 Task: Look for space in Sampués, Colombia from 13th August, 2023 to 17th August, 2023 for 2 adults in price range Rs.10000 to Rs.16000. Place can be entire place with 2 bedrooms having 2 beds and 1 bathroom. Property type can be house, flat, guest house. Amenities needed are: wifi, washing machine. Booking option can be shelf check-in. Required host language is English.
Action: Mouse moved to (491, 106)
Screenshot: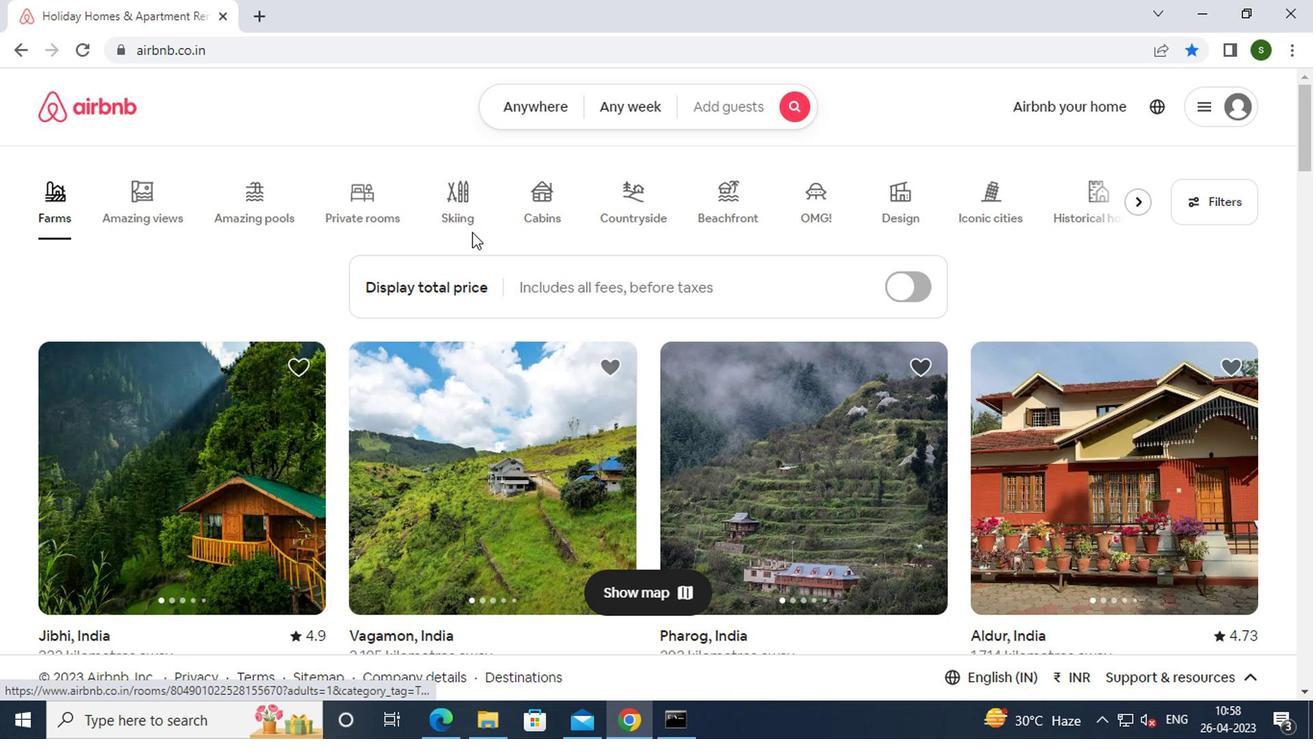 
Action: Mouse pressed left at (491, 106)
Screenshot: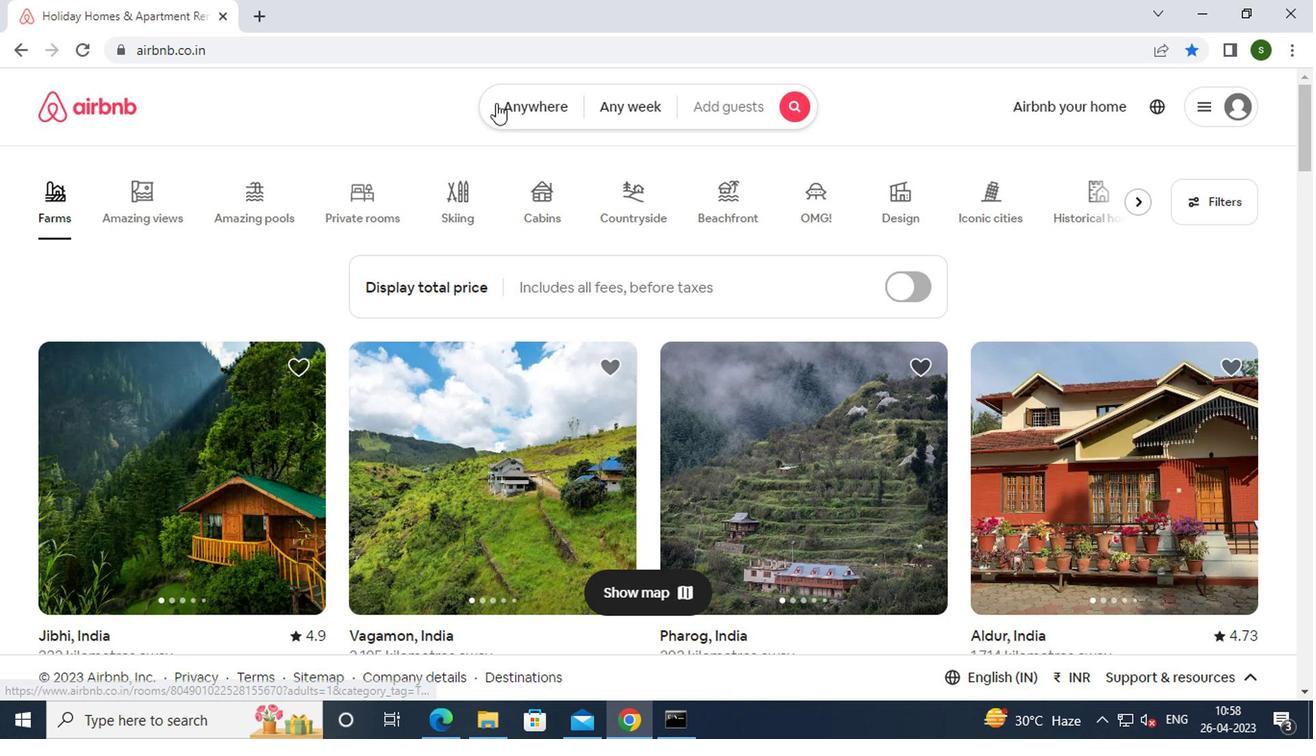 
Action: Mouse moved to (297, 190)
Screenshot: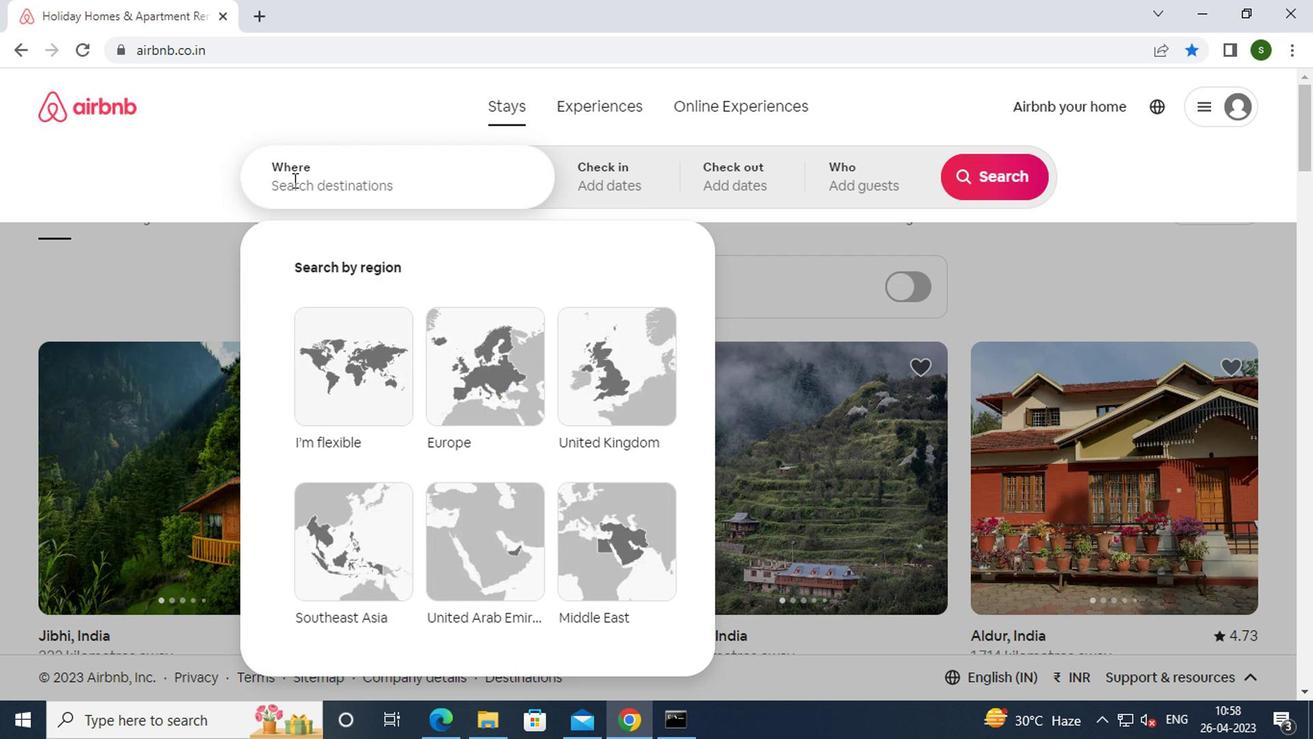 
Action: Mouse pressed left at (297, 190)
Screenshot: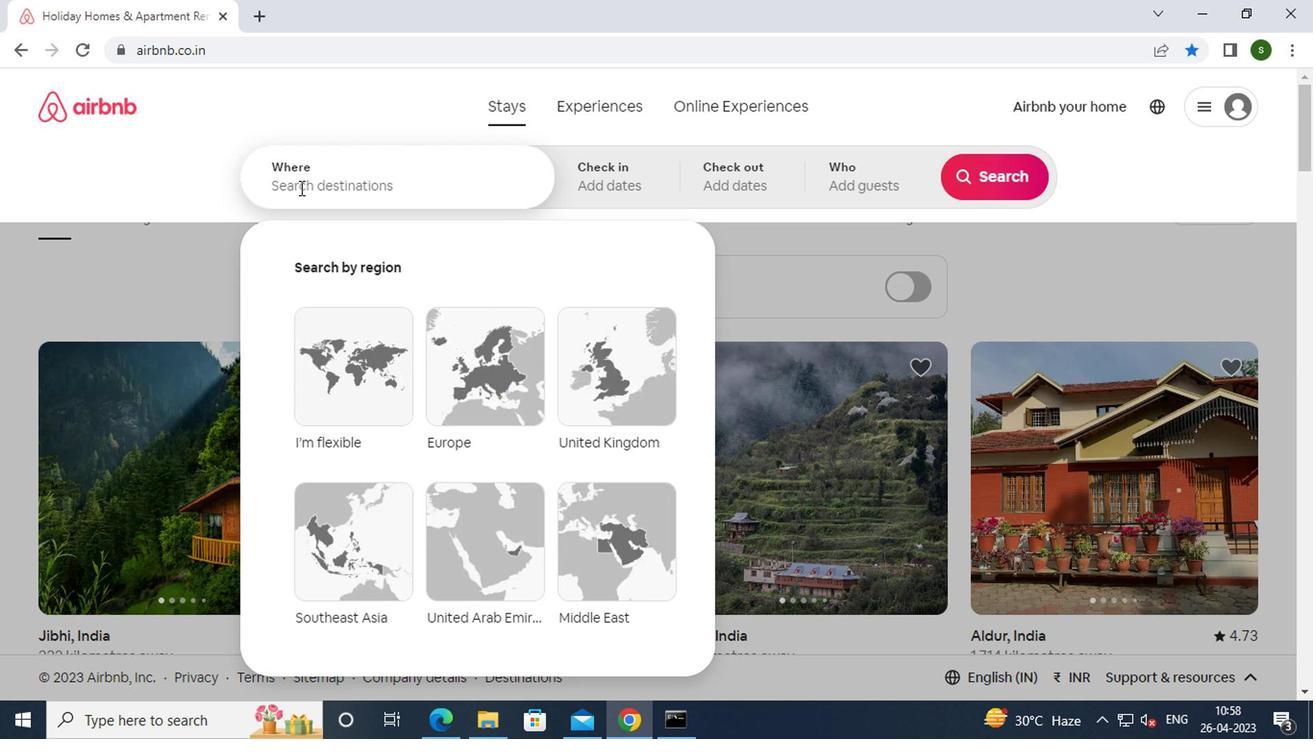 
Action: Key pressed s<Key.caps_lock>ampues,<Key.space><Key.caps_lock>c<Key.caps_lock>olombia<Key.enter>
Screenshot: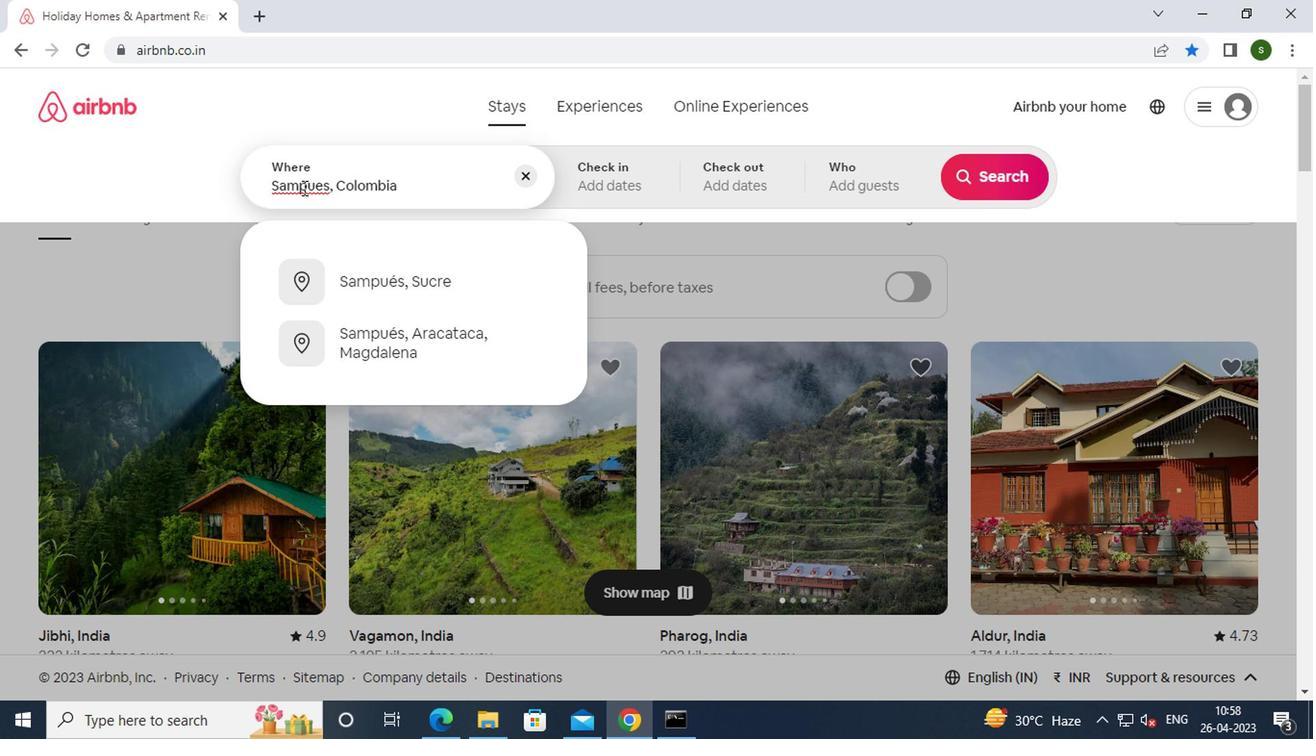 
Action: Mouse moved to (980, 326)
Screenshot: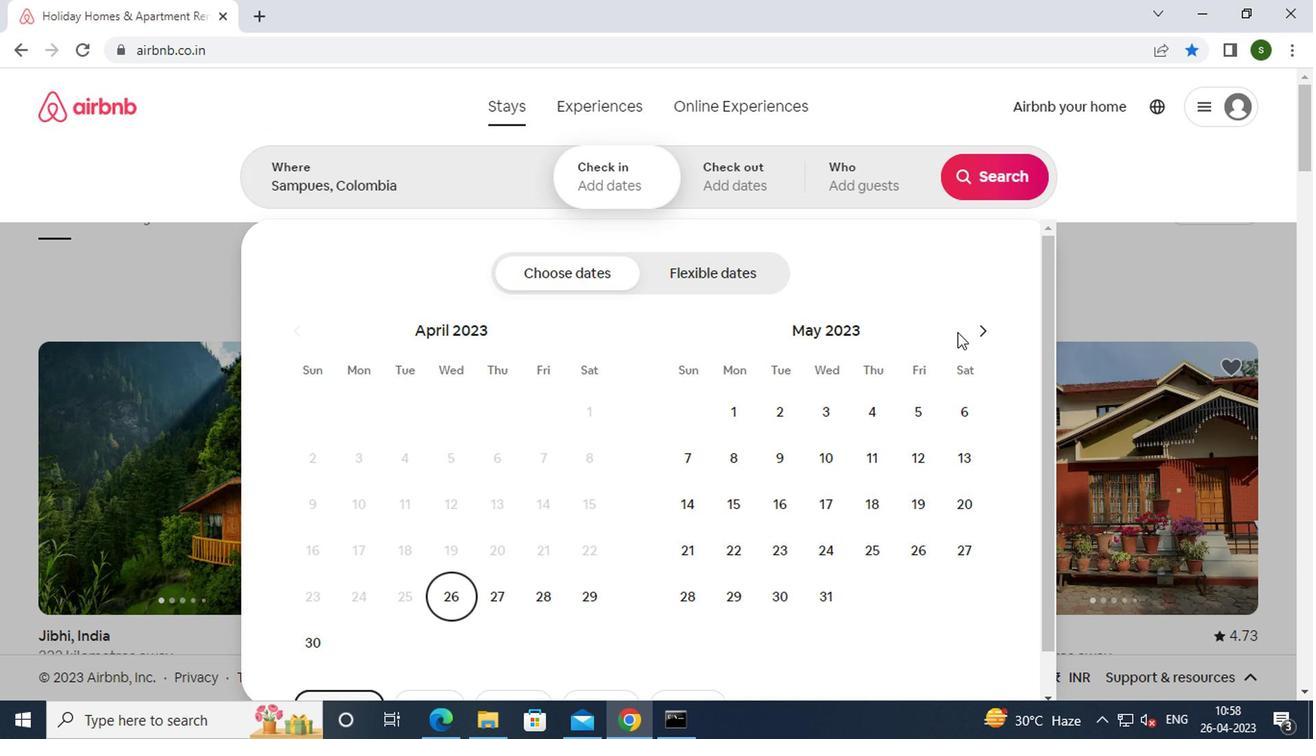 
Action: Mouse pressed left at (980, 326)
Screenshot: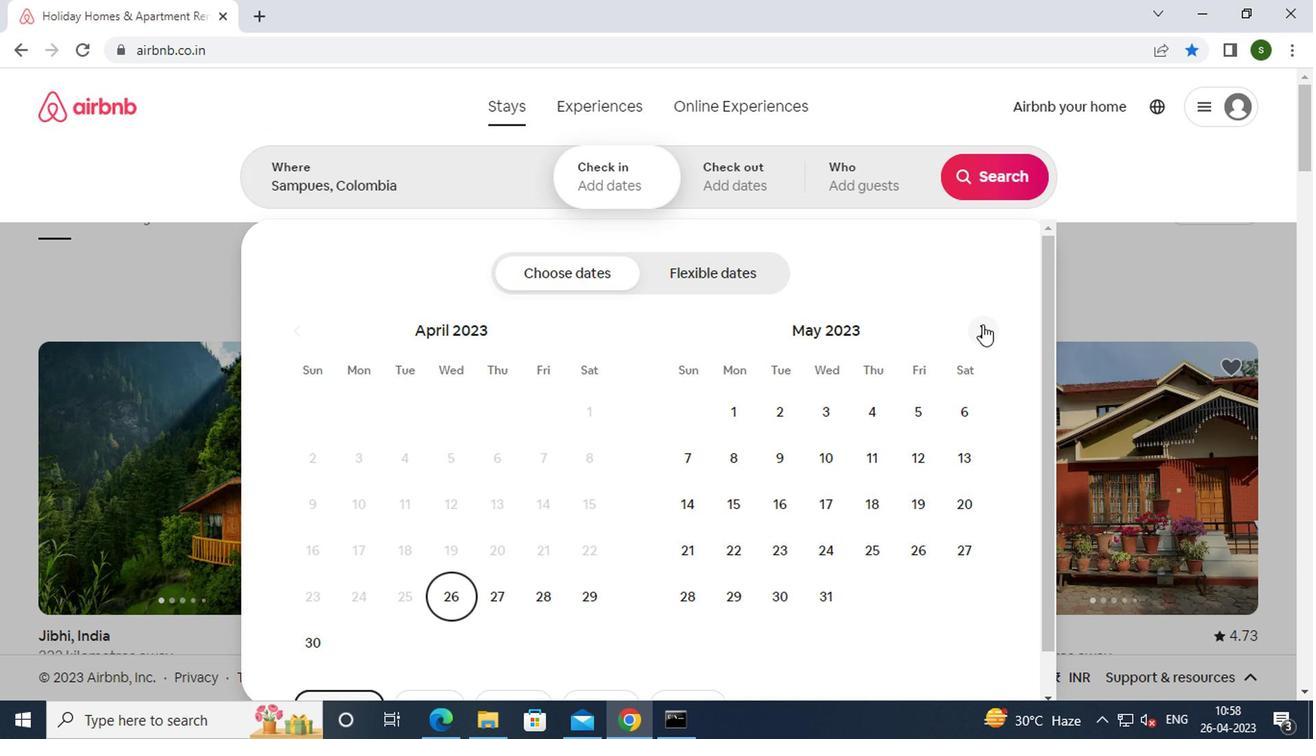 
Action: Mouse pressed left at (980, 326)
Screenshot: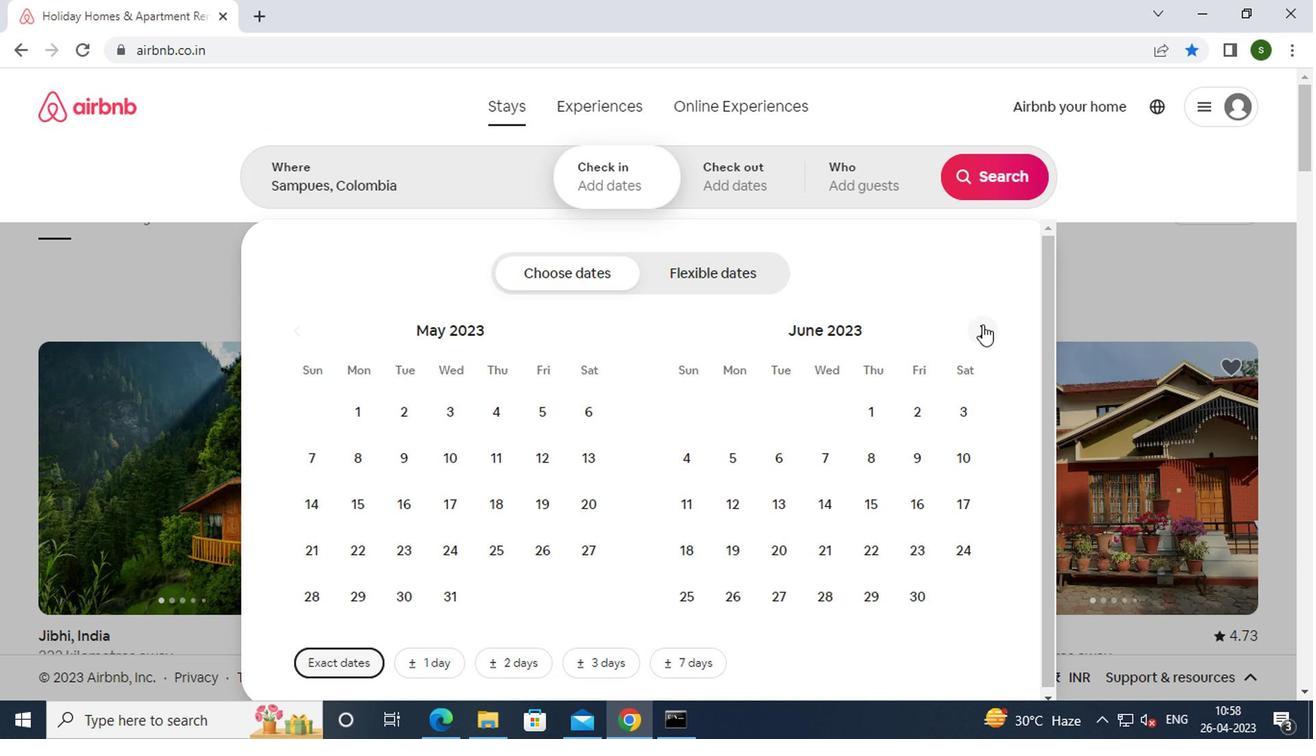
Action: Mouse pressed left at (980, 326)
Screenshot: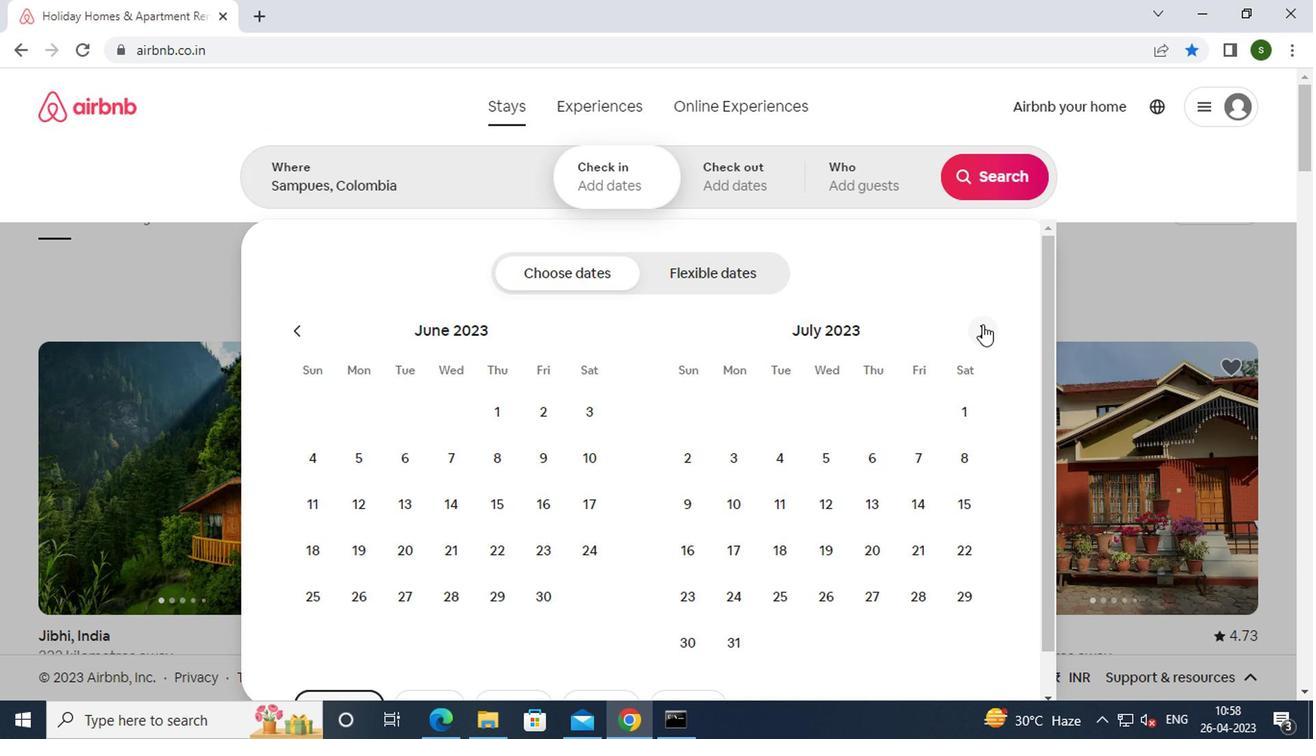 
Action: Mouse moved to (690, 509)
Screenshot: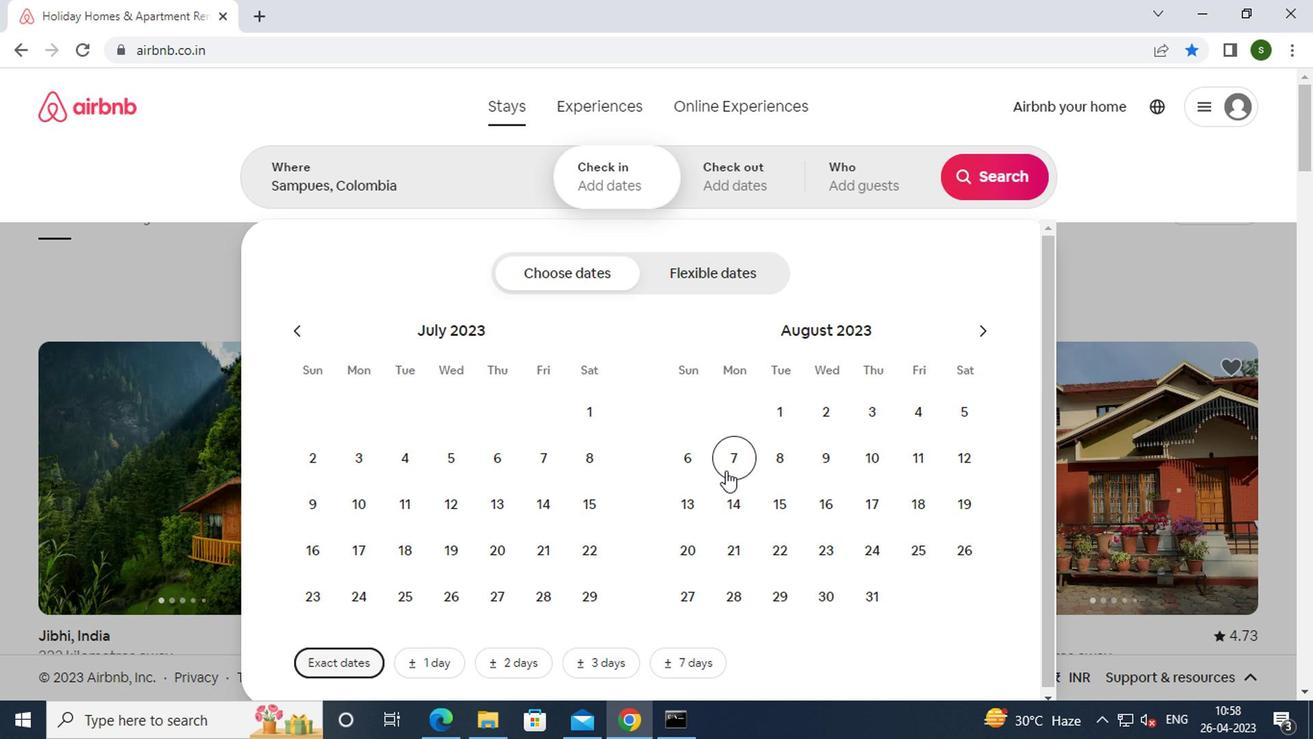 
Action: Mouse pressed left at (690, 509)
Screenshot: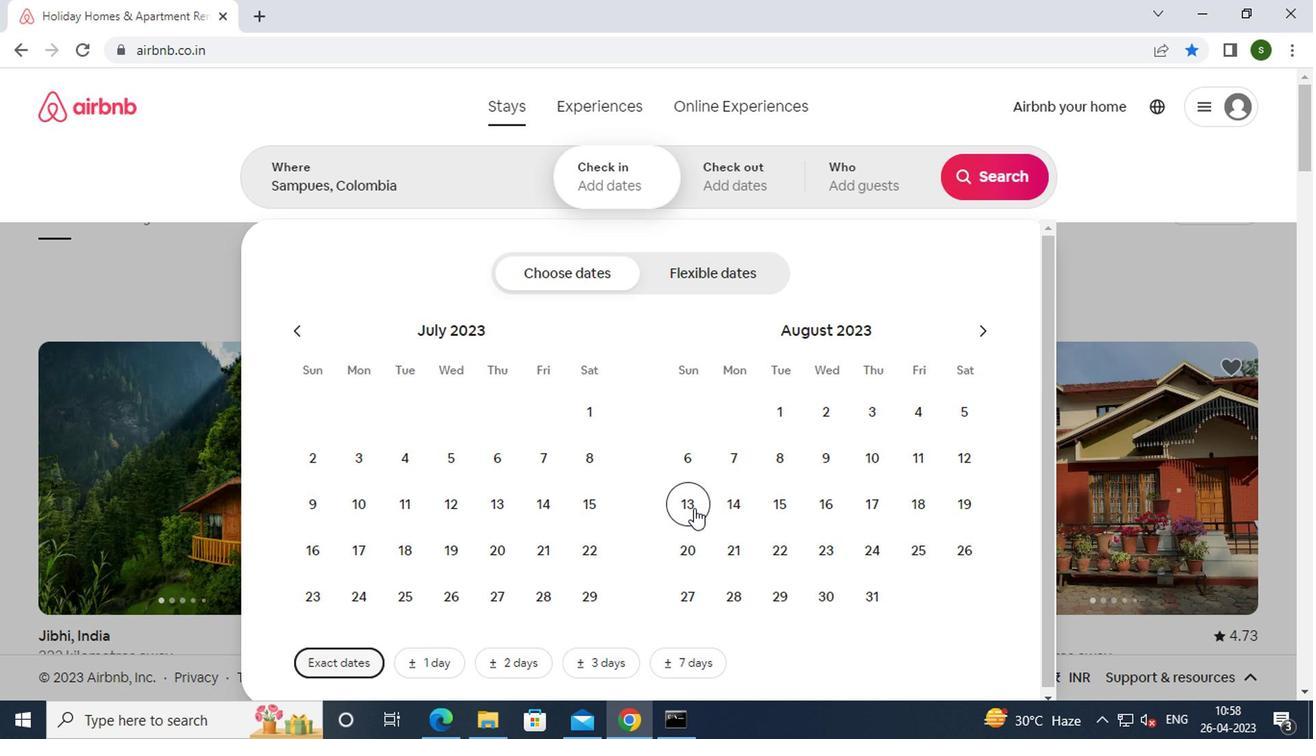 
Action: Mouse moved to (869, 502)
Screenshot: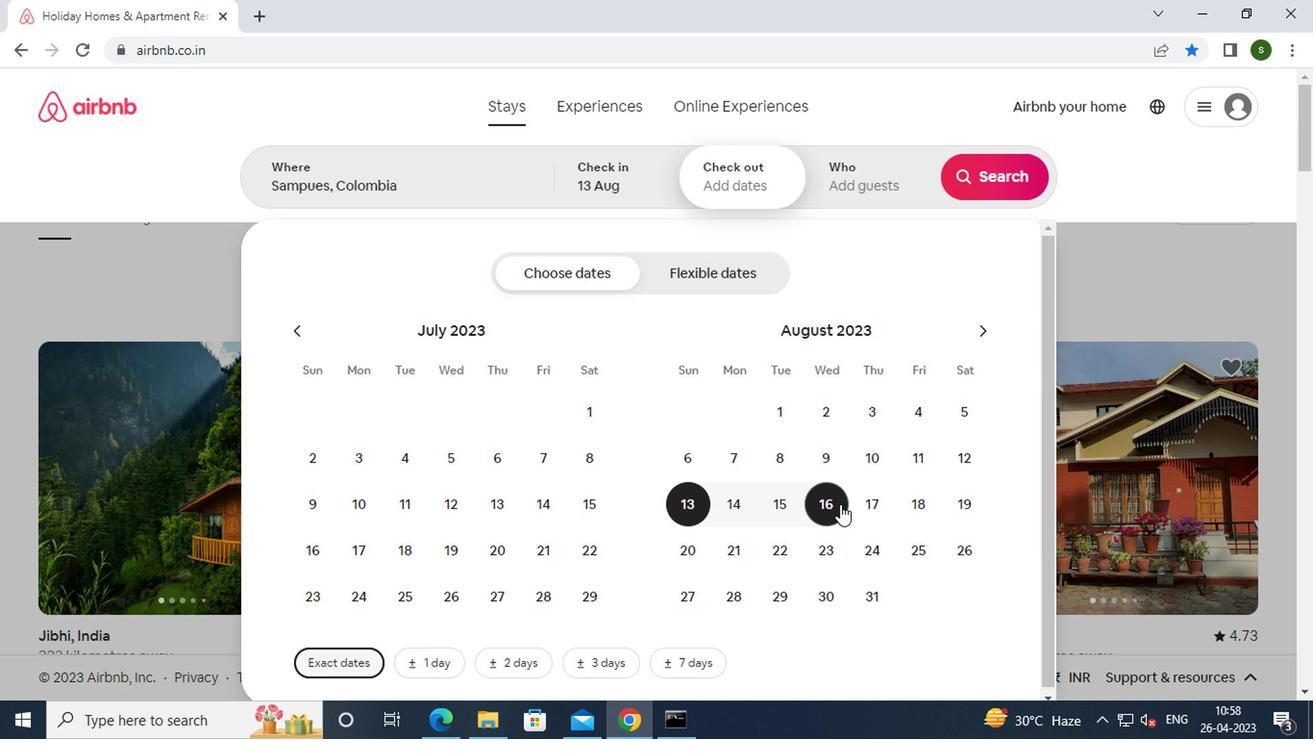 
Action: Mouse pressed left at (869, 502)
Screenshot: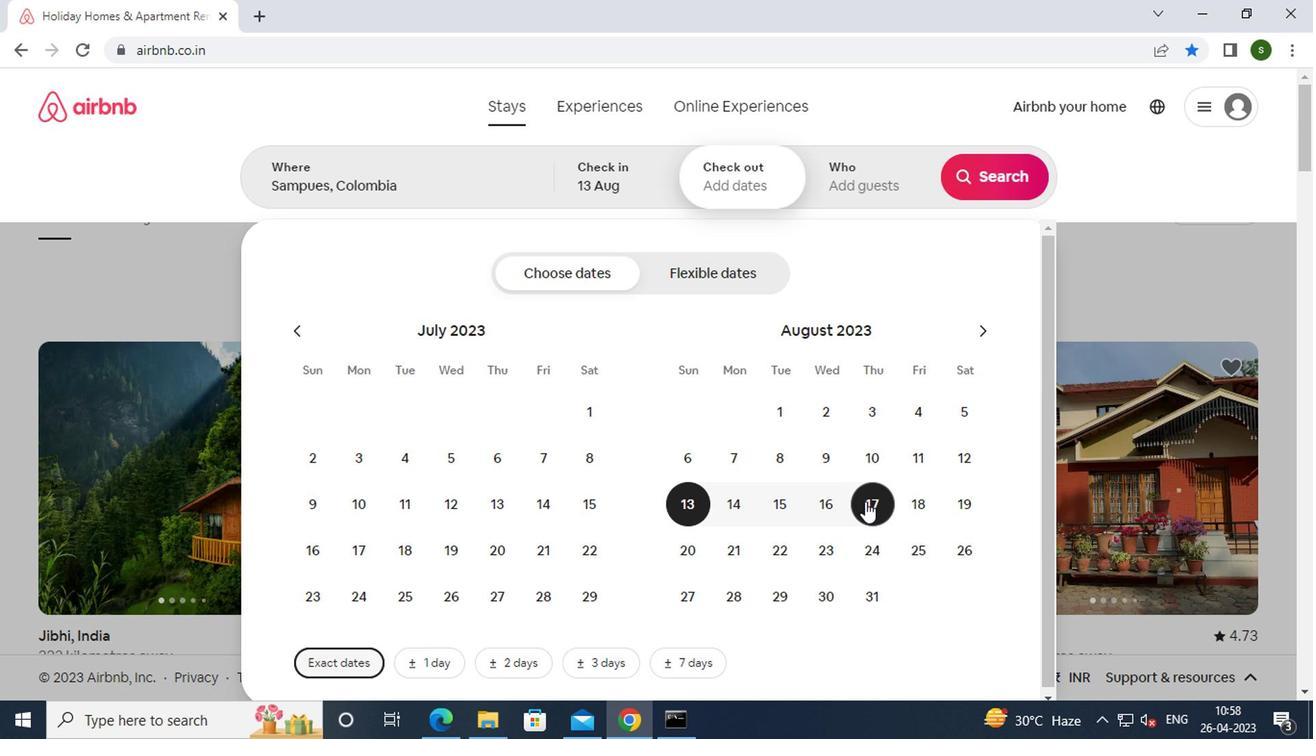 
Action: Mouse moved to (859, 168)
Screenshot: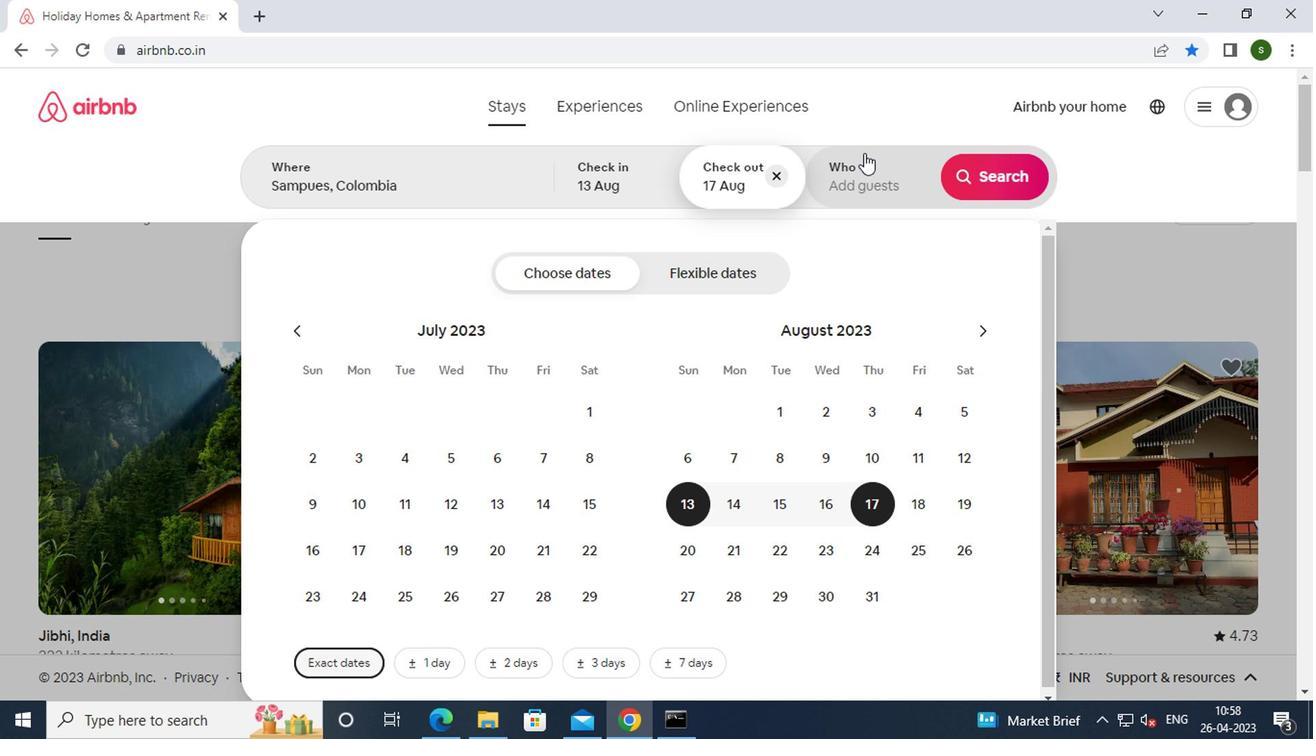 
Action: Mouse pressed left at (859, 168)
Screenshot: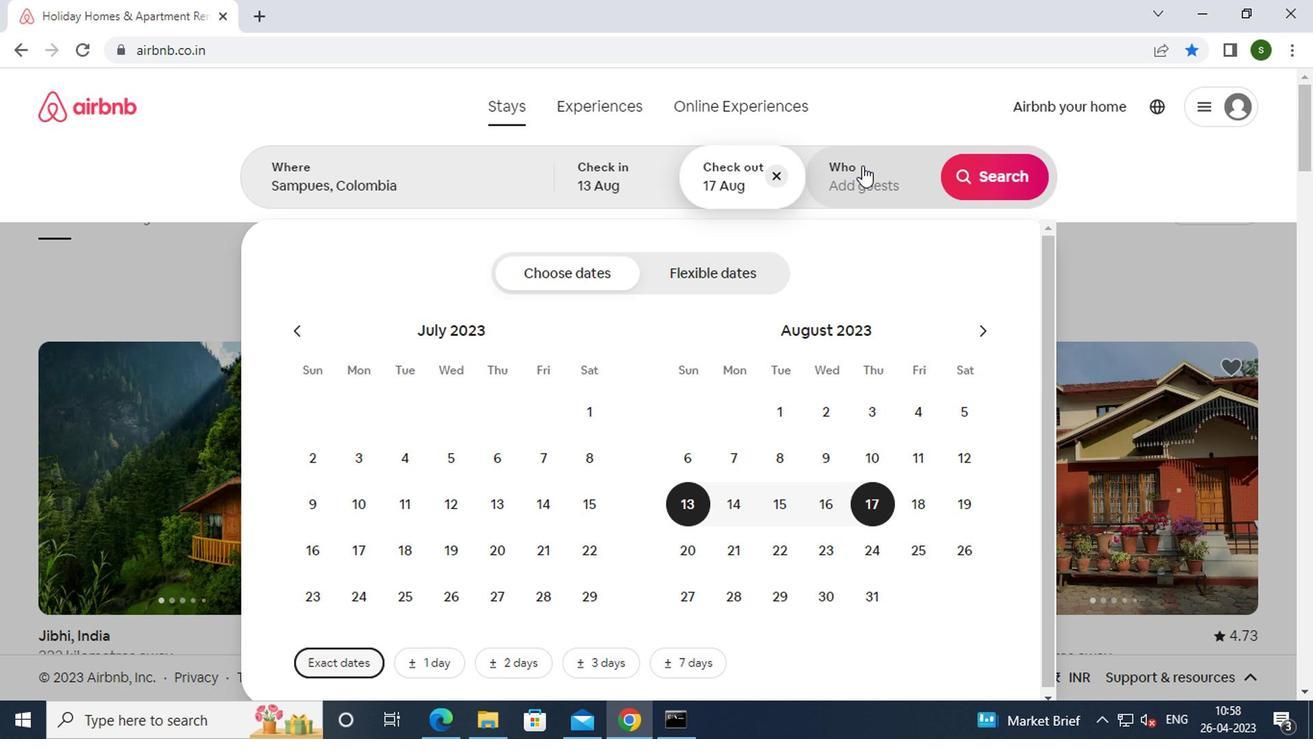 
Action: Mouse moved to (998, 275)
Screenshot: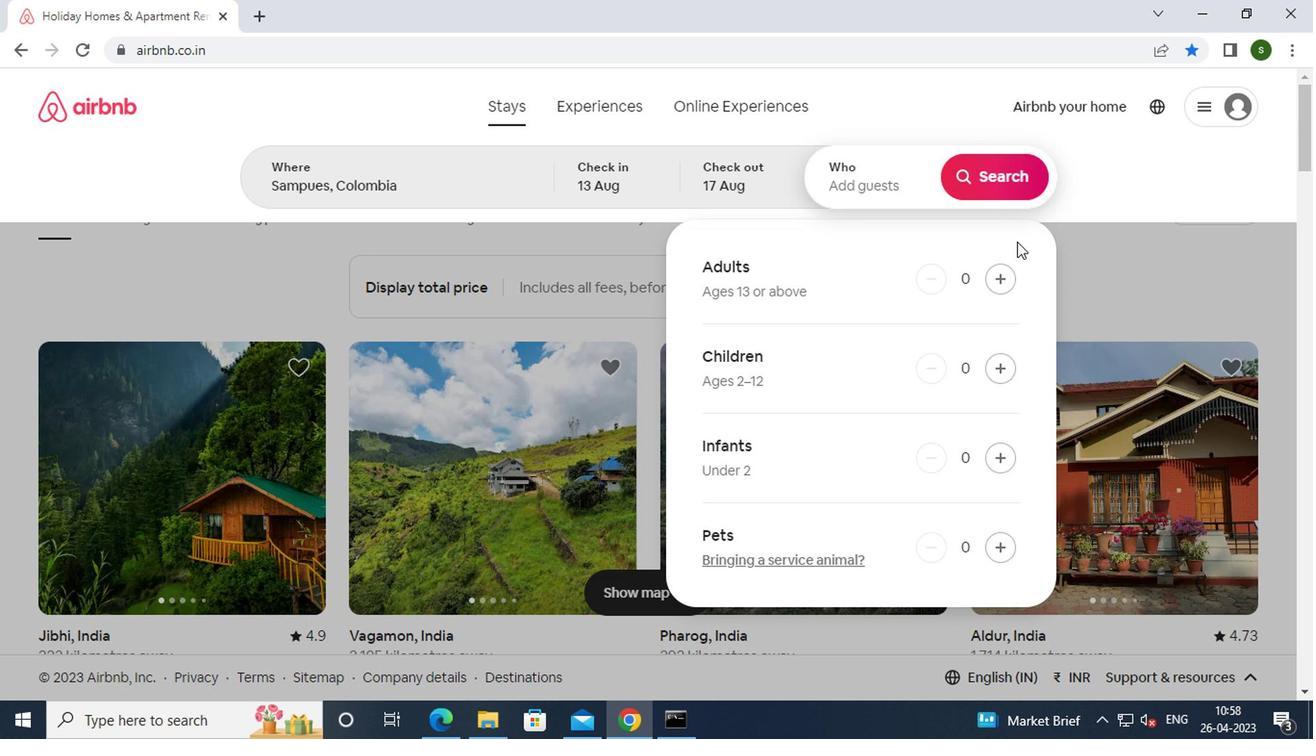 
Action: Mouse pressed left at (998, 275)
Screenshot: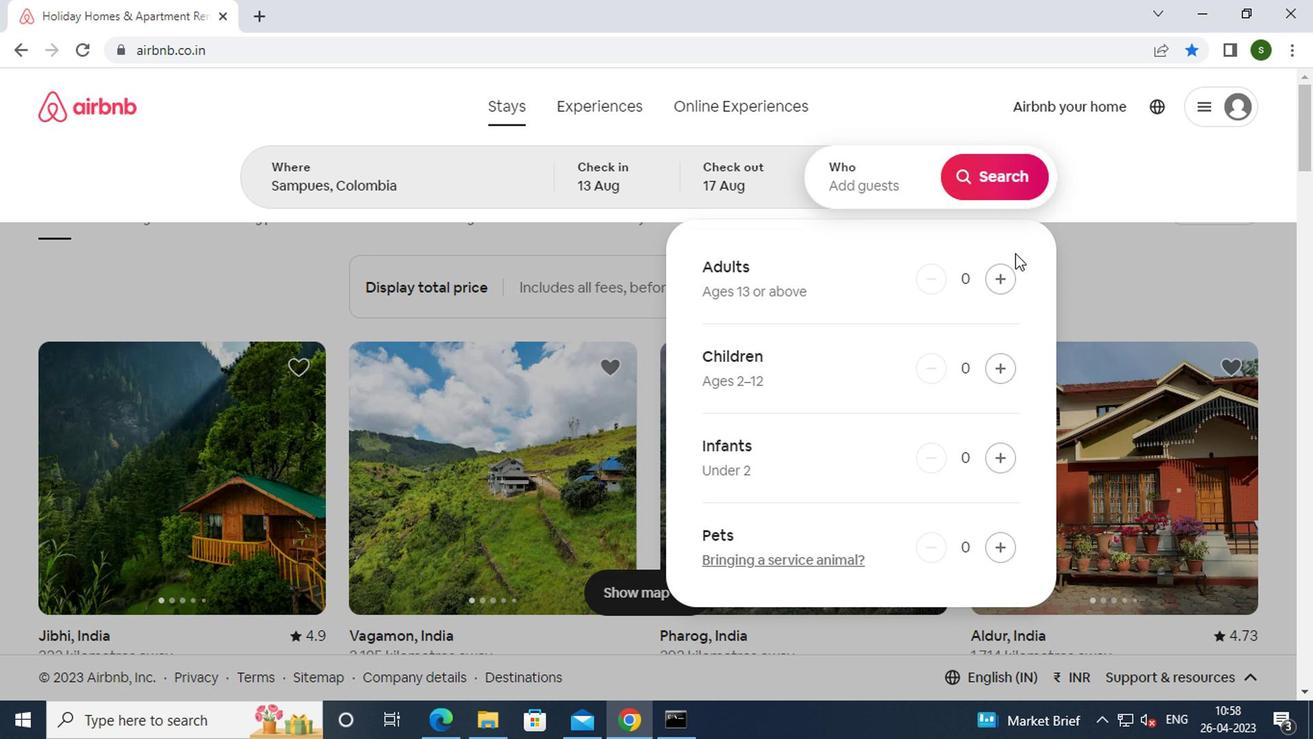 
Action: Mouse pressed left at (998, 275)
Screenshot: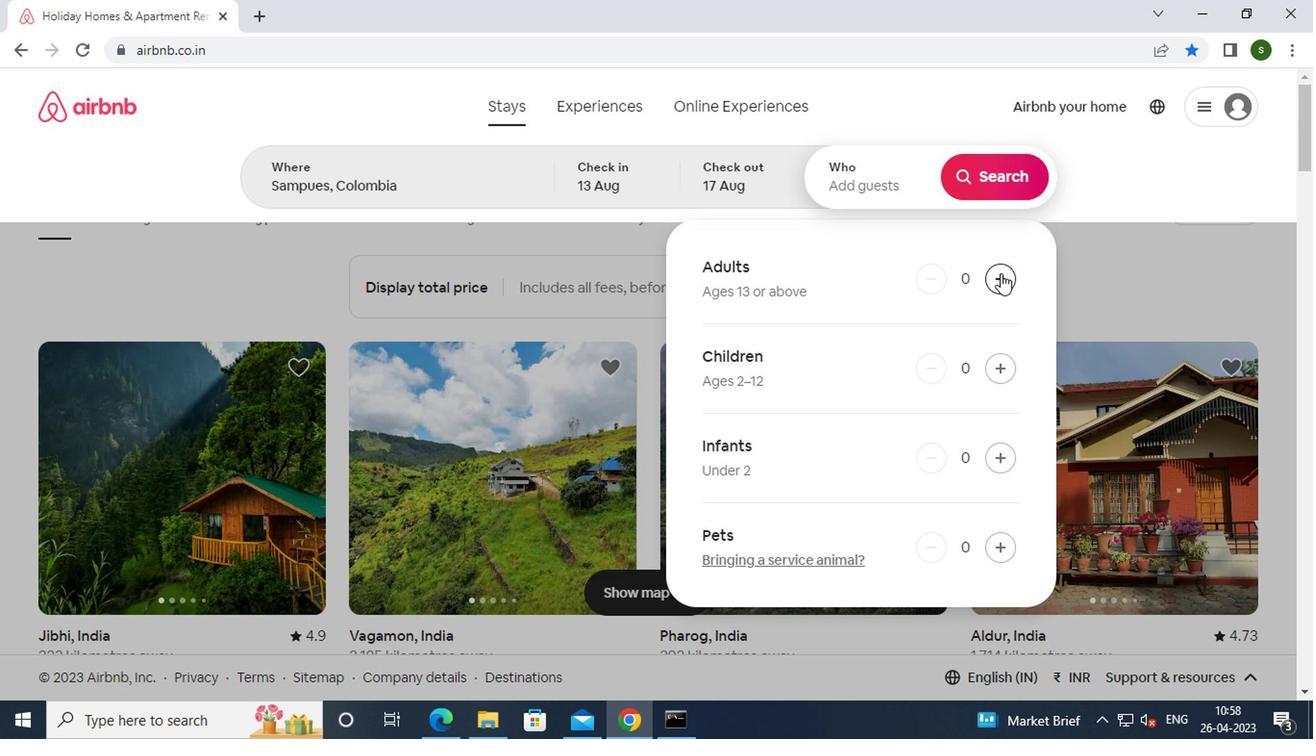 
Action: Mouse moved to (997, 175)
Screenshot: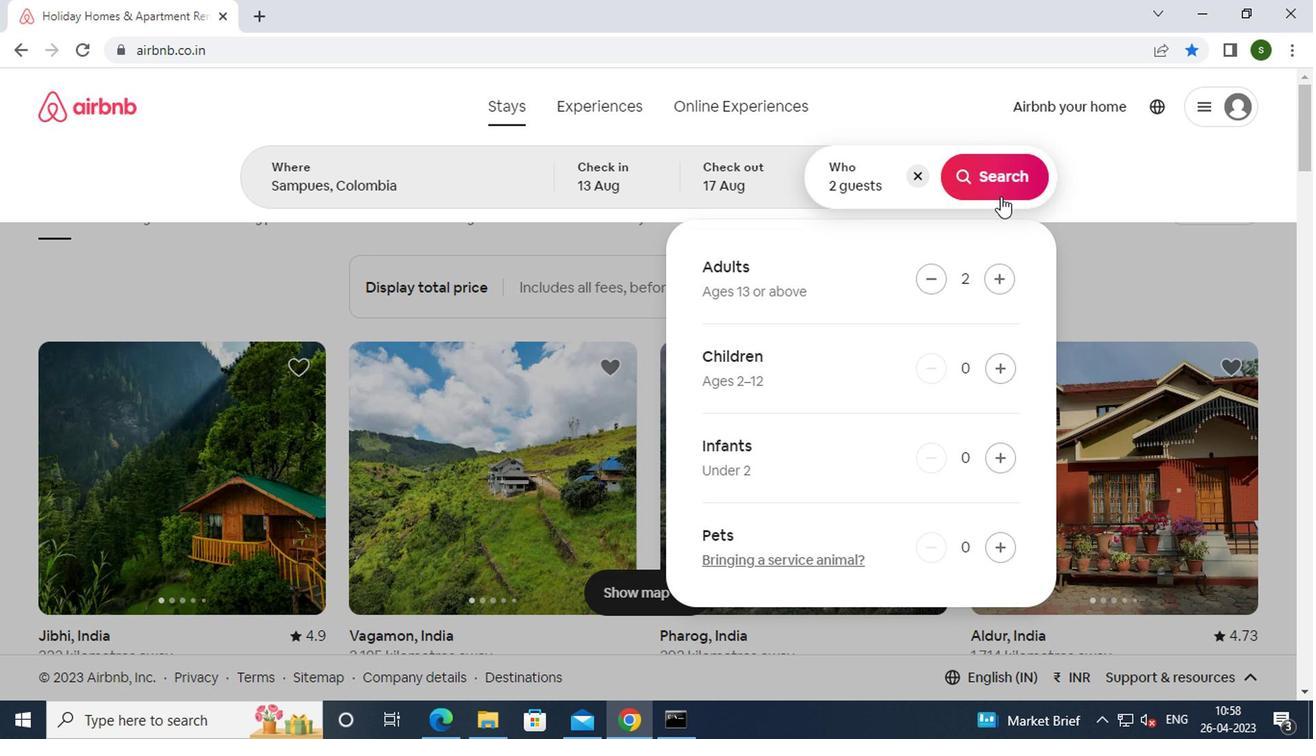 
Action: Mouse pressed left at (997, 175)
Screenshot: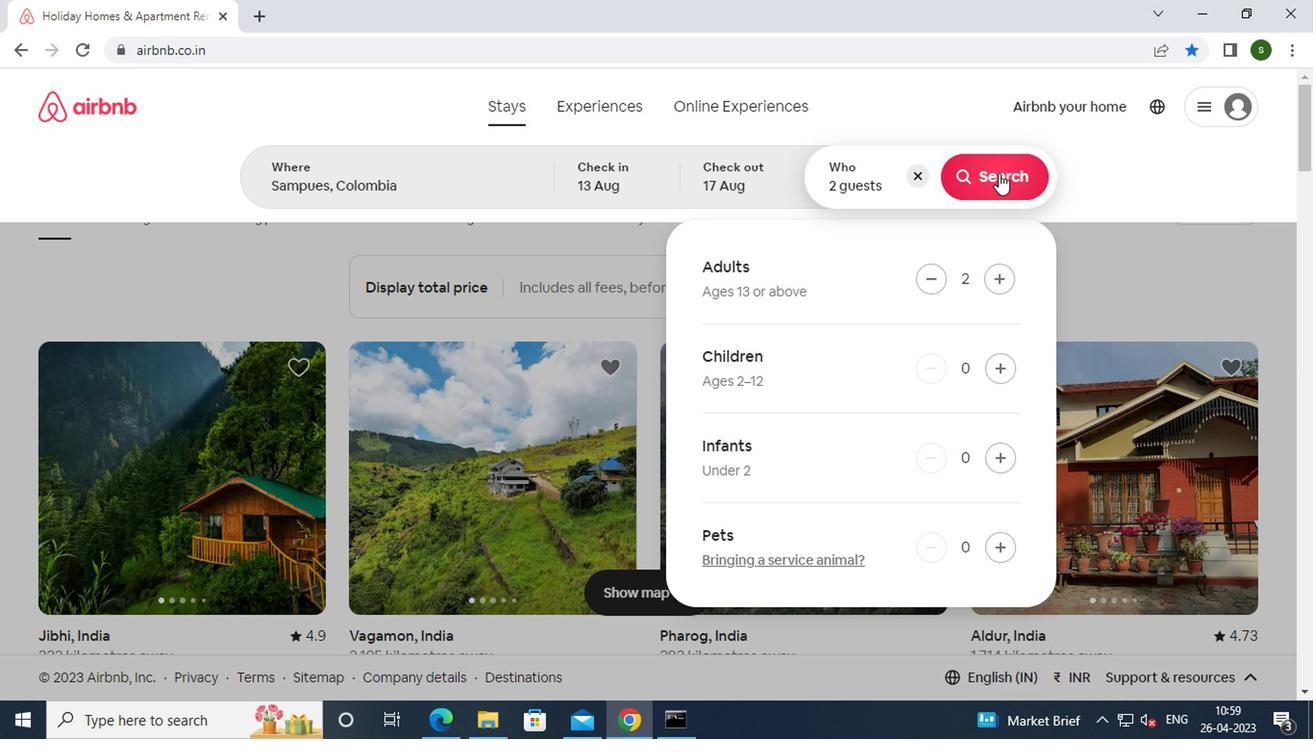 
Action: Mouse moved to (1213, 182)
Screenshot: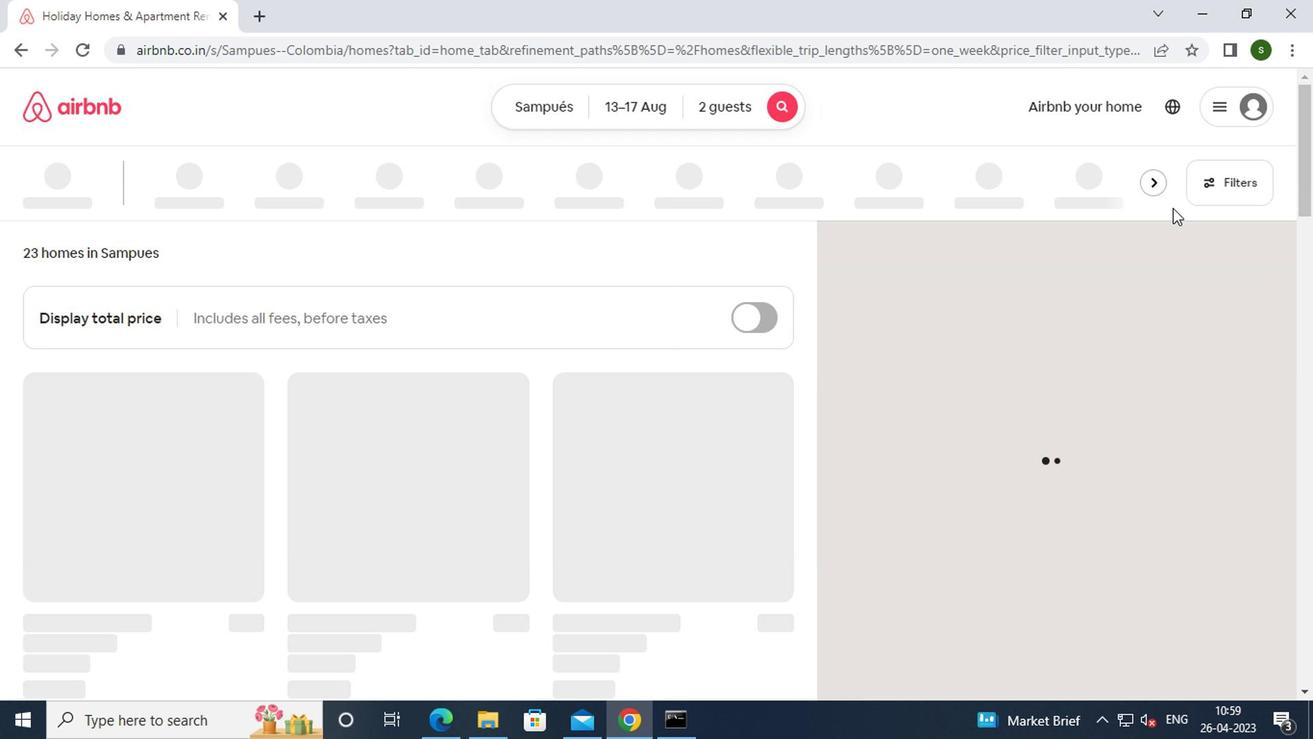 
Action: Mouse pressed left at (1213, 182)
Screenshot: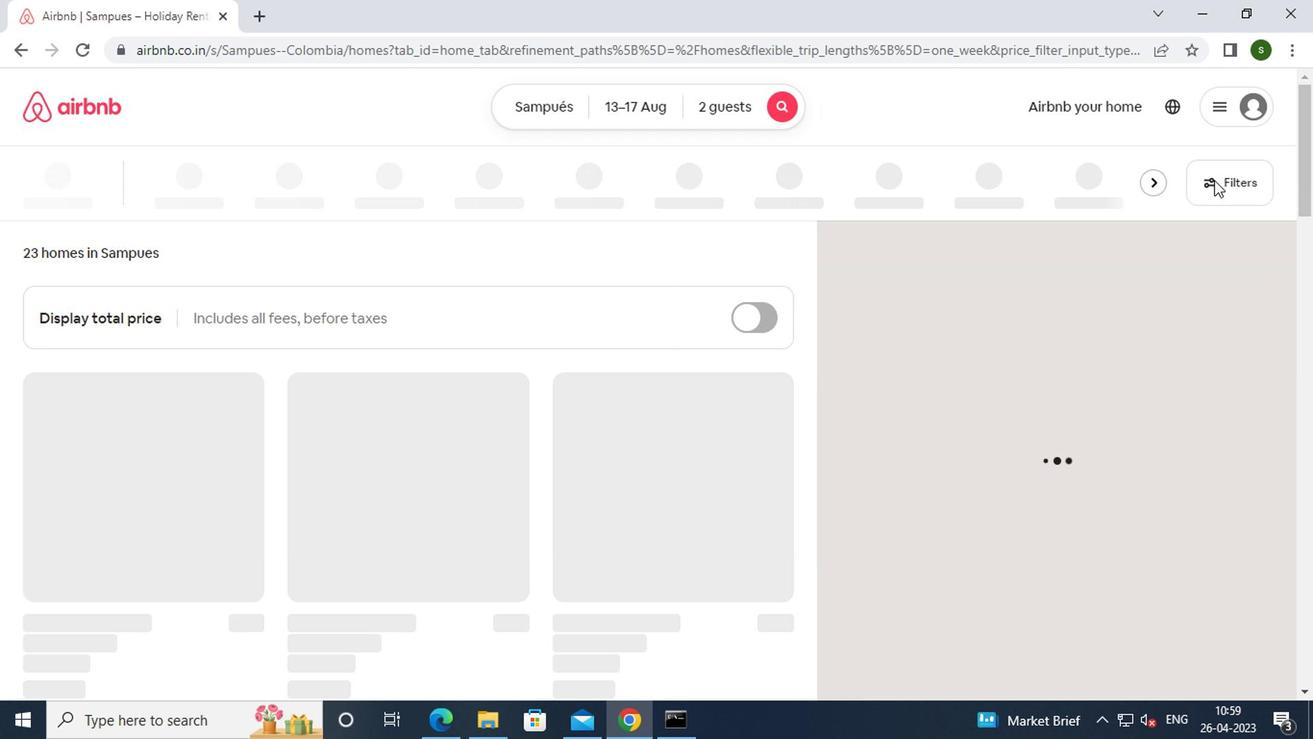 
Action: Mouse moved to (548, 427)
Screenshot: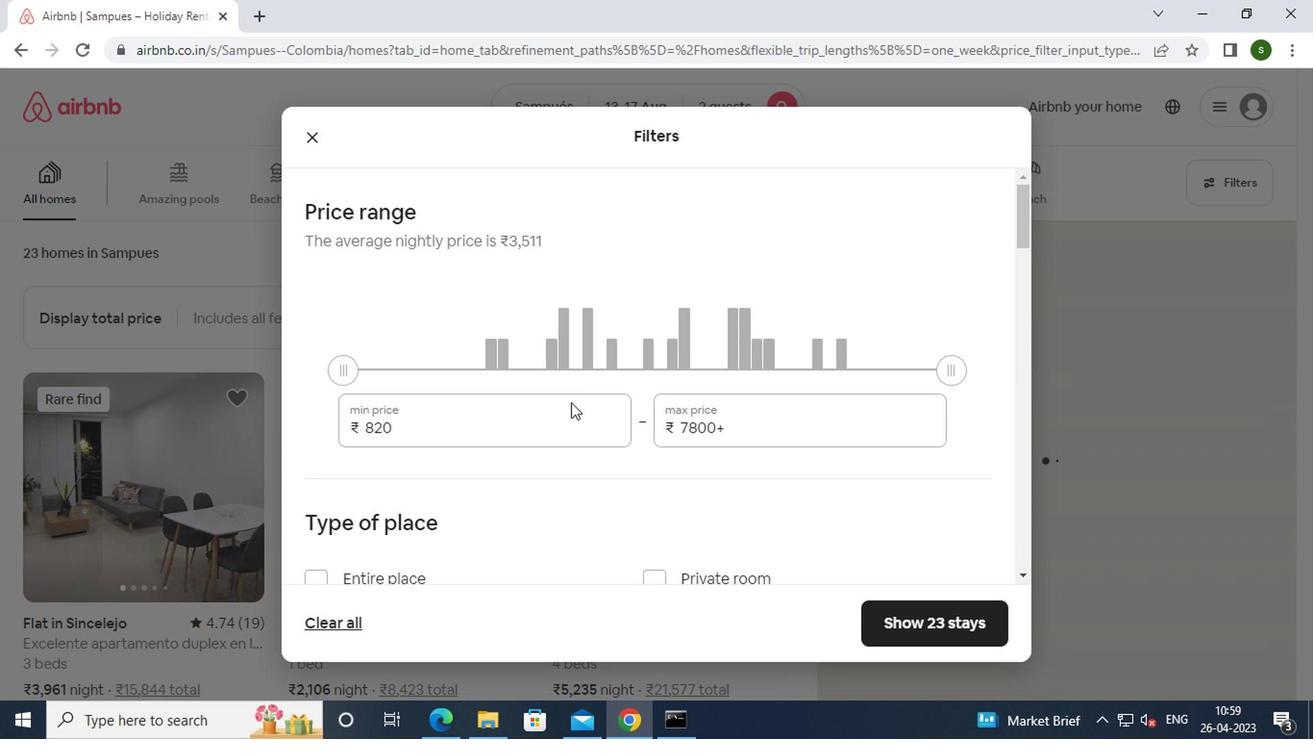 
Action: Mouse pressed left at (548, 427)
Screenshot: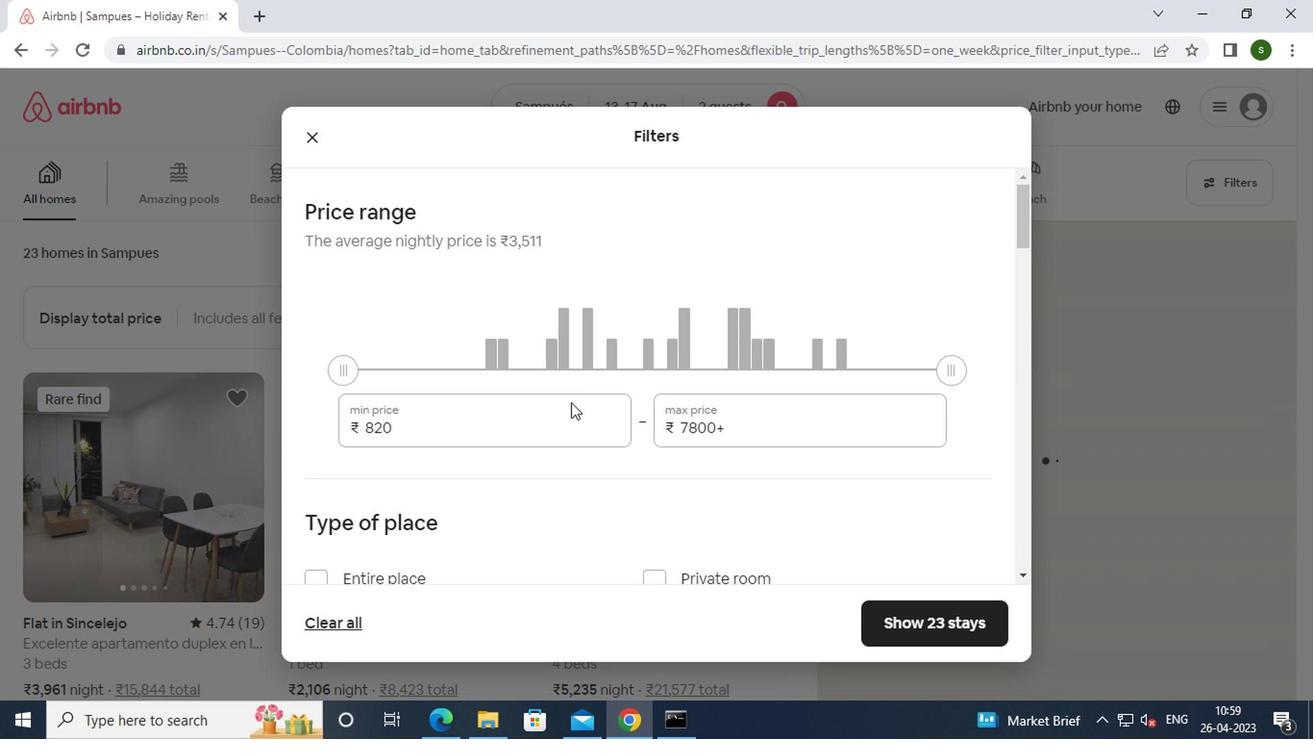 
Action: Mouse moved to (546, 422)
Screenshot: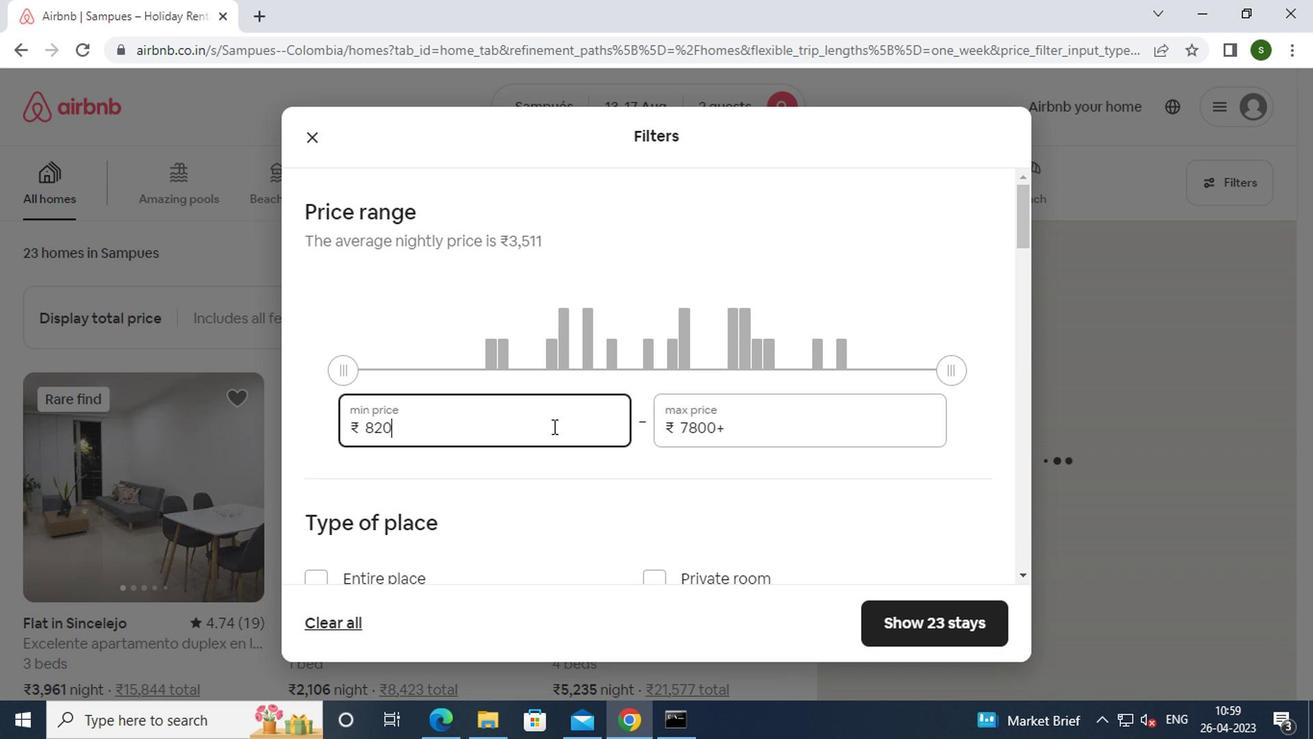 
Action: Key pressed <Key.backspace><Key.backspace><Key.backspace><Key.backspace><Key.backspace><Key.backspace><Key.backspace>10000
Screenshot: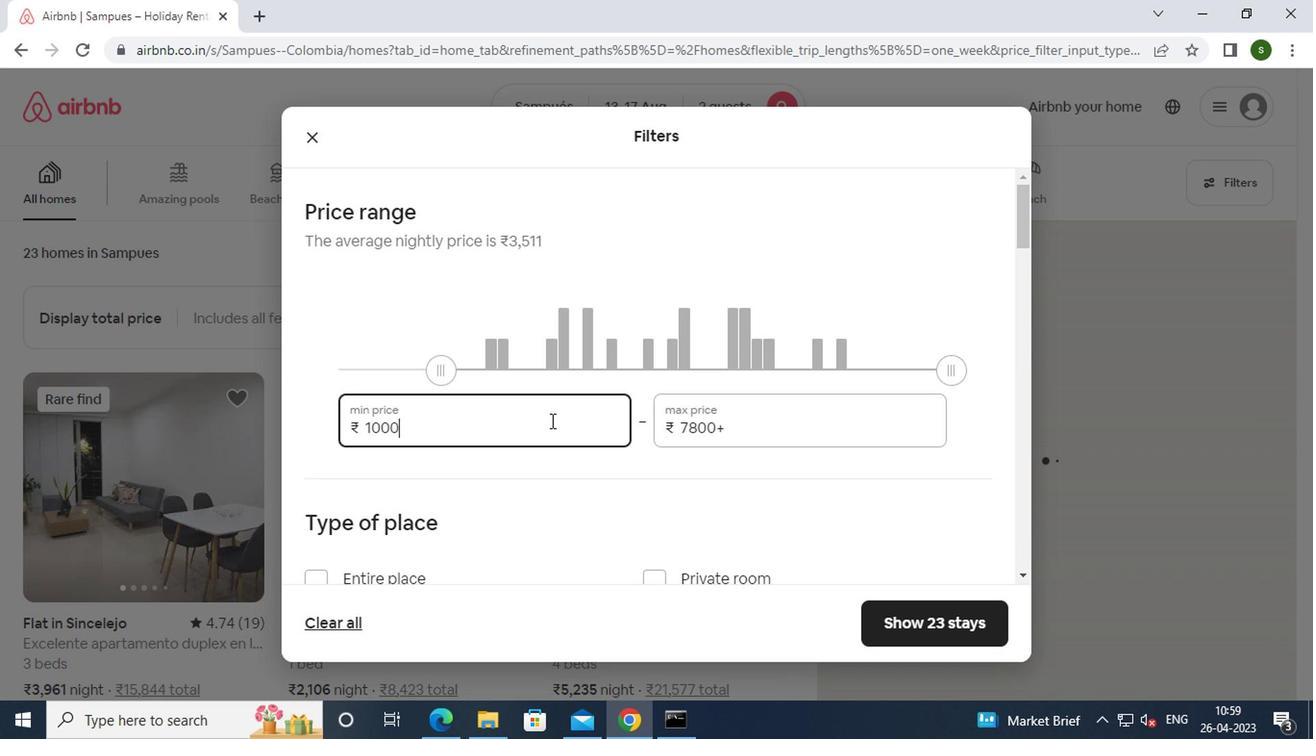 
Action: Mouse moved to (741, 423)
Screenshot: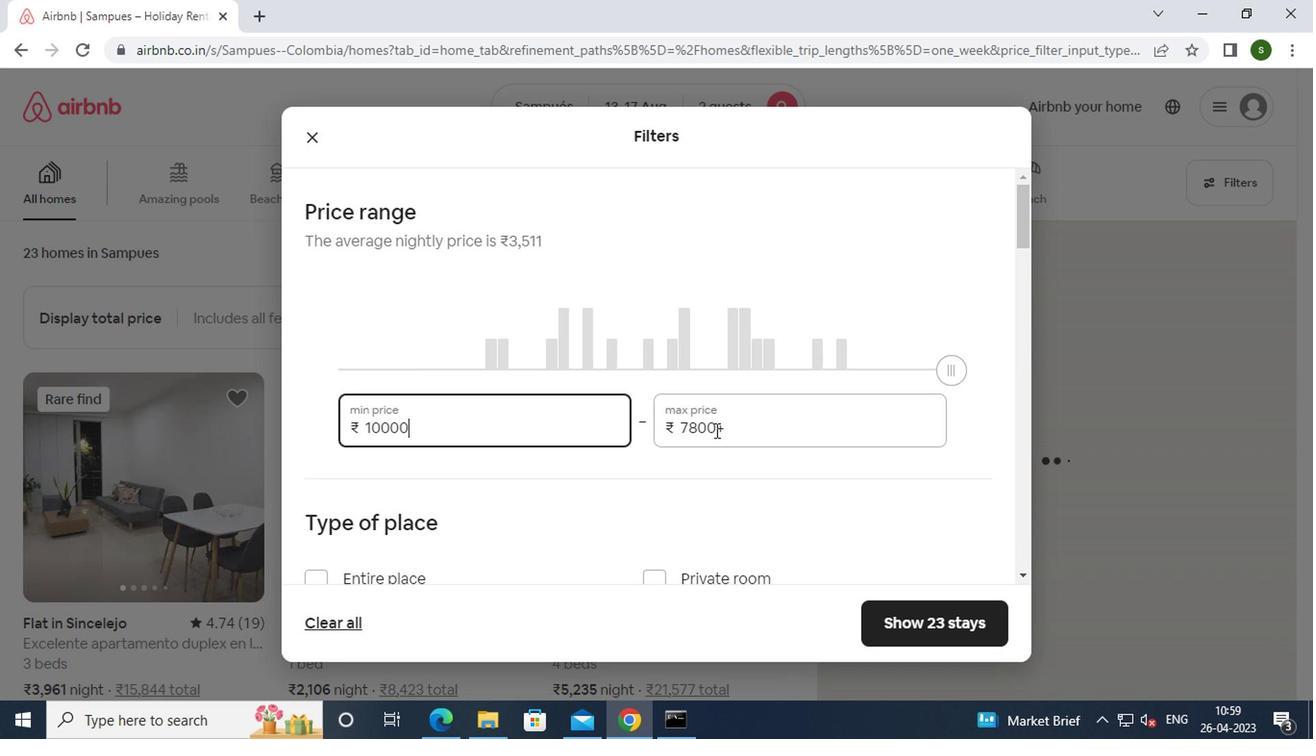
Action: Mouse pressed left at (741, 423)
Screenshot: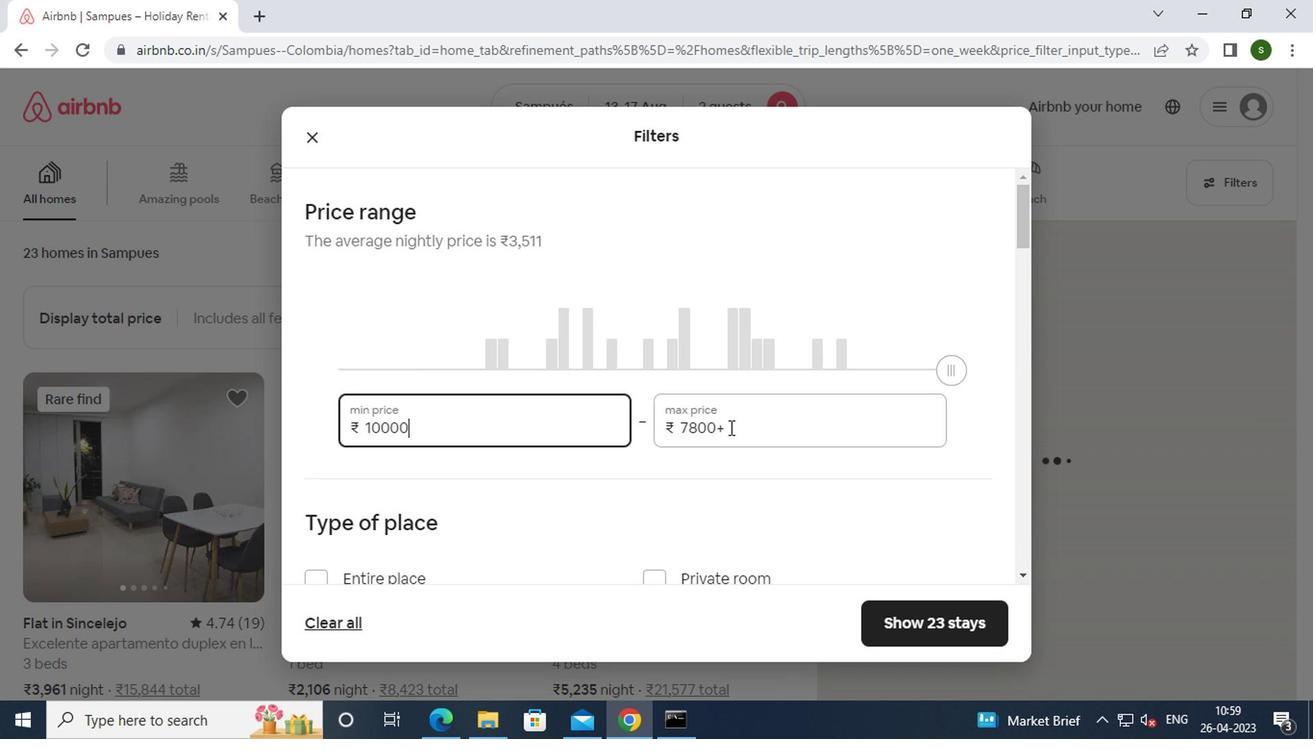 
Action: Key pressed <Key.backspace><Key.backspace><Key.backspace><Key.backspace><Key.backspace><Key.backspace><Key.backspace><Key.backspace>16000
Screenshot: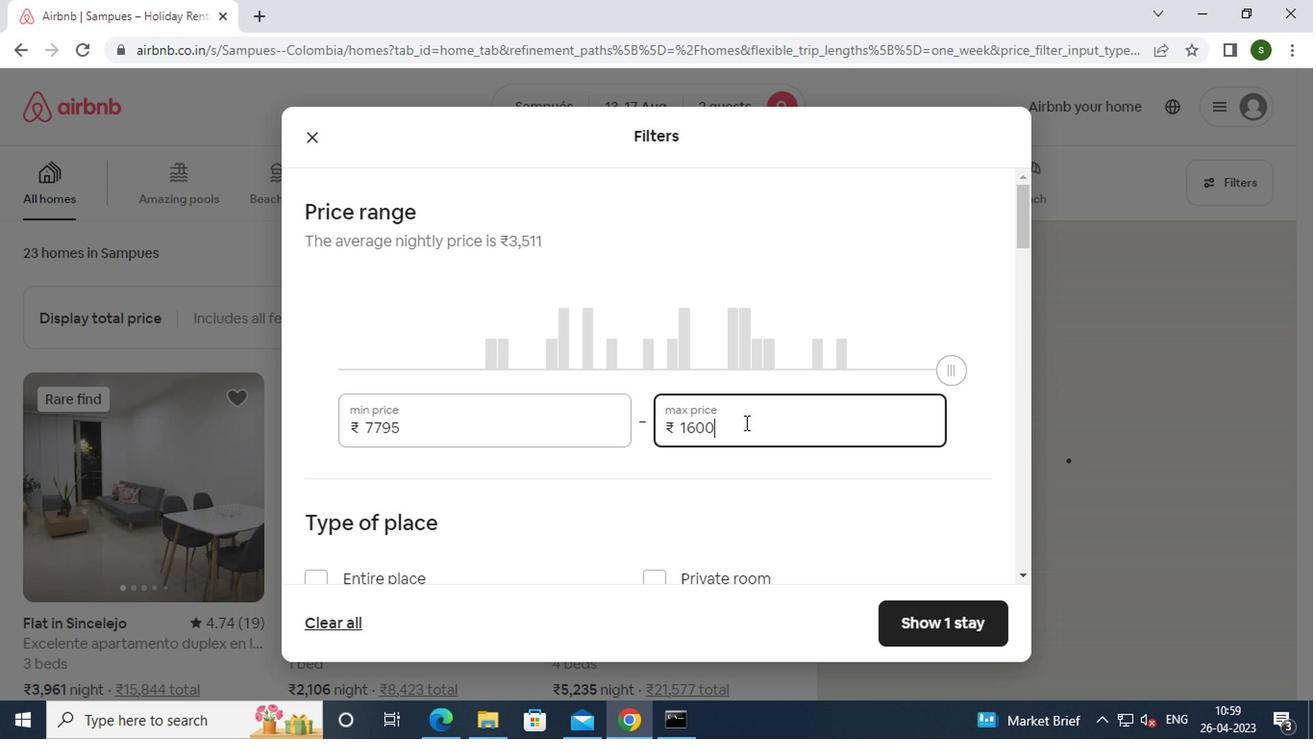 
Action: Mouse moved to (584, 461)
Screenshot: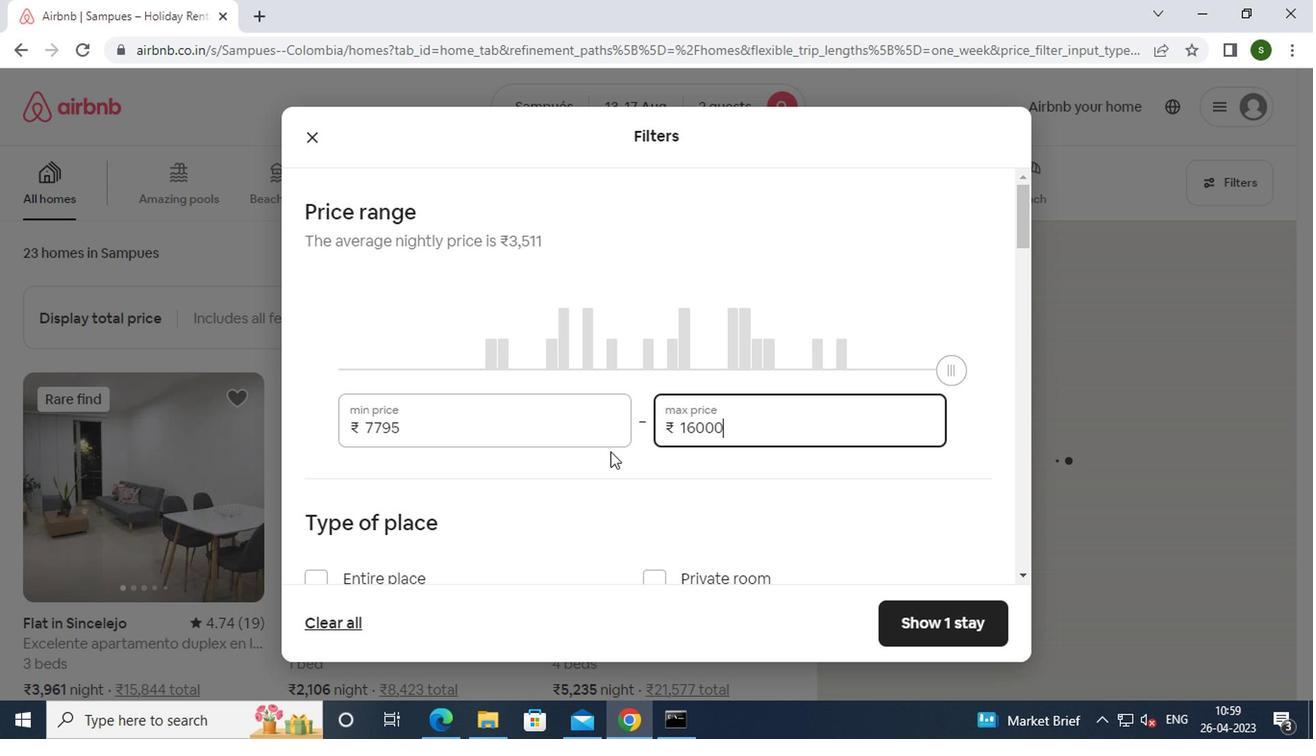 
Action: Mouse scrolled (584, 461) with delta (0, 0)
Screenshot: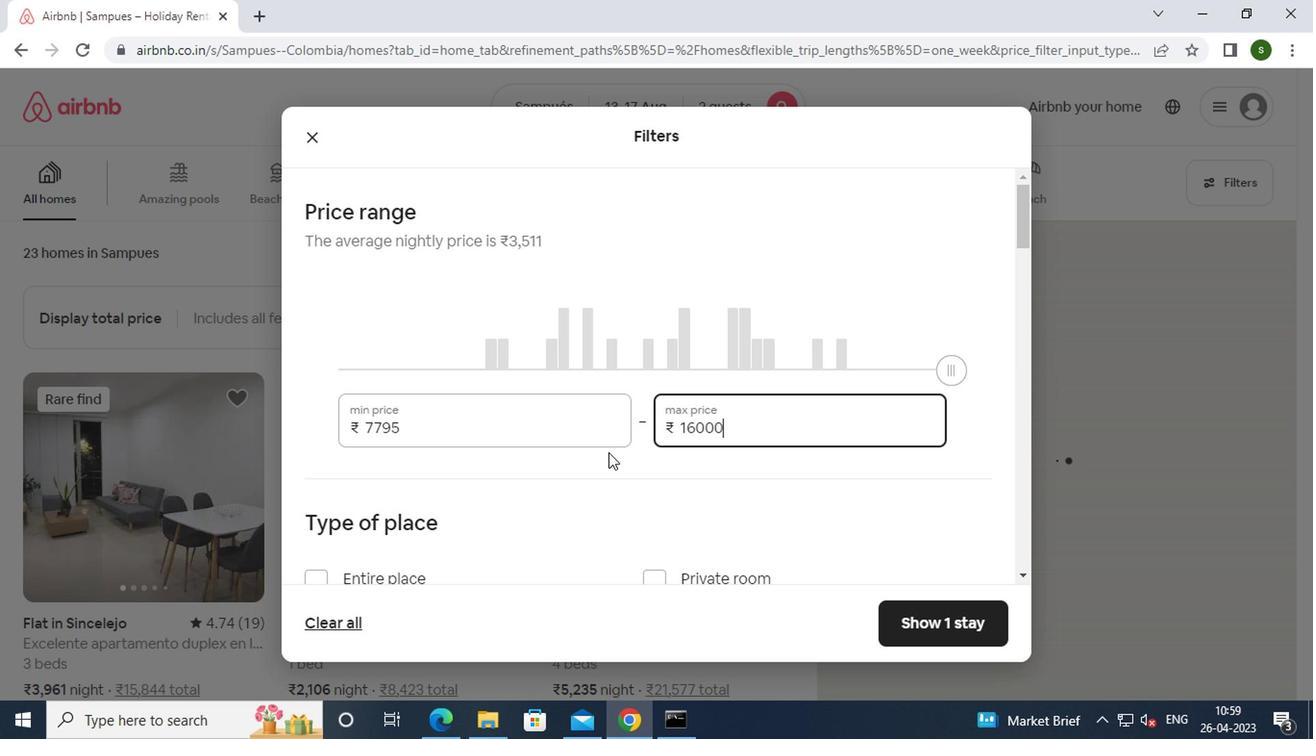 
Action: Mouse scrolled (584, 461) with delta (0, 0)
Screenshot: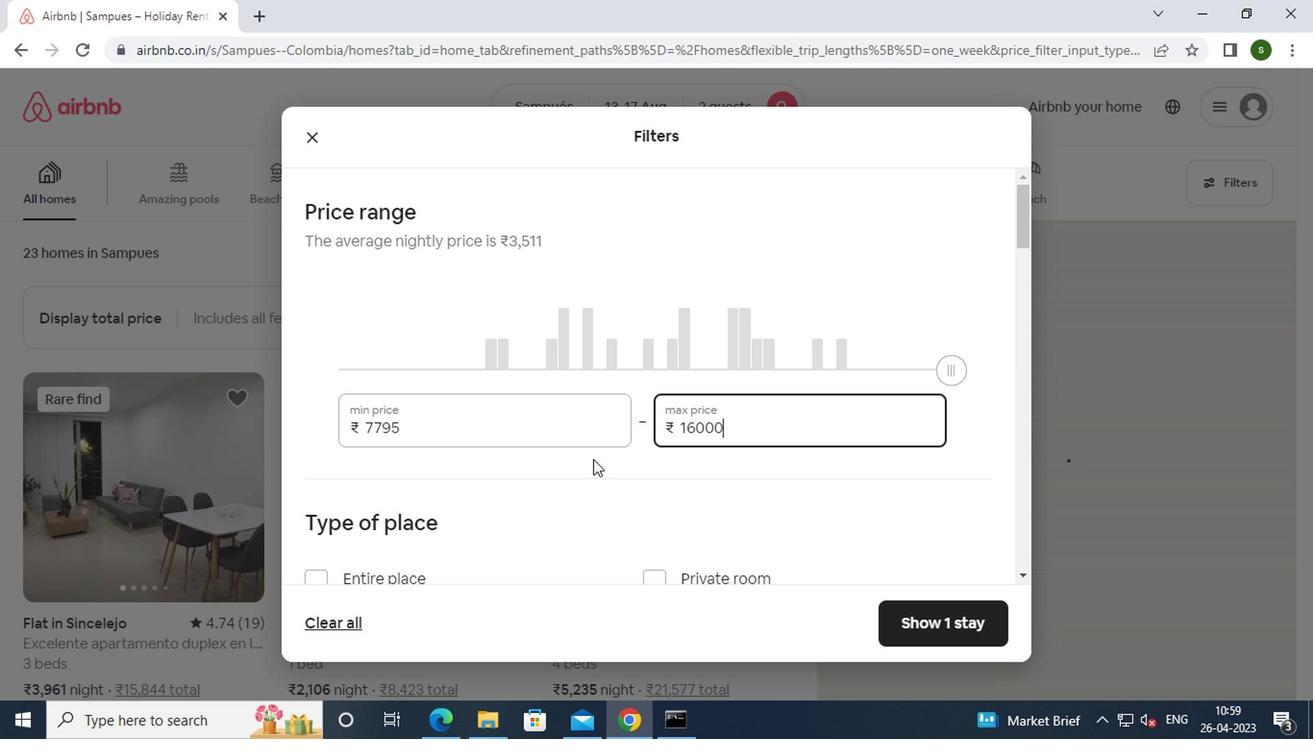 
Action: Mouse moved to (344, 398)
Screenshot: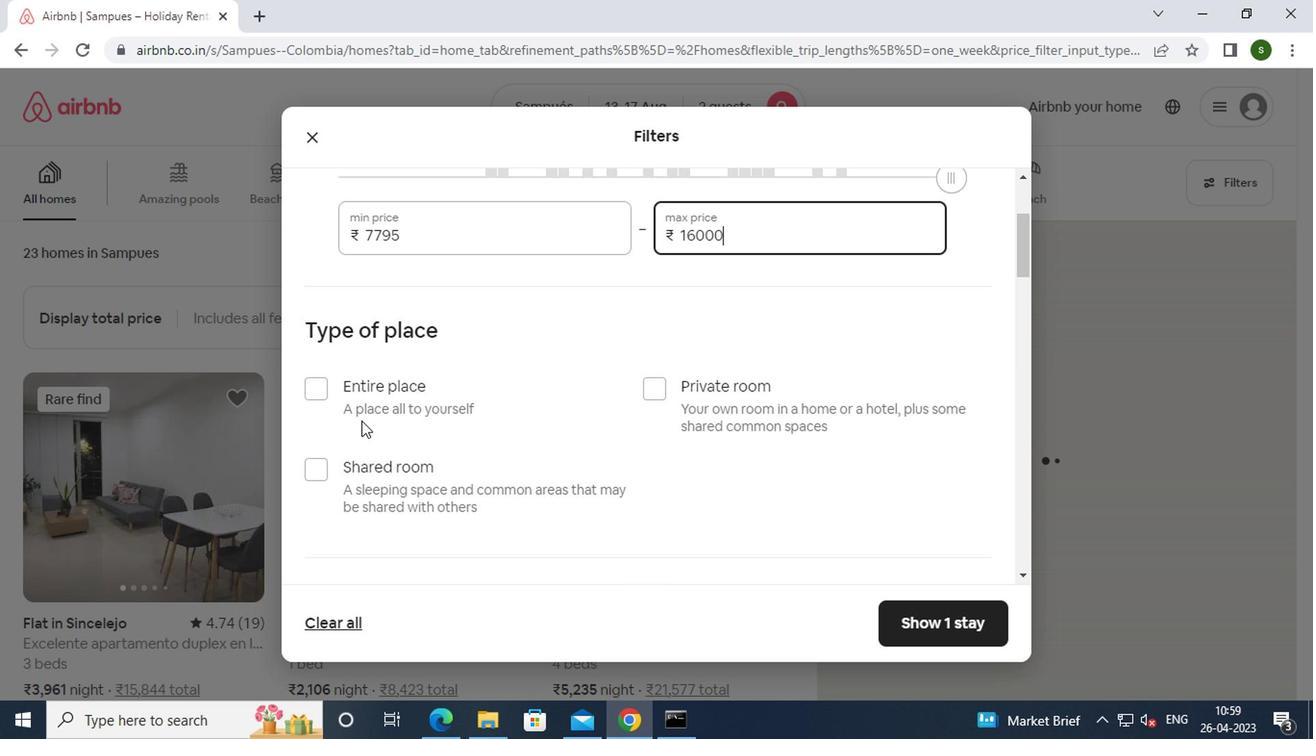 
Action: Mouse pressed left at (344, 398)
Screenshot: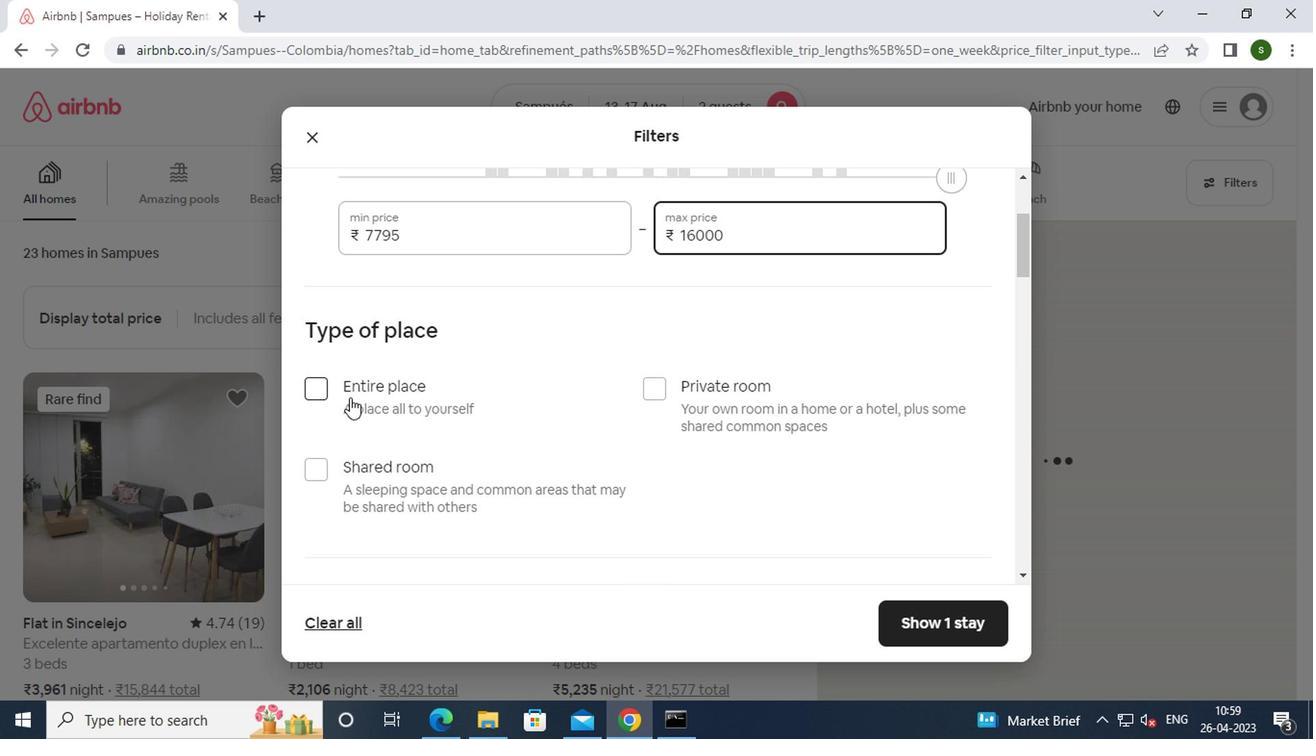 
Action: Mouse moved to (505, 398)
Screenshot: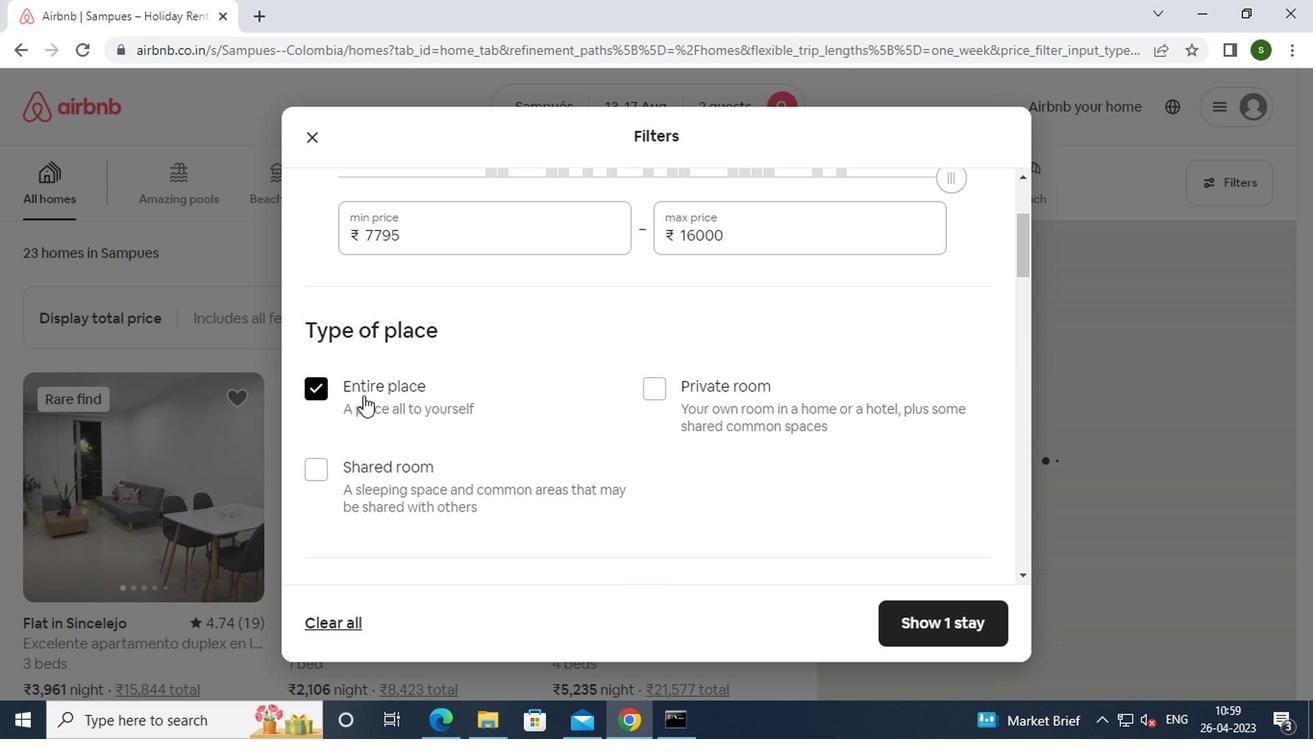 
Action: Mouse scrolled (505, 398) with delta (0, 0)
Screenshot: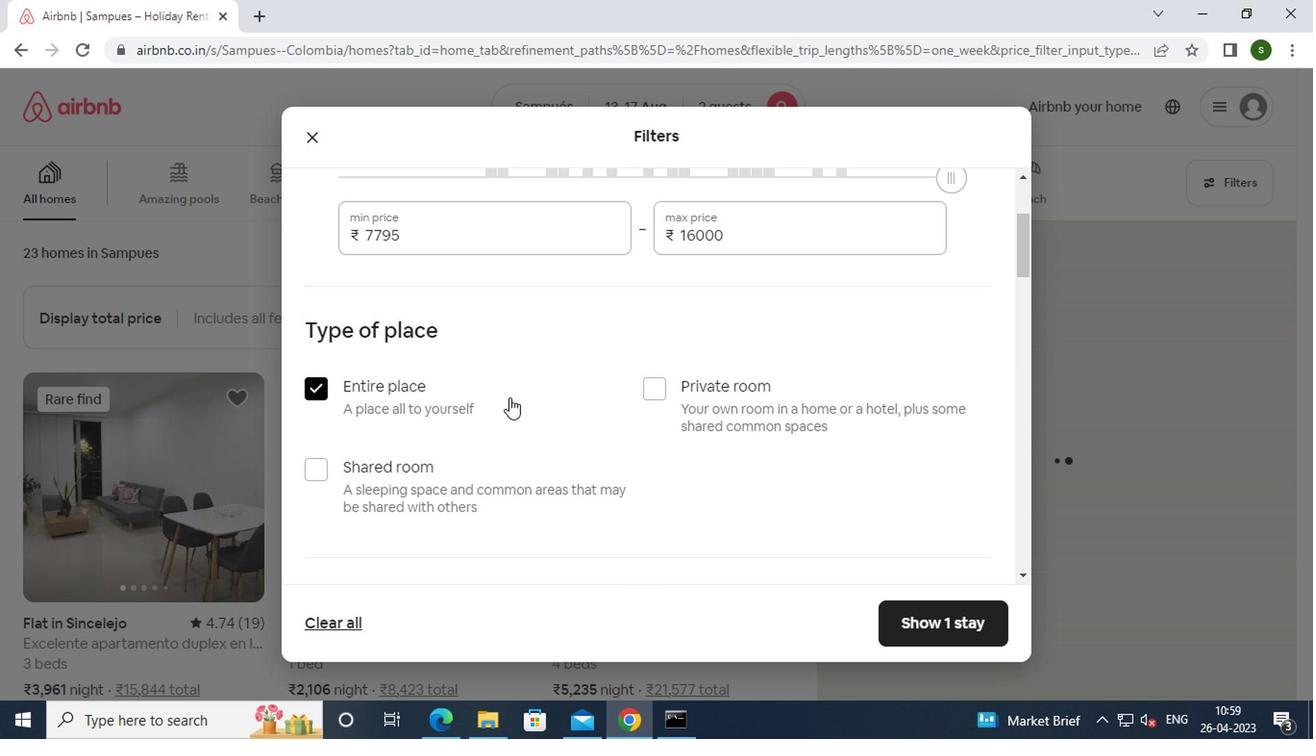 
Action: Mouse scrolled (505, 398) with delta (0, 0)
Screenshot: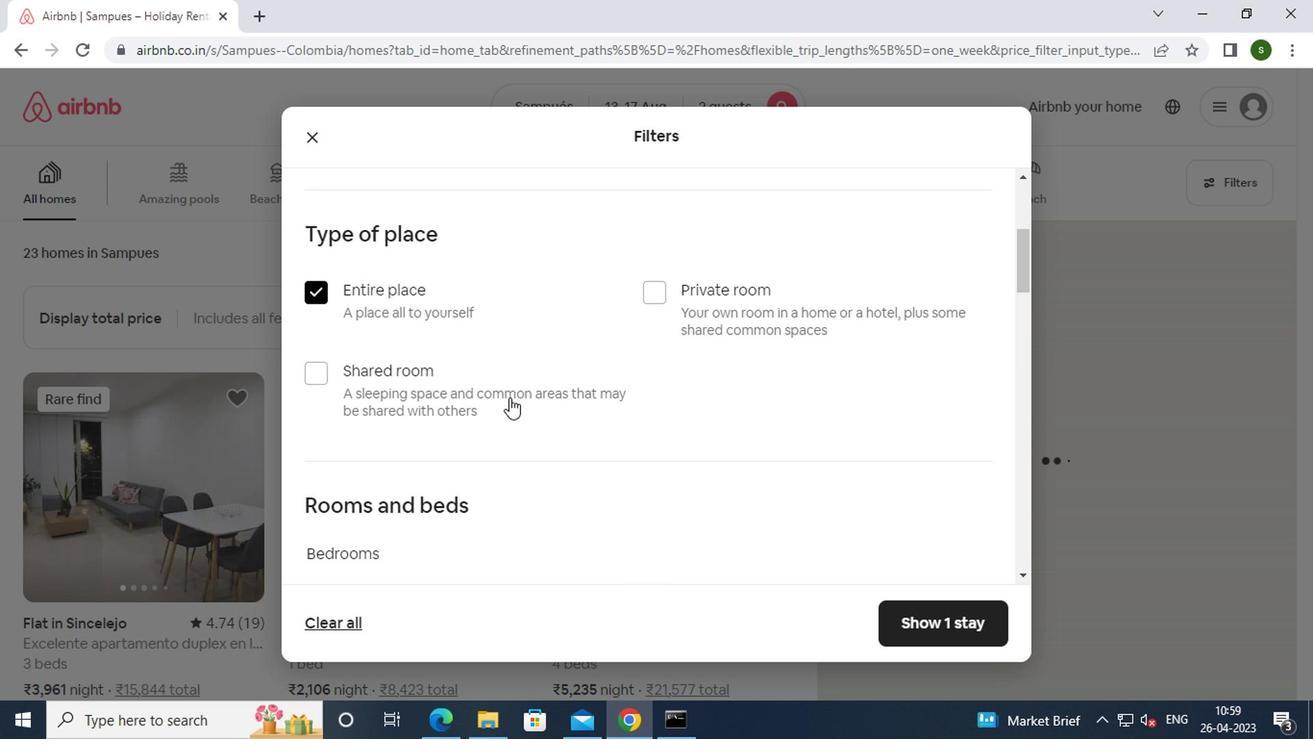 
Action: Mouse scrolled (505, 398) with delta (0, 0)
Screenshot: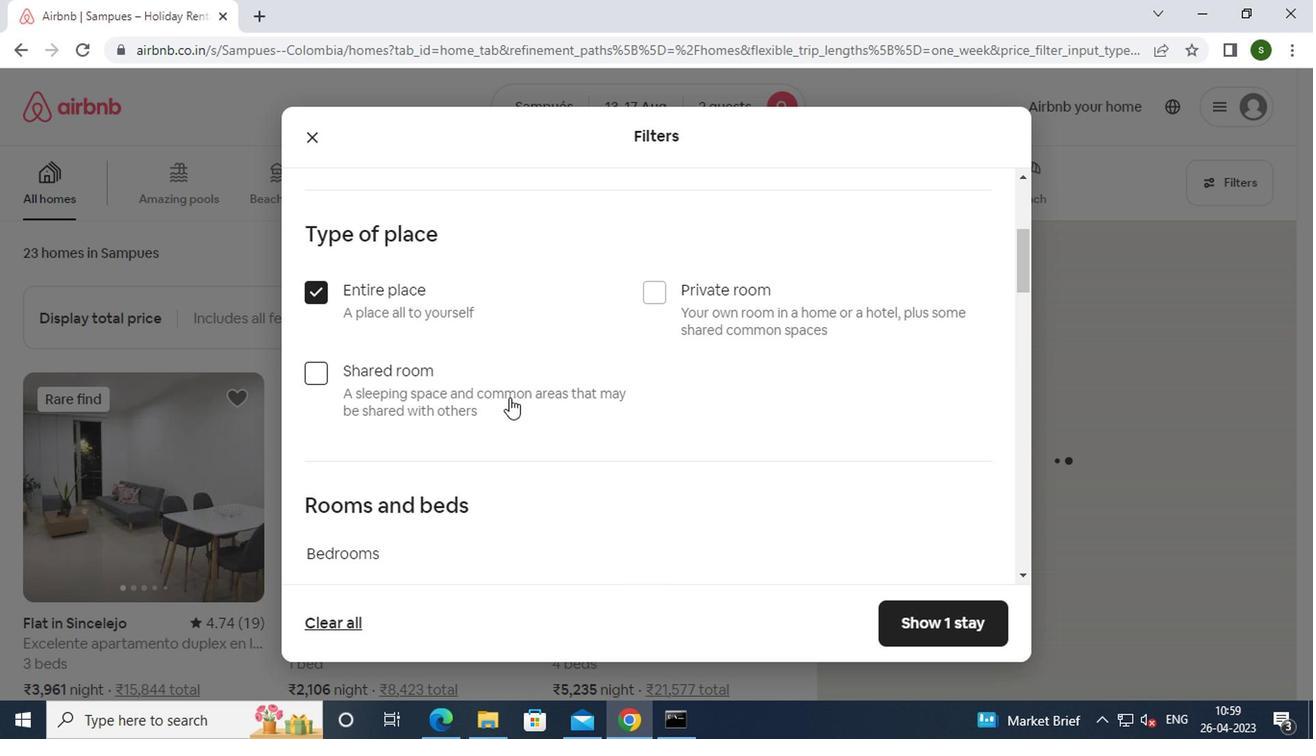 
Action: Mouse scrolled (505, 398) with delta (0, 0)
Screenshot: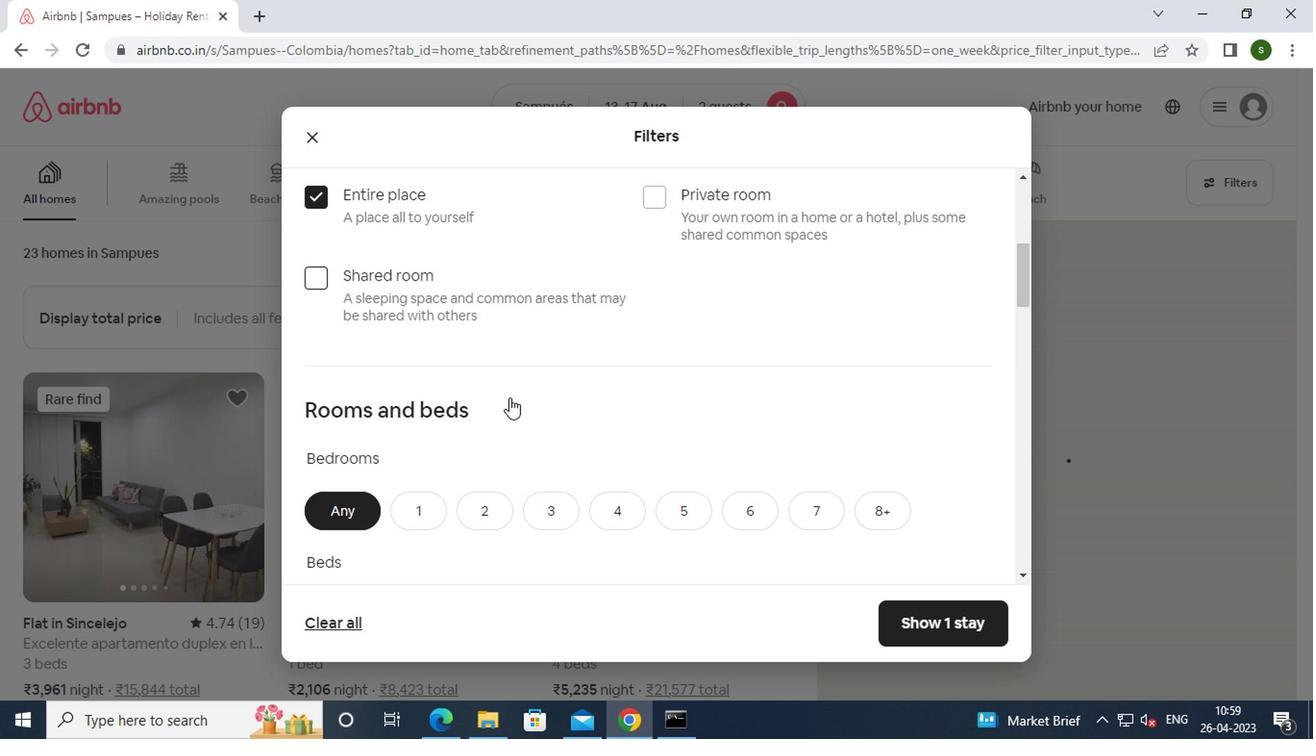 
Action: Mouse moved to (494, 327)
Screenshot: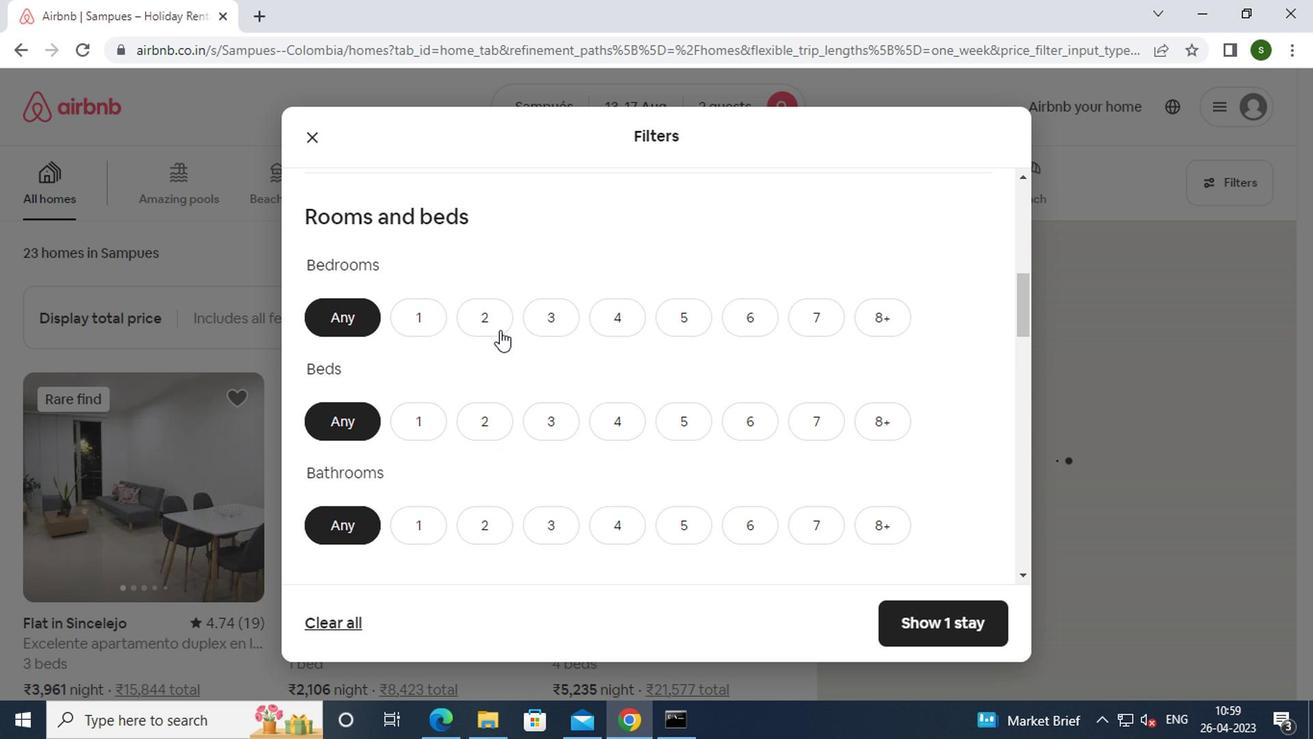 
Action: Mouse pressed left at (494, 327)
Screenshot: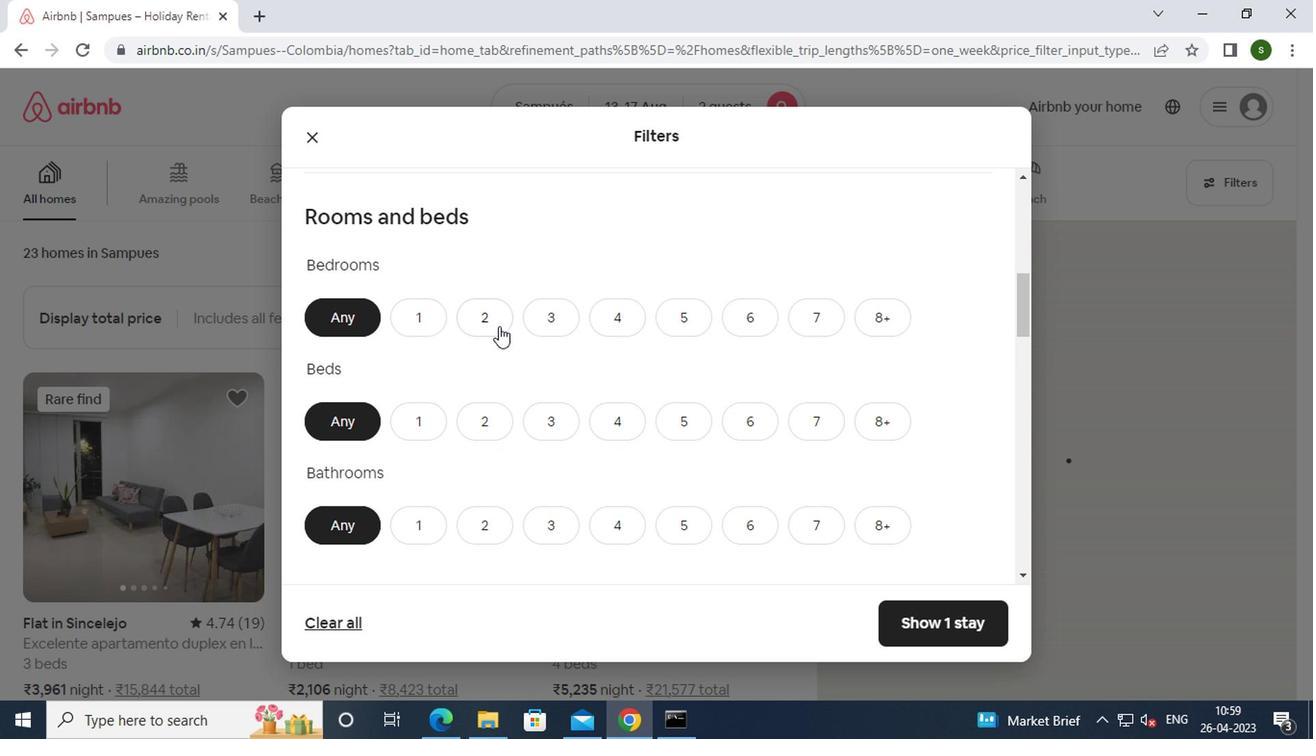 
Action: Mouse moved to (479, 424)
Screenshot: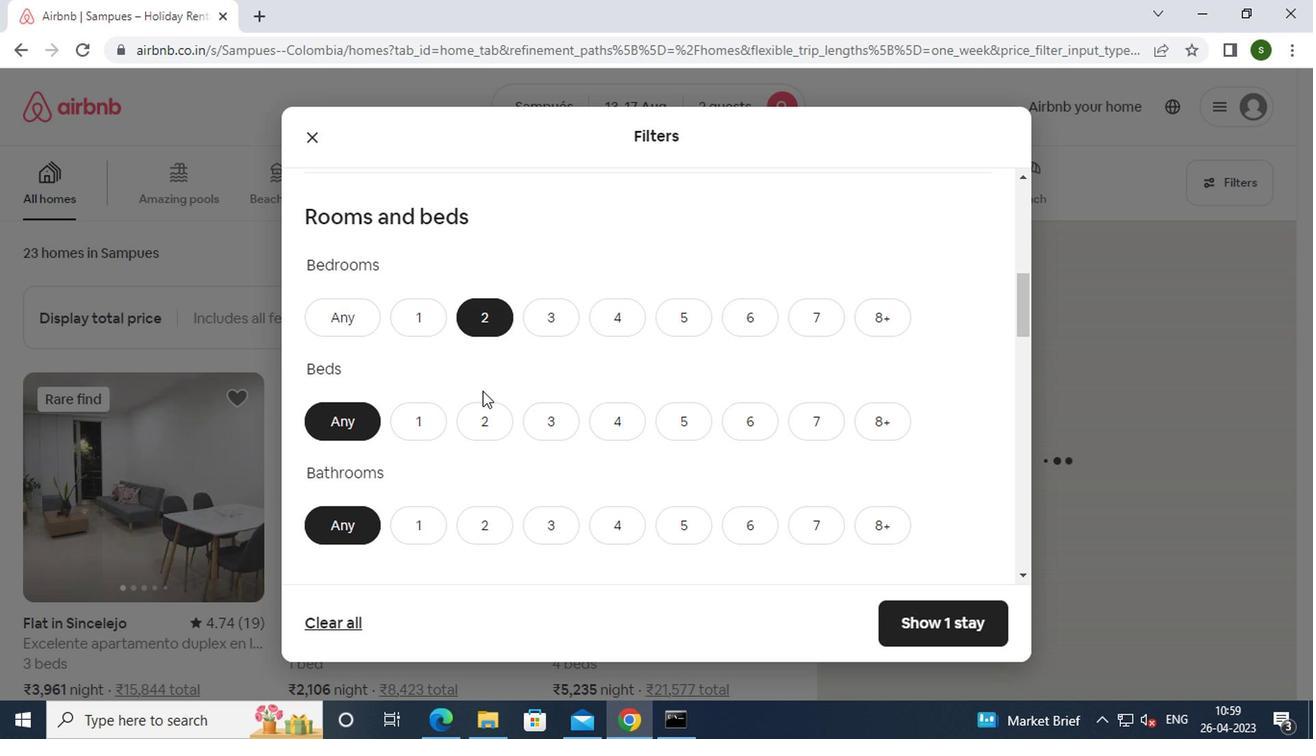 
Action: Mouse pressed left at (479, 424)
Screenshot: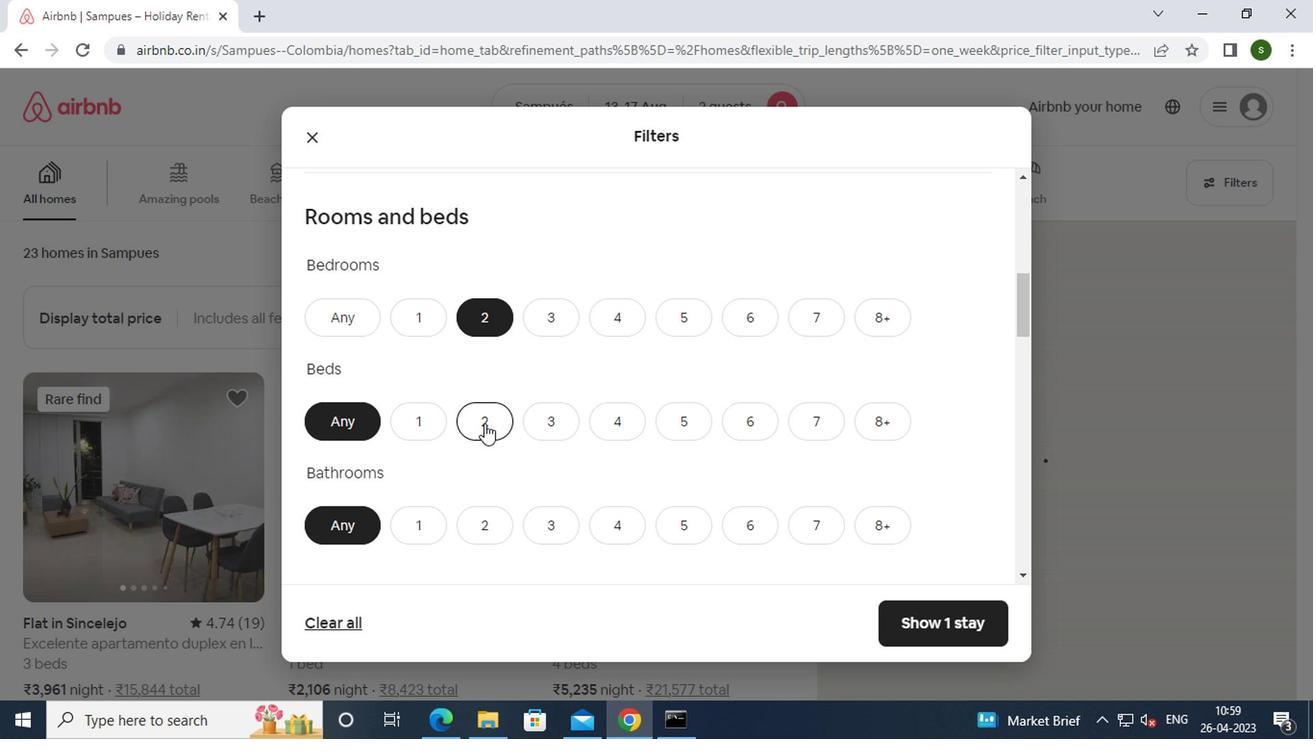 
Action: Mouse moved to (420, 522)
Screenshot: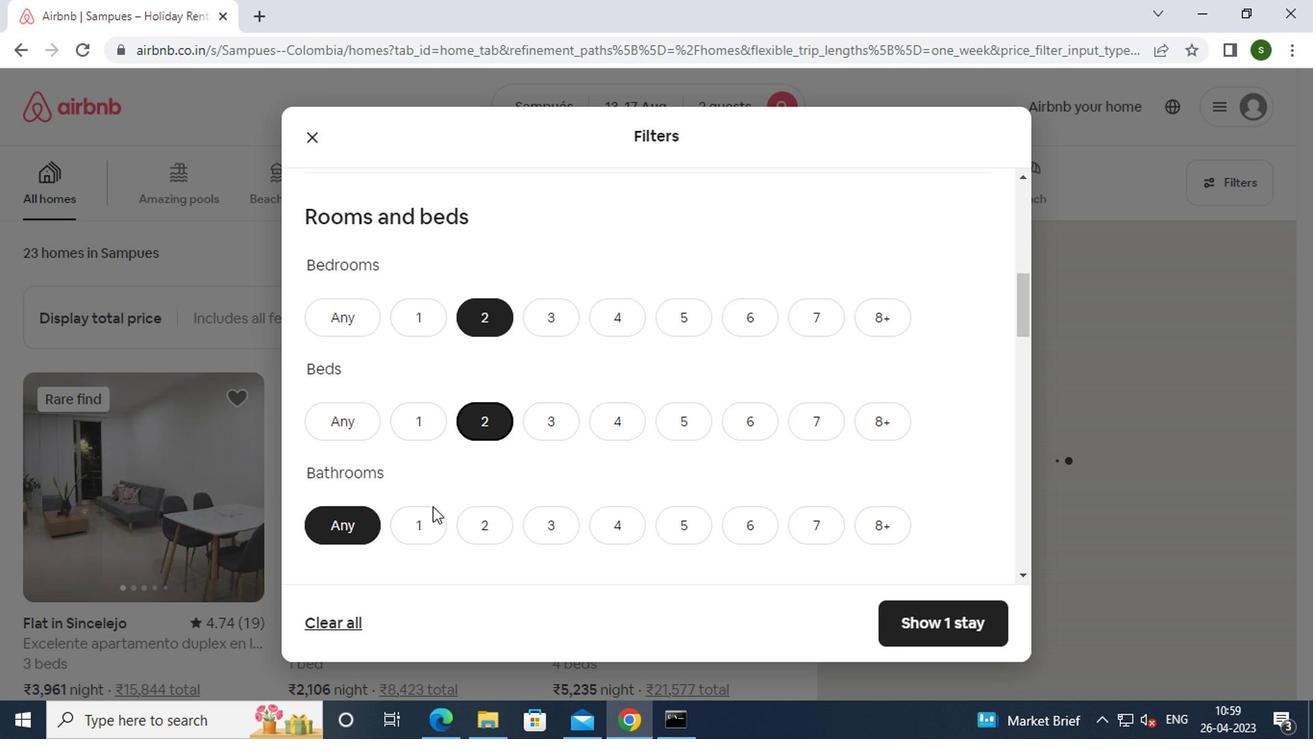 
Action: Mouse pressed left at (420, 522)
Screenshot: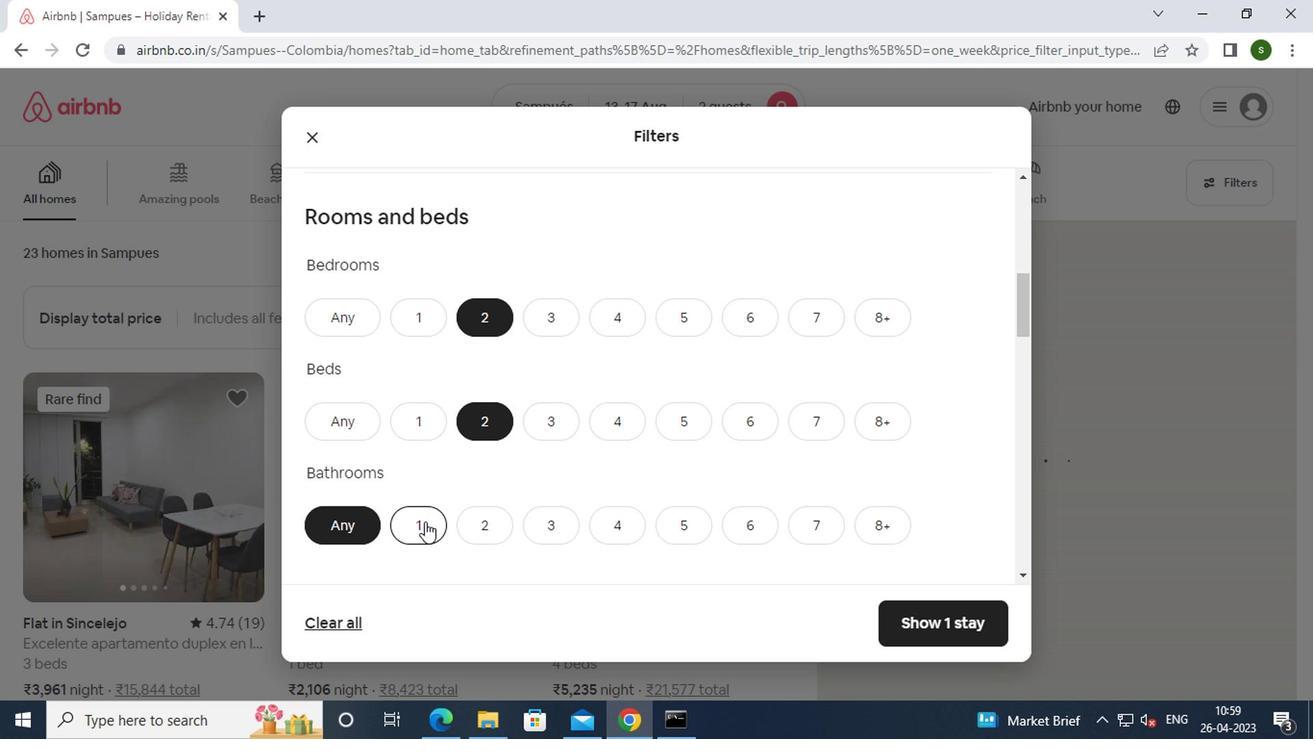 
Action: Mouse moved to (568, 487)
Screenshot: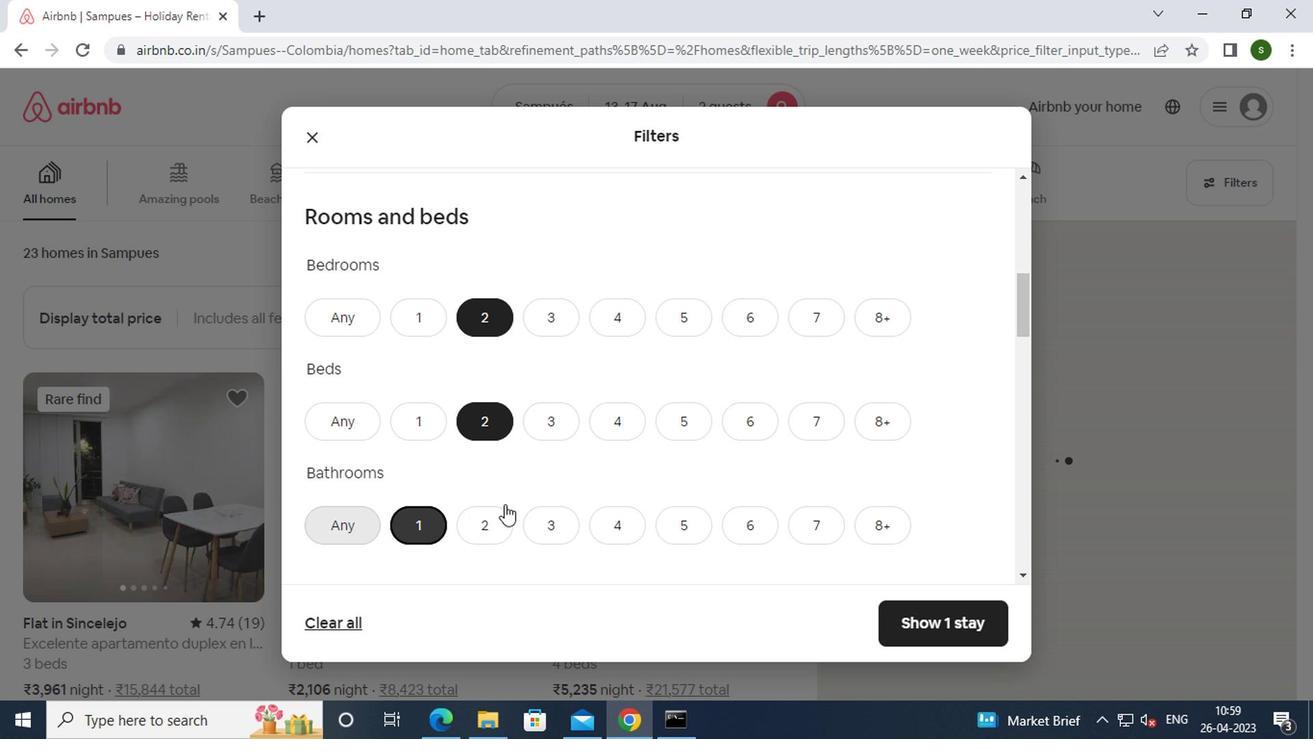 
Action: Mouse scrolled (568, 485) with delta (0, -1)
Screenshot: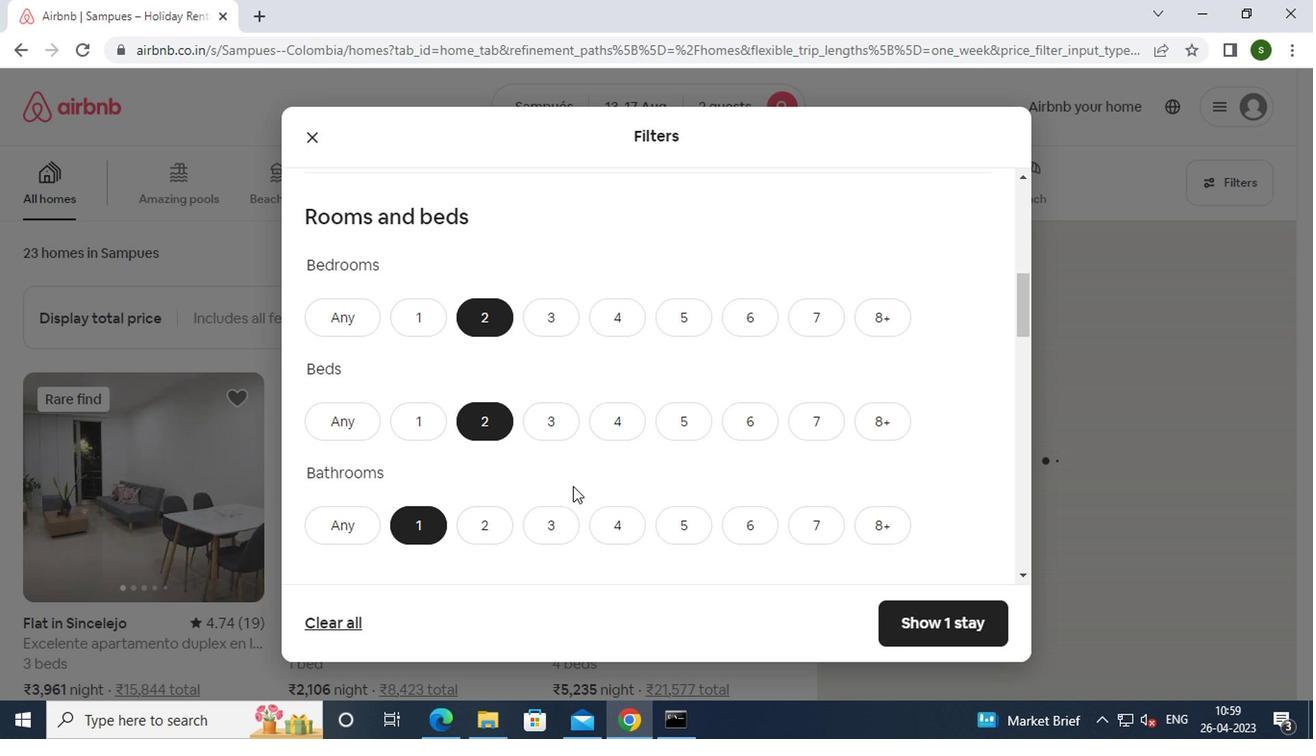 
Action: Mouse scrolled (568, 485) with delta (0, -1)
Screenshot: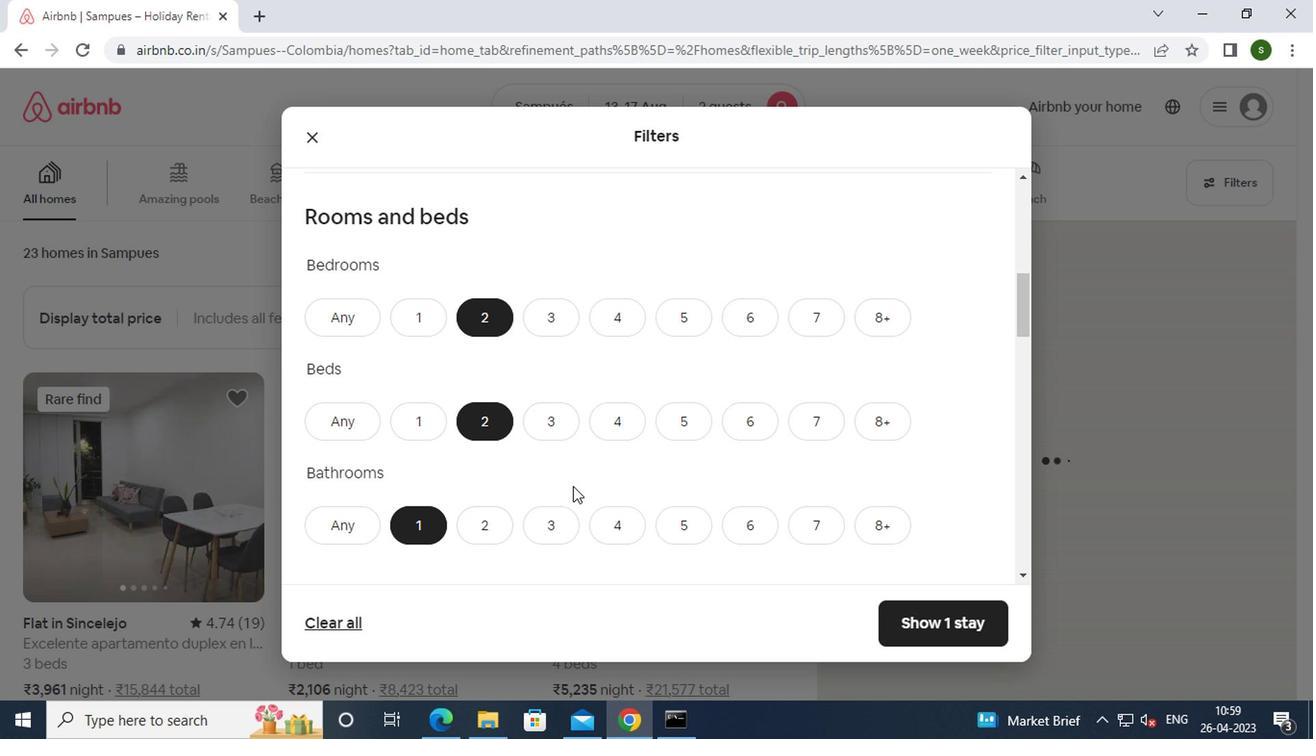 
Action: Mouse scrolled (568, 485) with delta (0, -1)
Screenshot: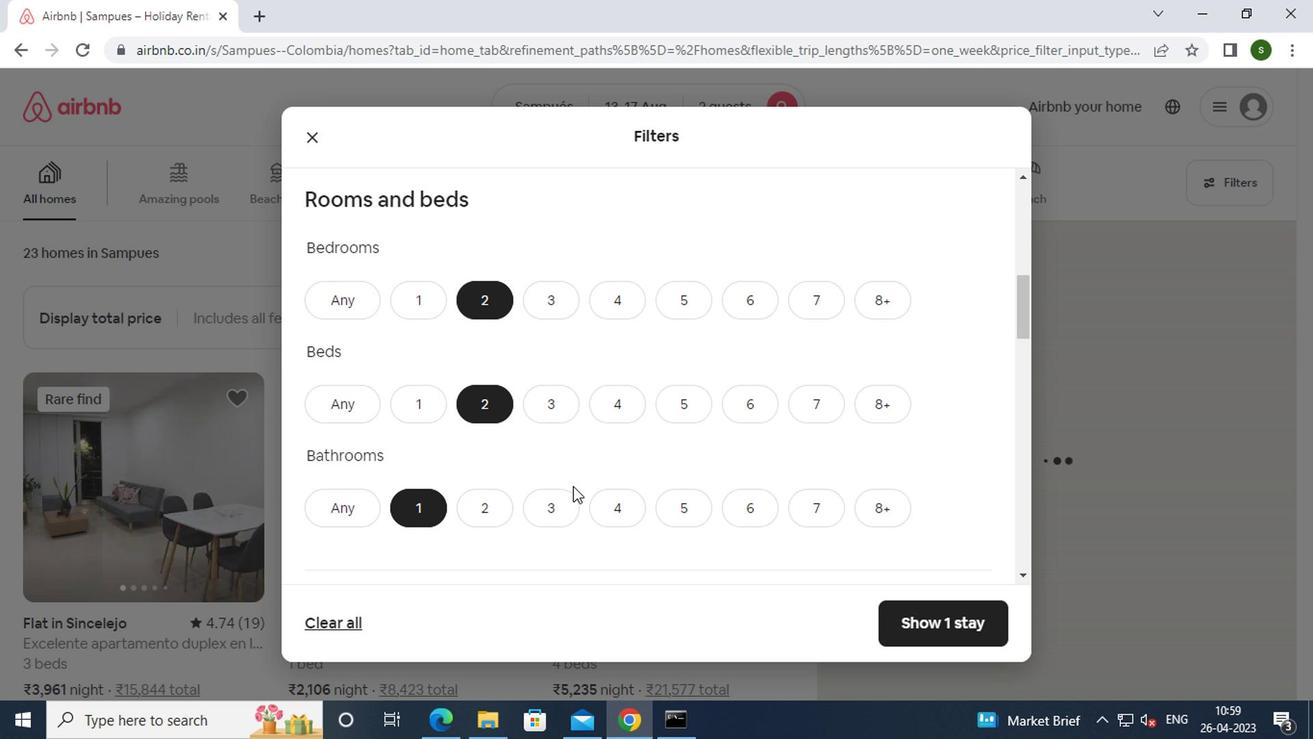 
Action: Mouse moved to (399, 448)
Screenshot: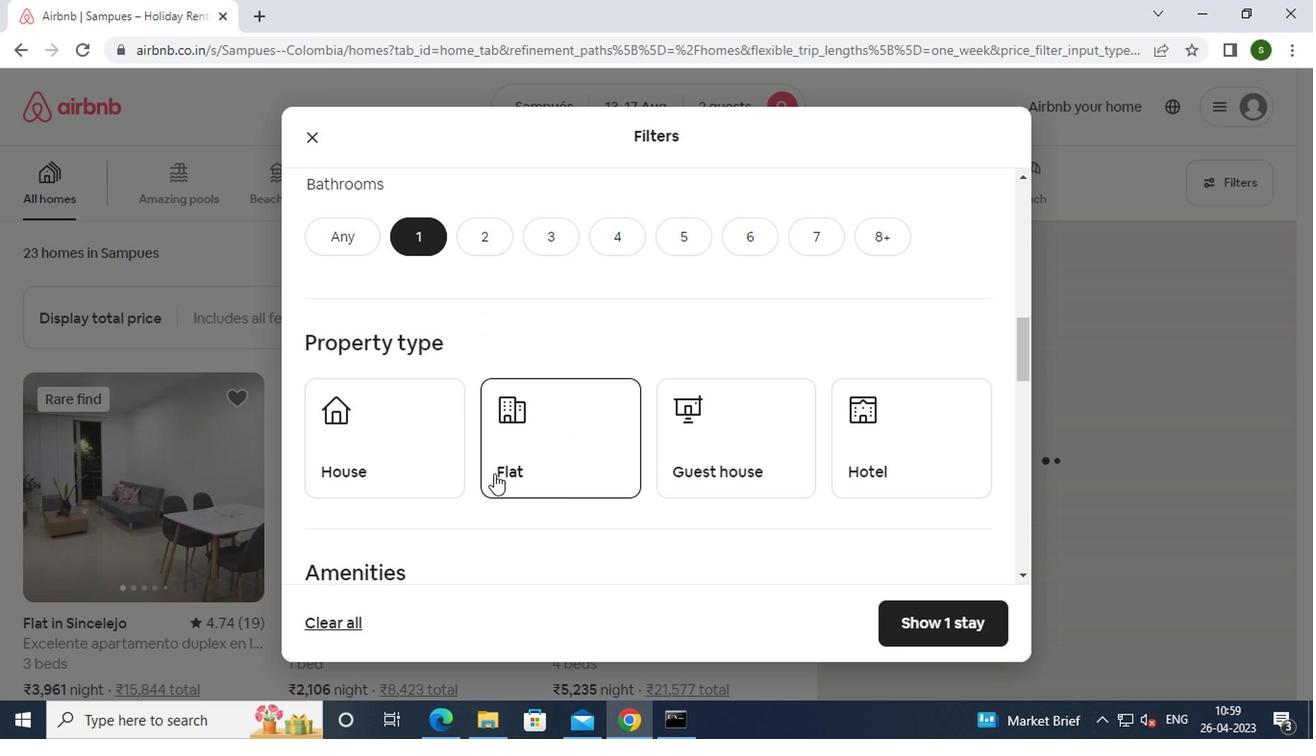
Action: Mouse pressed left at (399, 448)
Screenshot: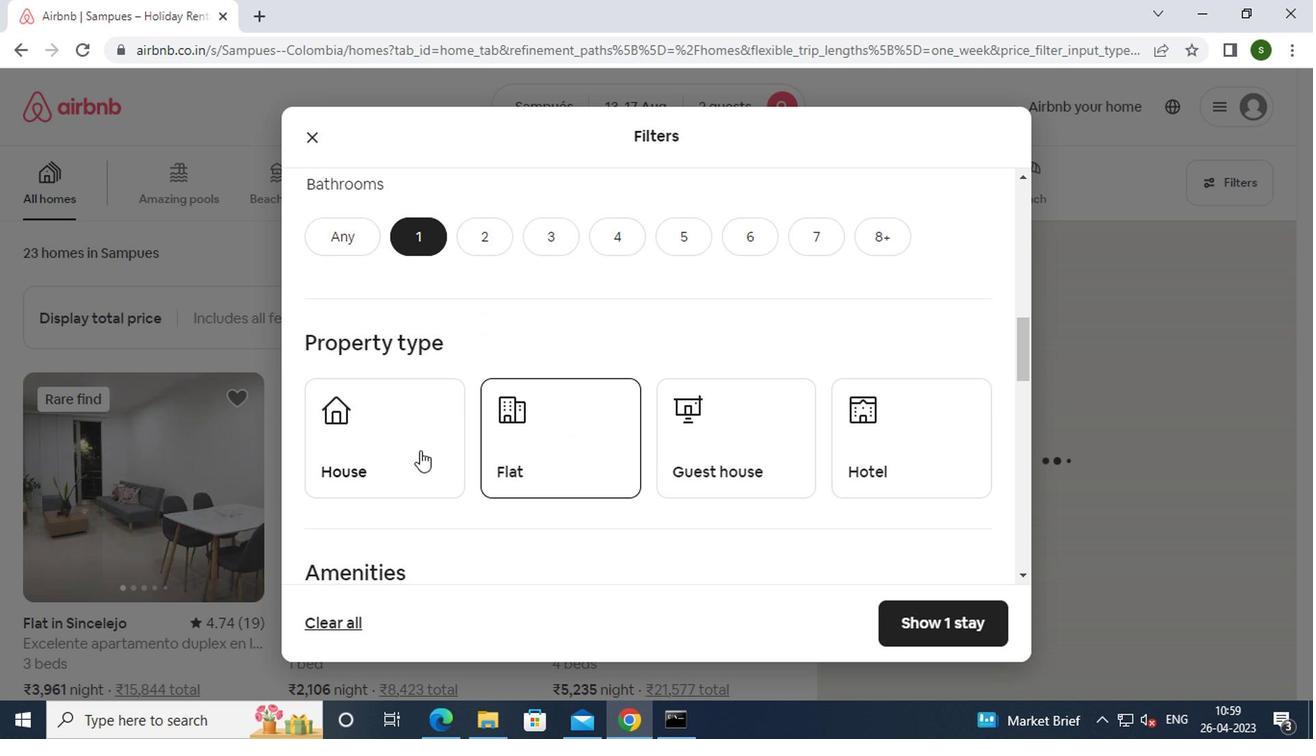 
Action: Mouse moved to (593, 464)
Screenshot: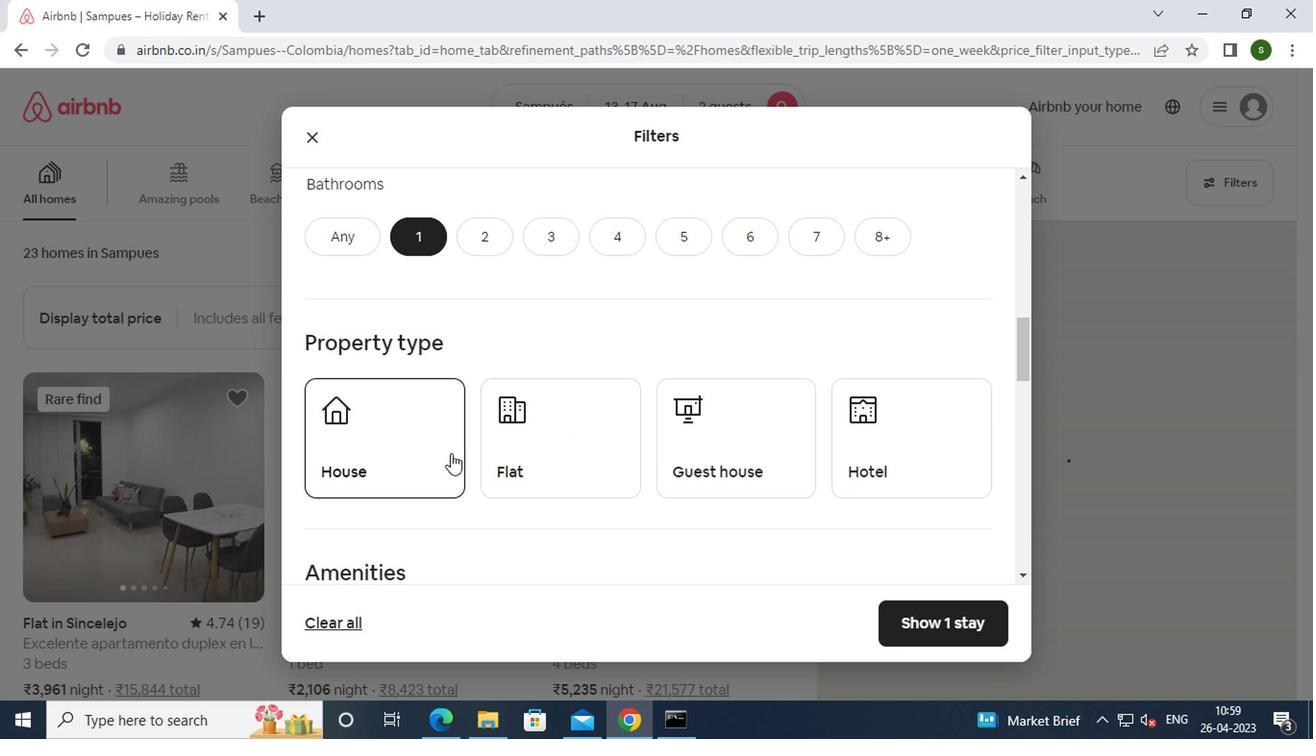 
Action: Mouse pressed left at (593, 464)
Screenshot: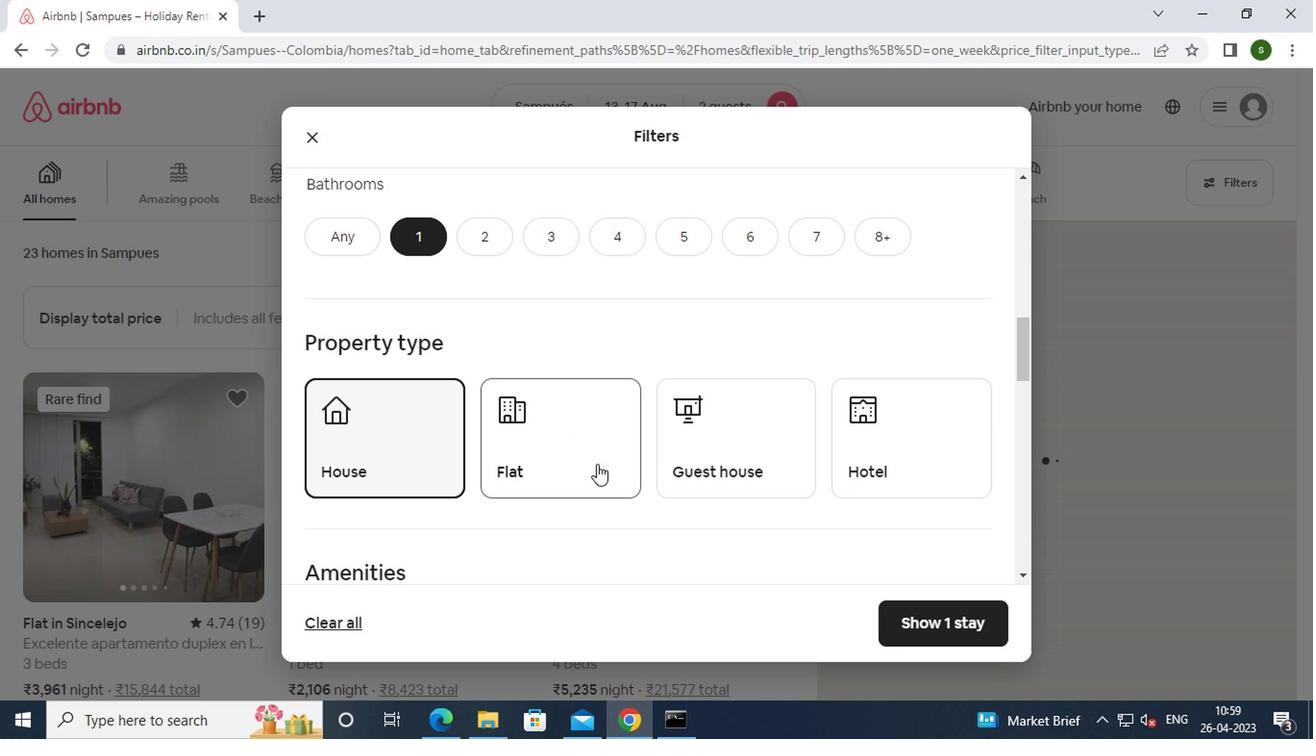 
Action: Mouse moved to (709, 459)
Screenshot: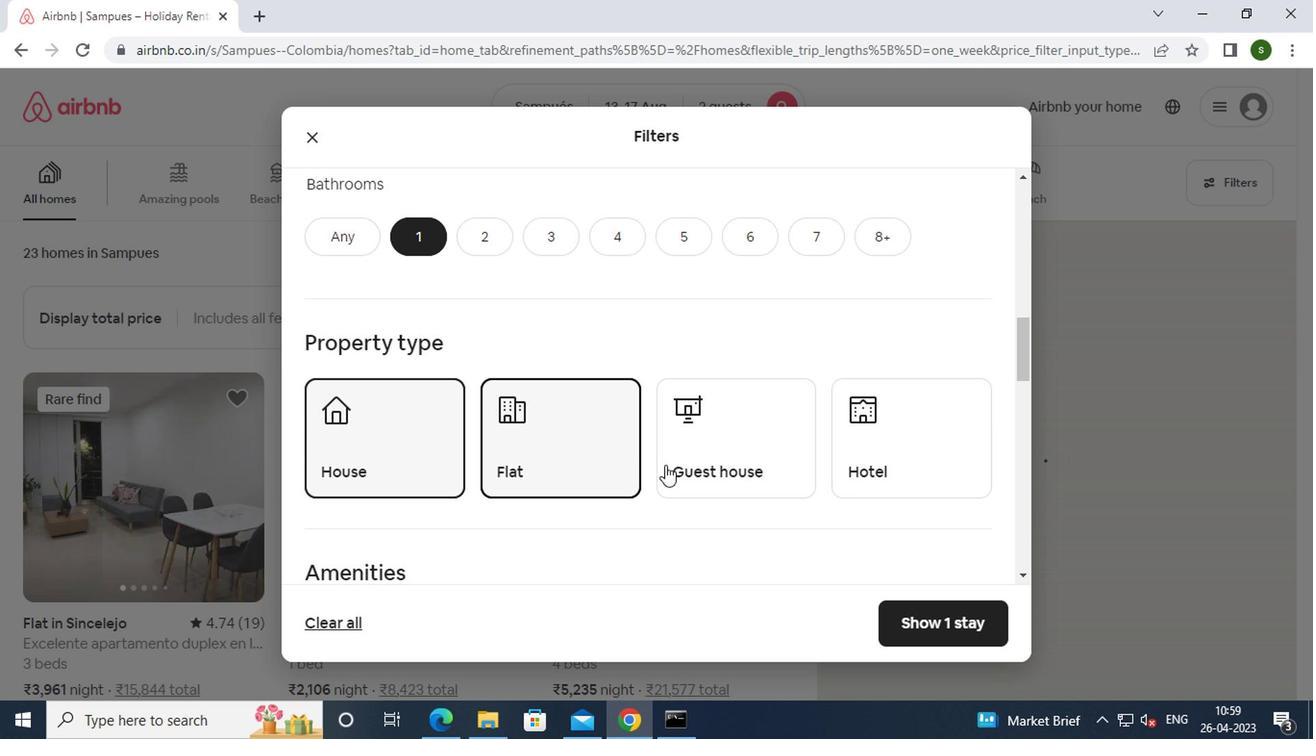 
Action: Mouse pressed left at (709, 459)
Screenshot: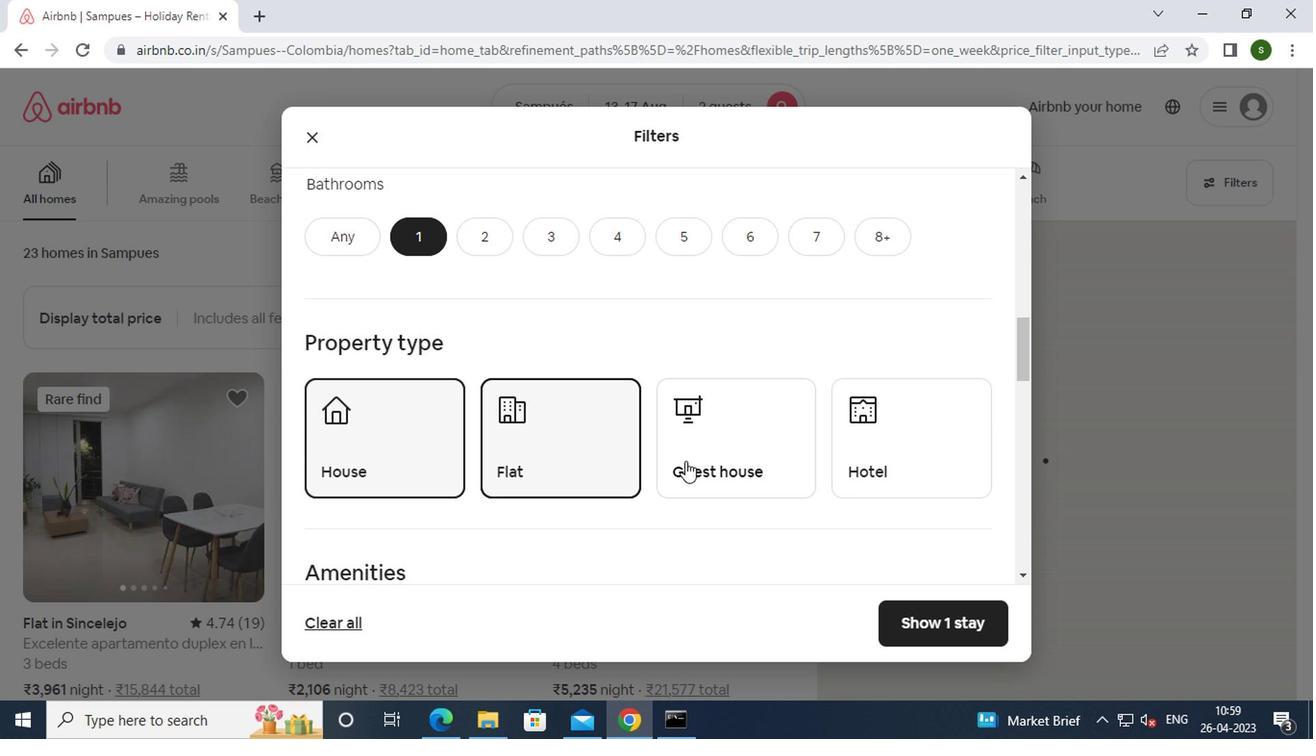 
Action: Mouse moved to (576, 427)
Screenshot: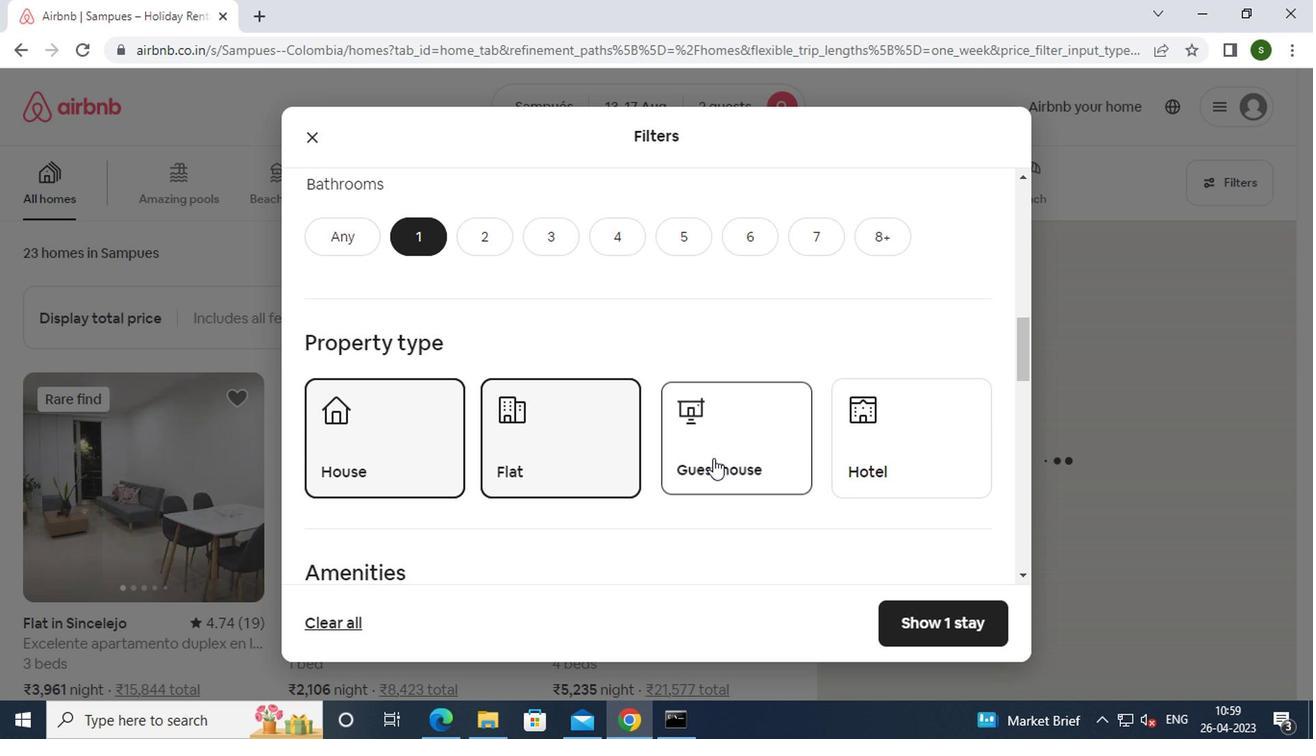 
Action: Mouse scrolled (576, 425) with delta (0, -1)
Screenshot: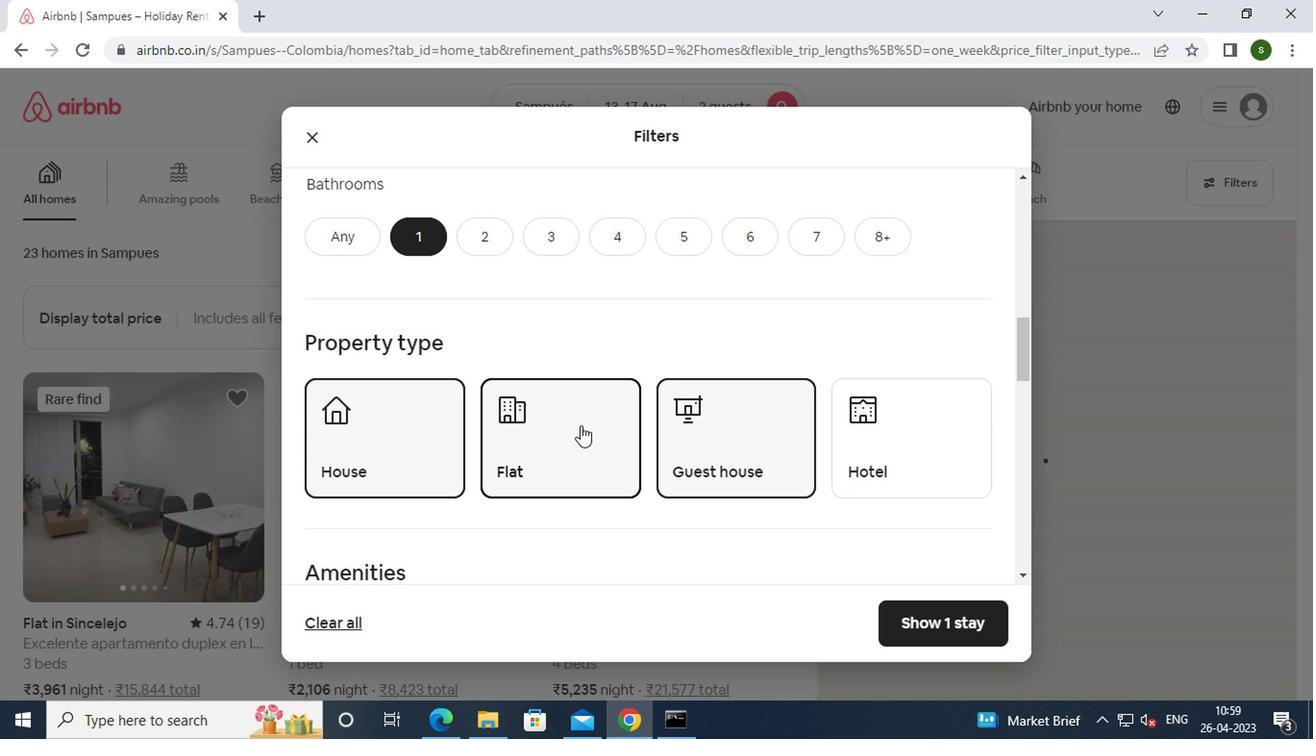 
Action: Mouse scrolled (576, 425) with delta (0, -1)
Screenshot: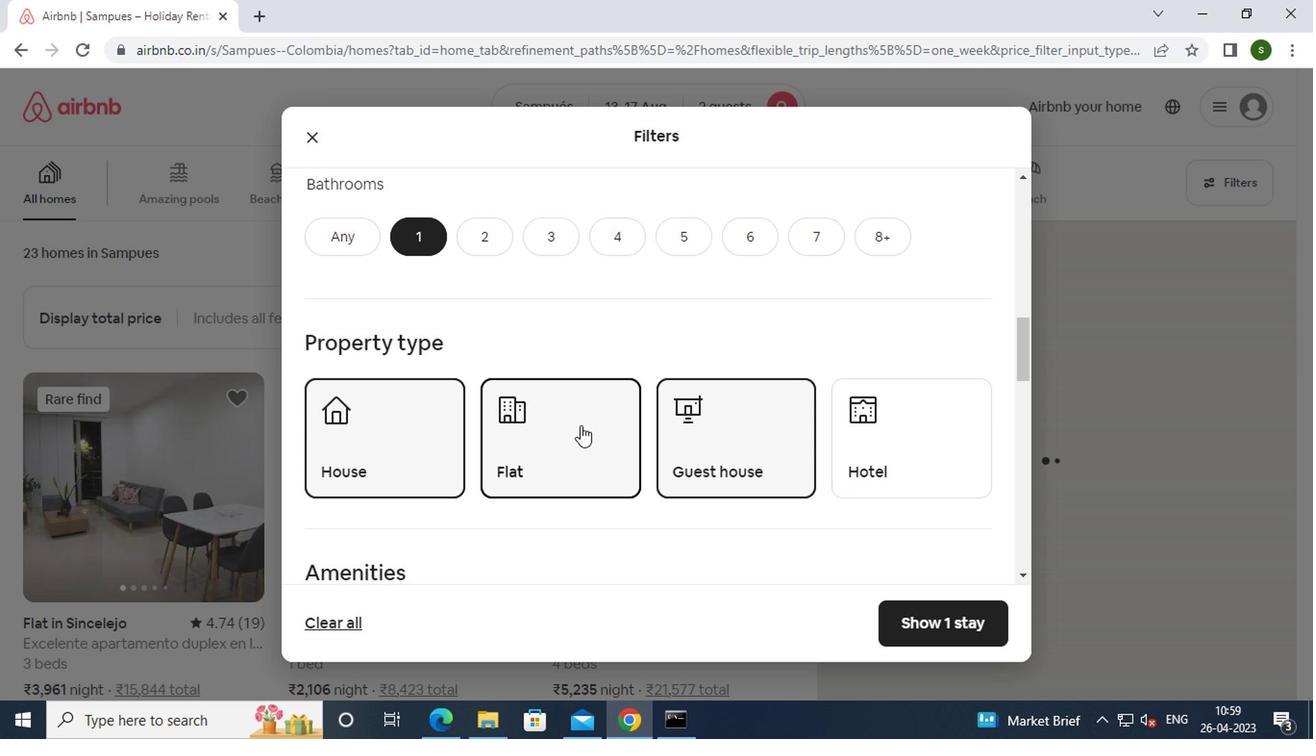 
Action: Mouse scrolled (576, 425) with delta (0, -1)
Screenshot: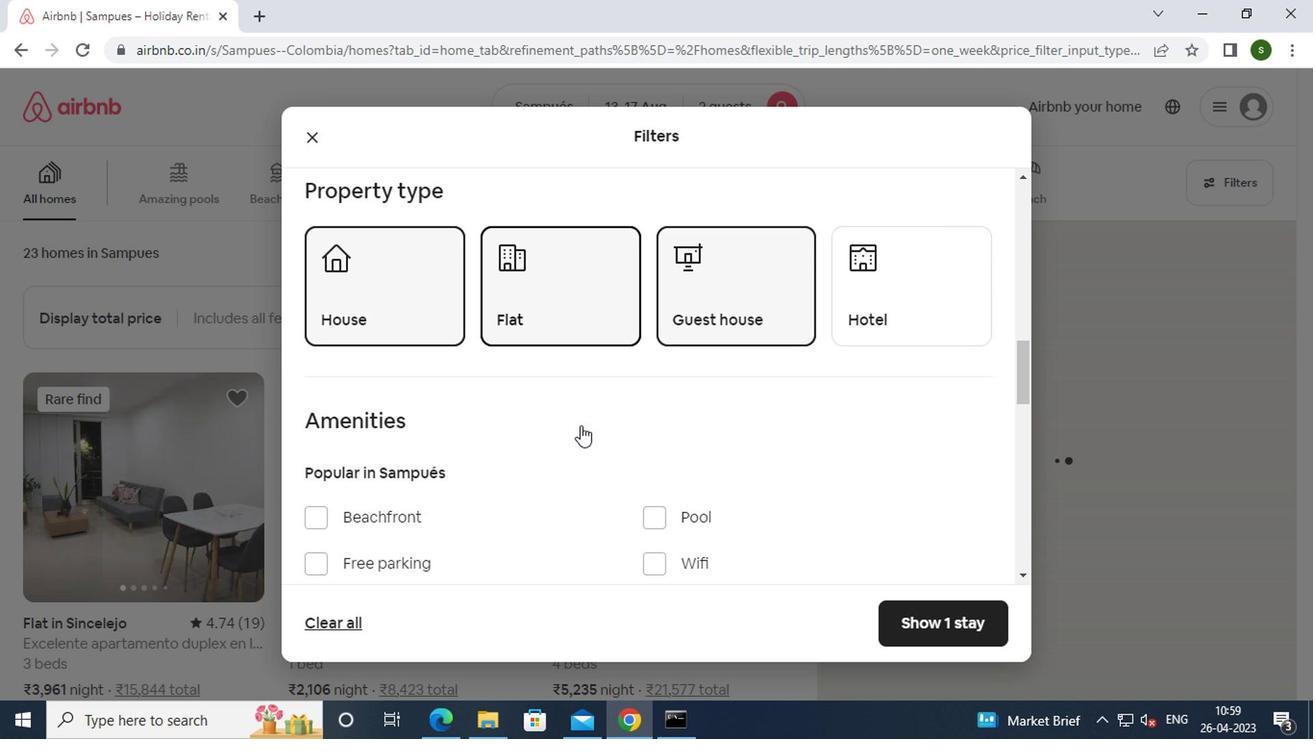 
Action: Mouse moved to (665, 428)
Screenshot: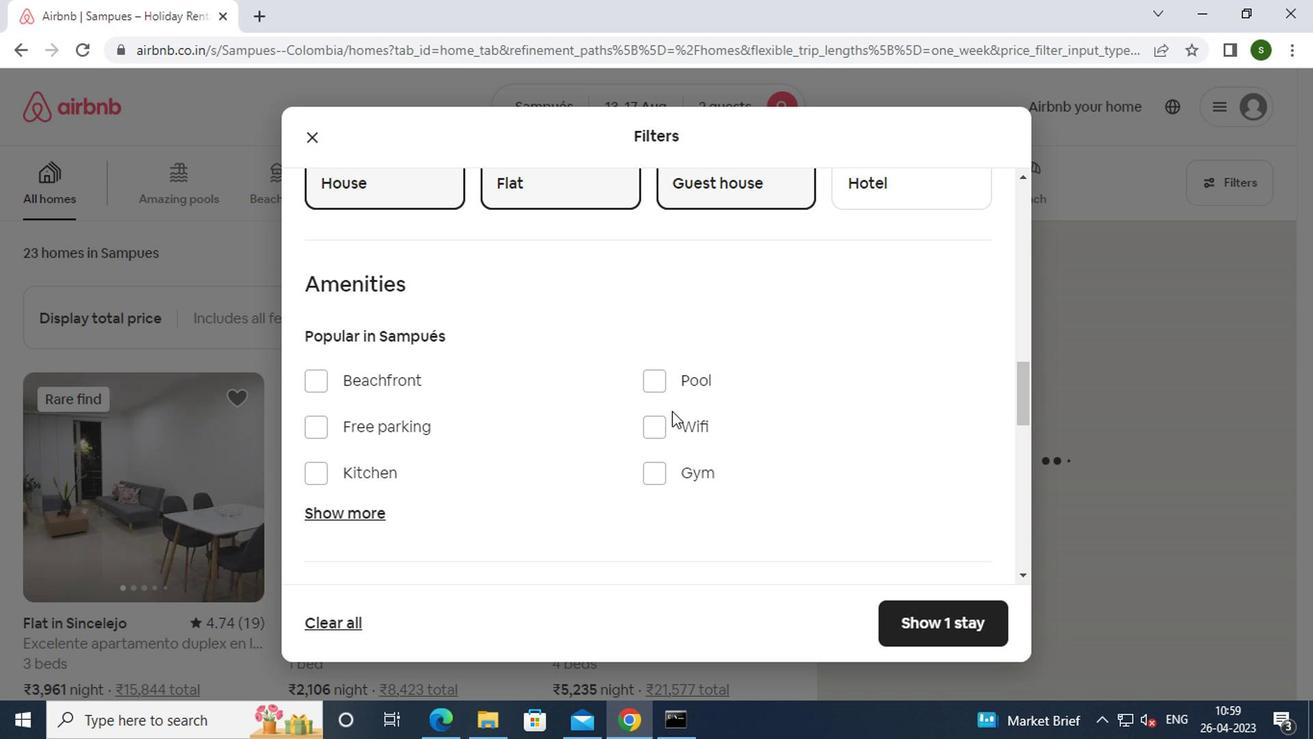 
Action: Mouse pressed left at (665, 428)
Screenshot: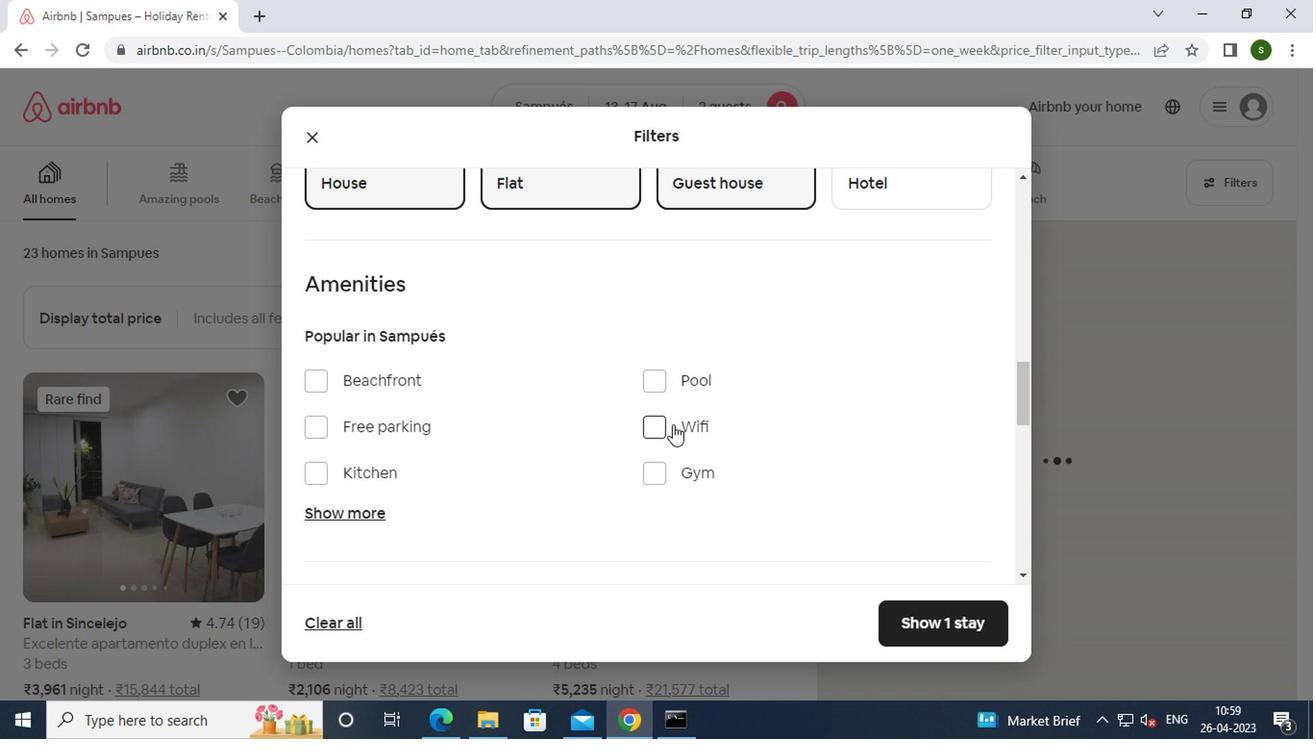
Action: Mouse moved to (364, 518)
Screenshot: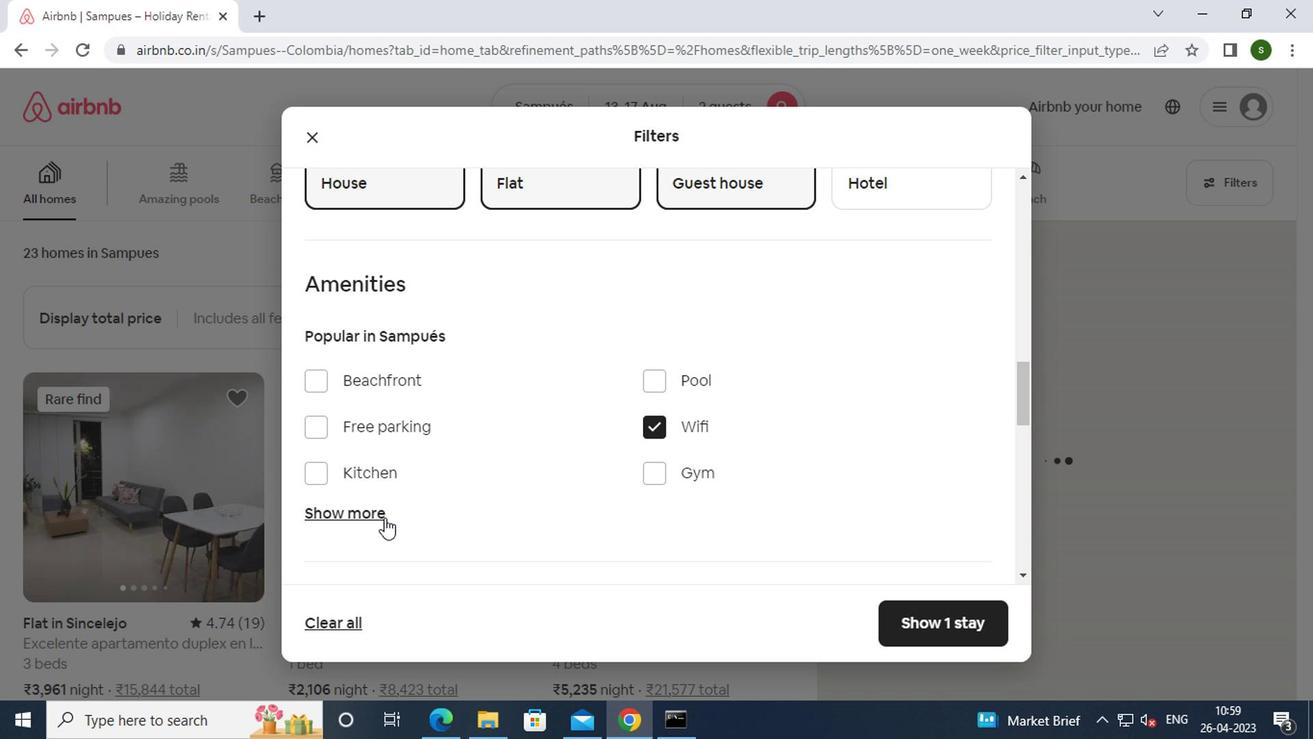 
Action: Mouse pressed left at (364, 518)
Screenshot: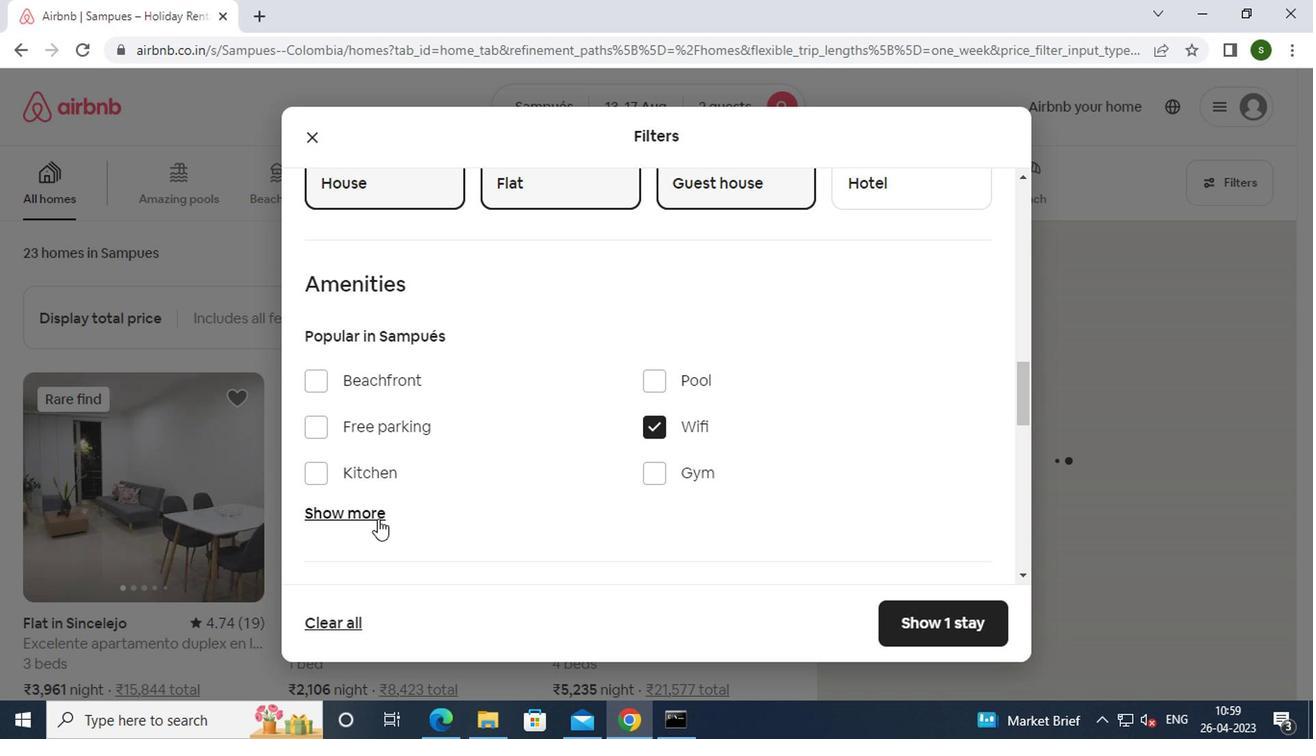 
Action: Mouse moved to (409, 500)
Screenshot: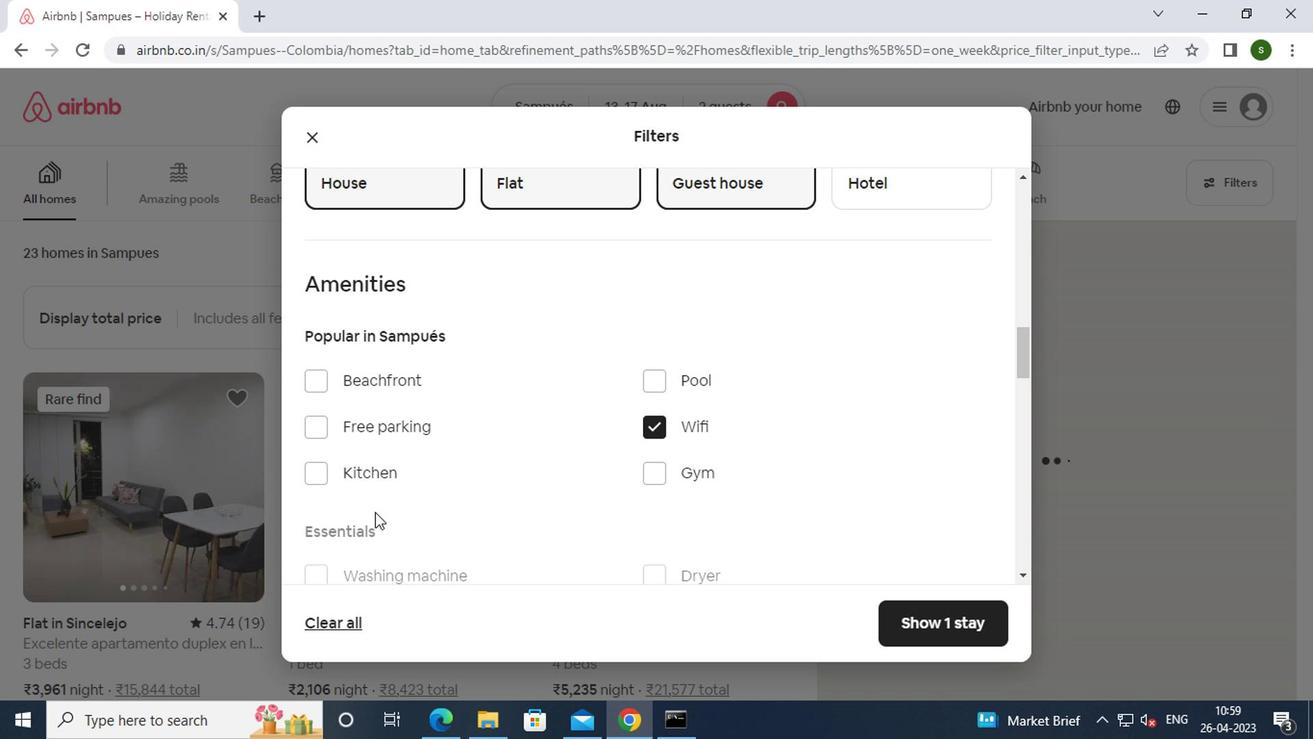 
Action: Mouse scrolled (409, 499) with delta (0, 0)
Screenshot: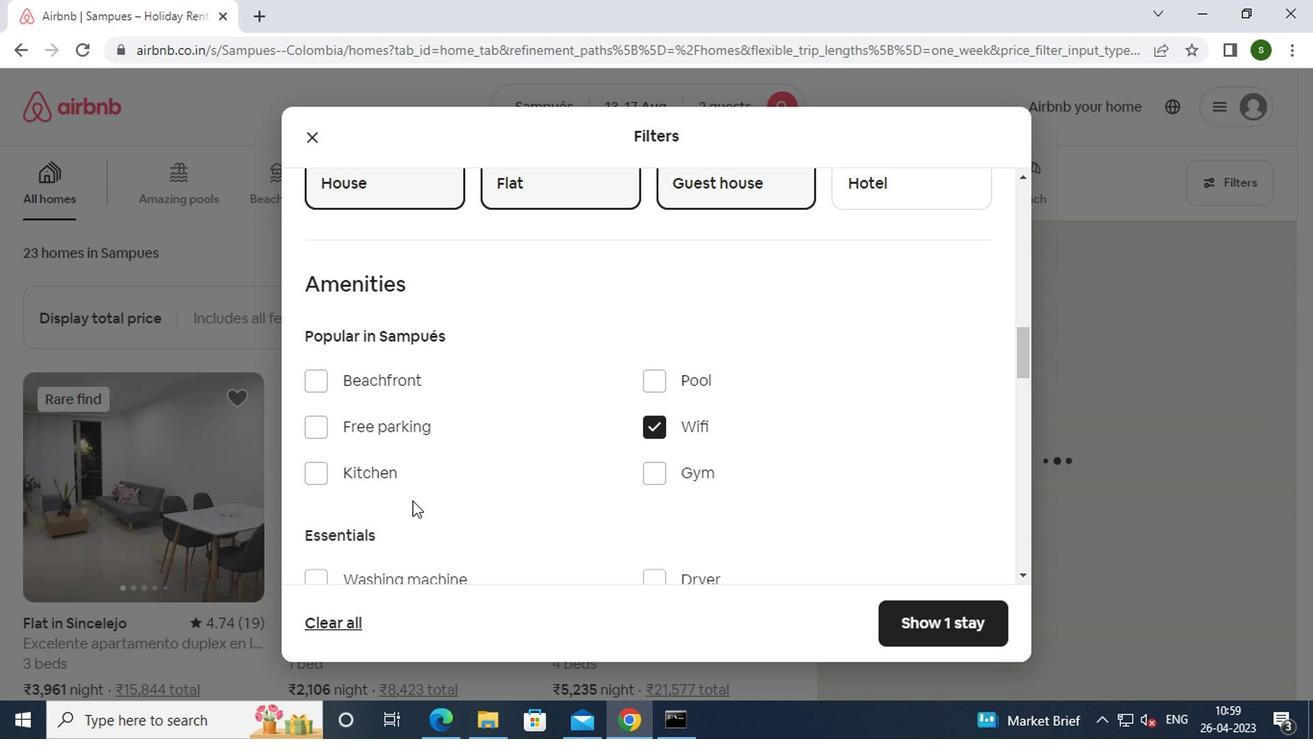 
Action: Mouse moved to (419, 492)
Screenshot: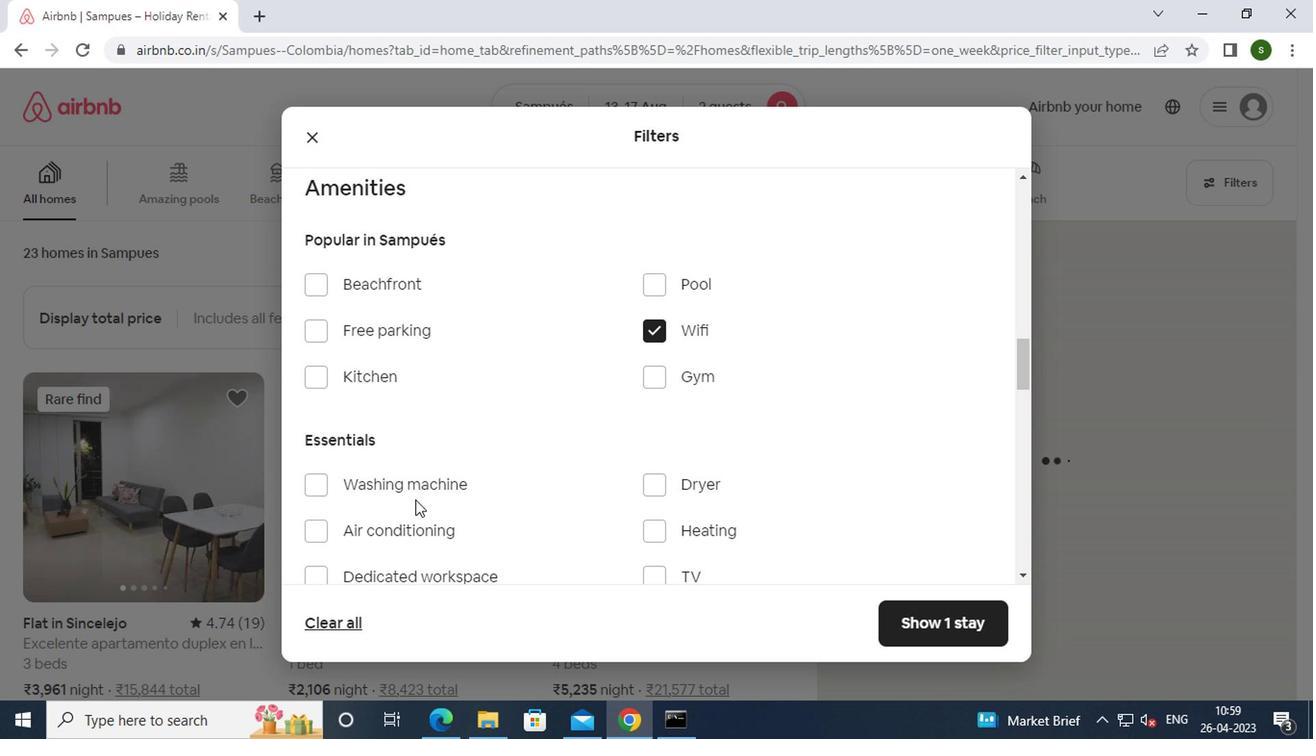 
Action: Mouse pressed left at (419, 492)
Screenshot: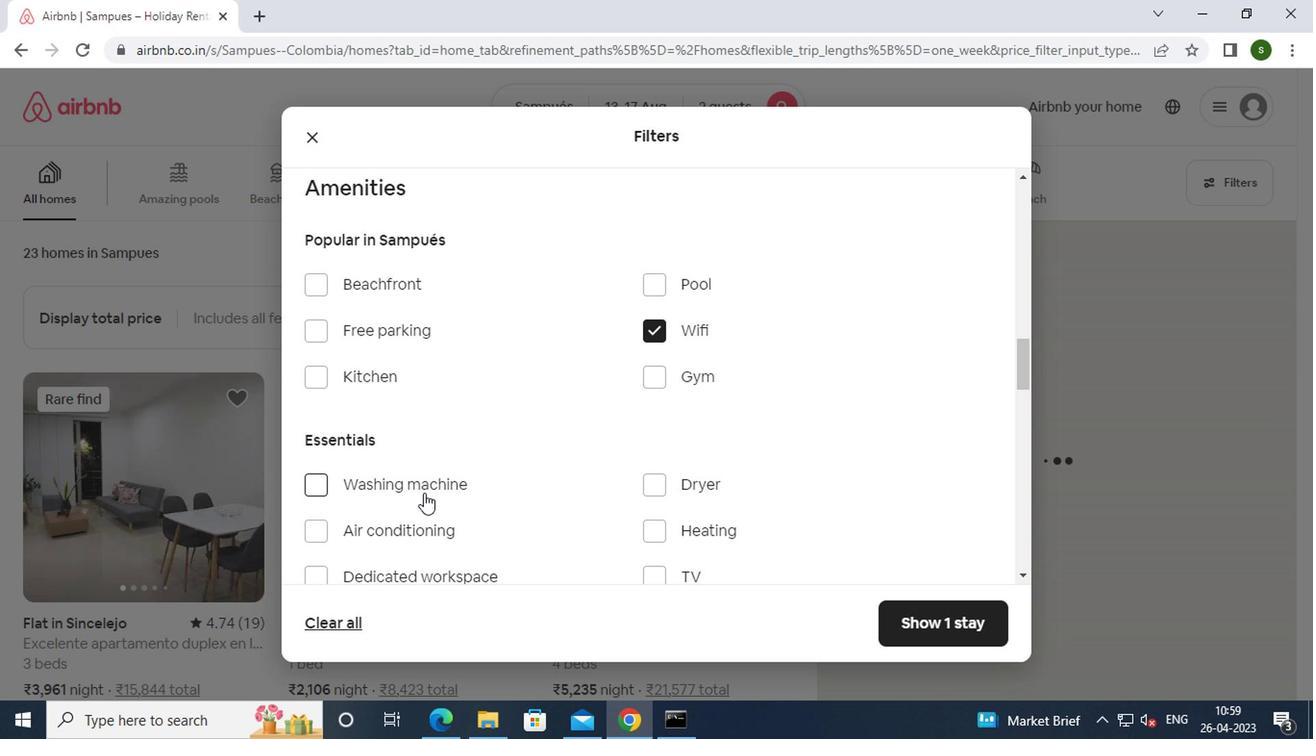 
Action: Mouse moved to (552, 463)
Screenshot: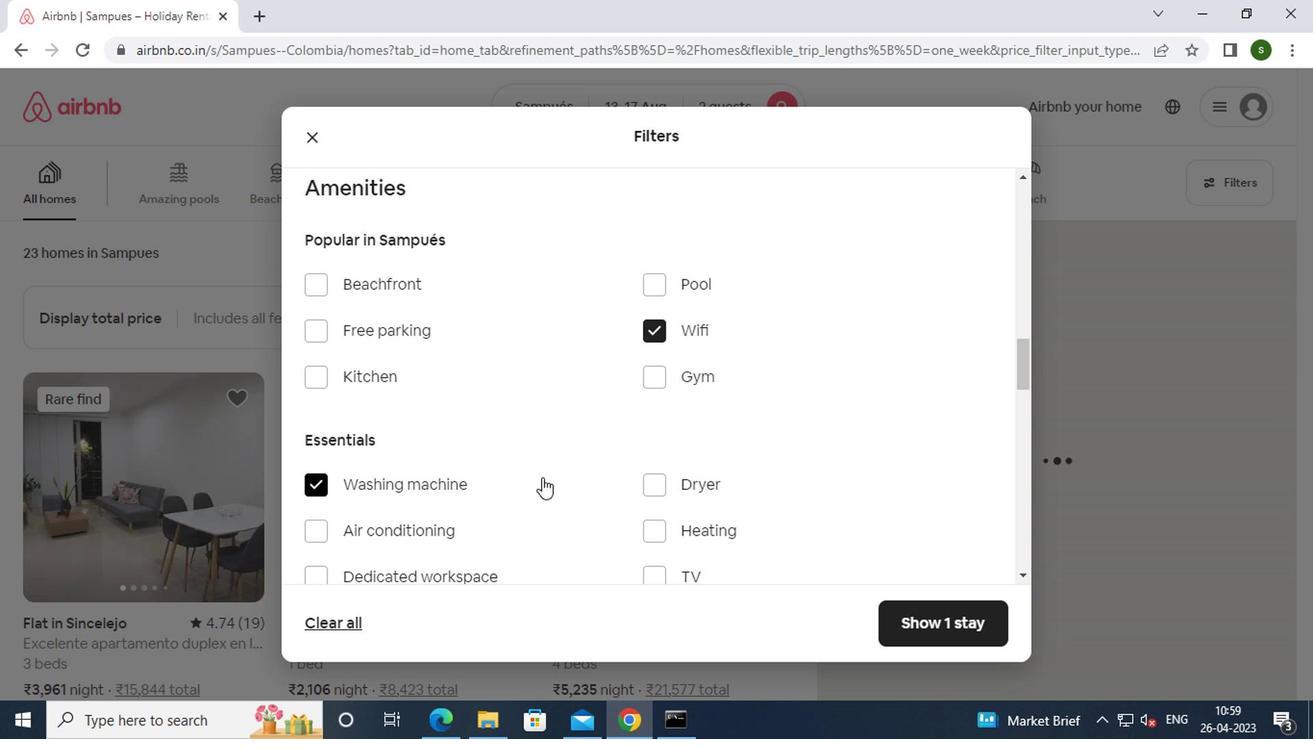 
Action: Mouse scrolled (552, 461) with delta (0, -1)
Screenshot: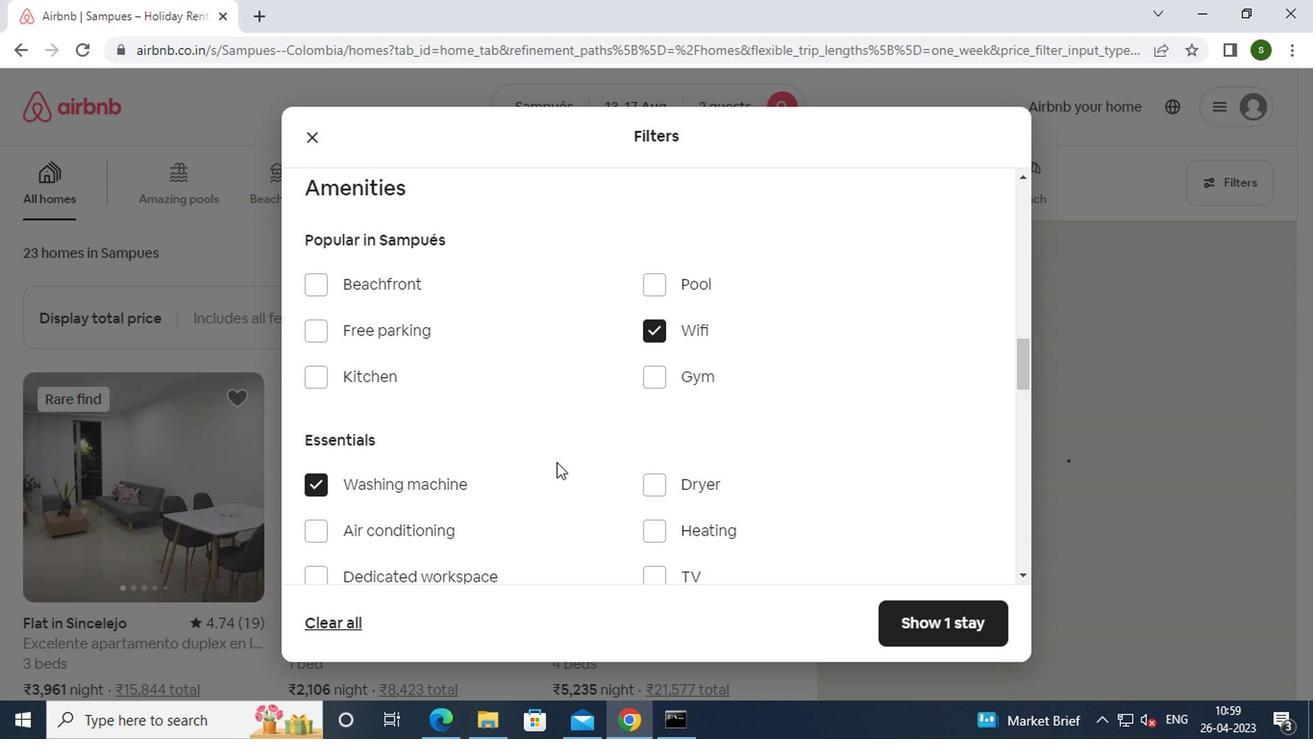 
Action: Mouse scrolled (552, 461) with delta (0, -1)
Screenshot: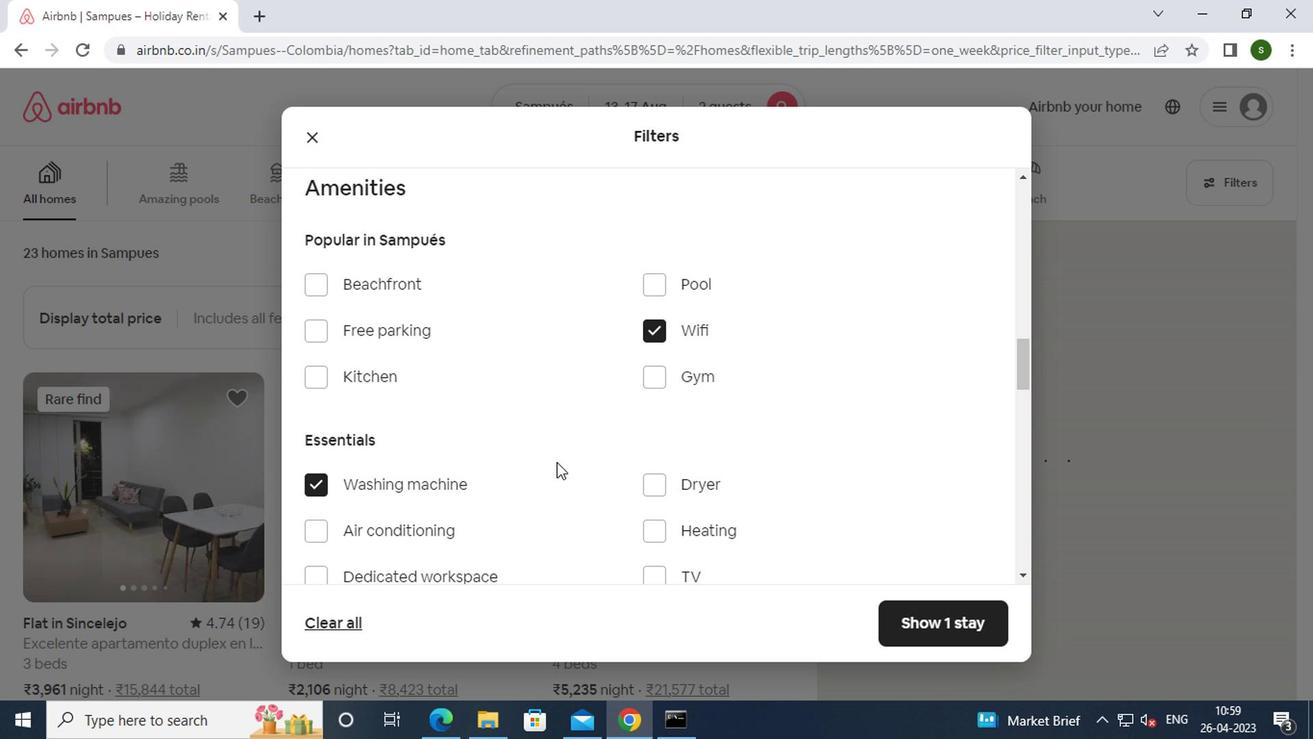 
Action: Mouse scrolled (552, 461) with delta (0, -1)
Screenshot: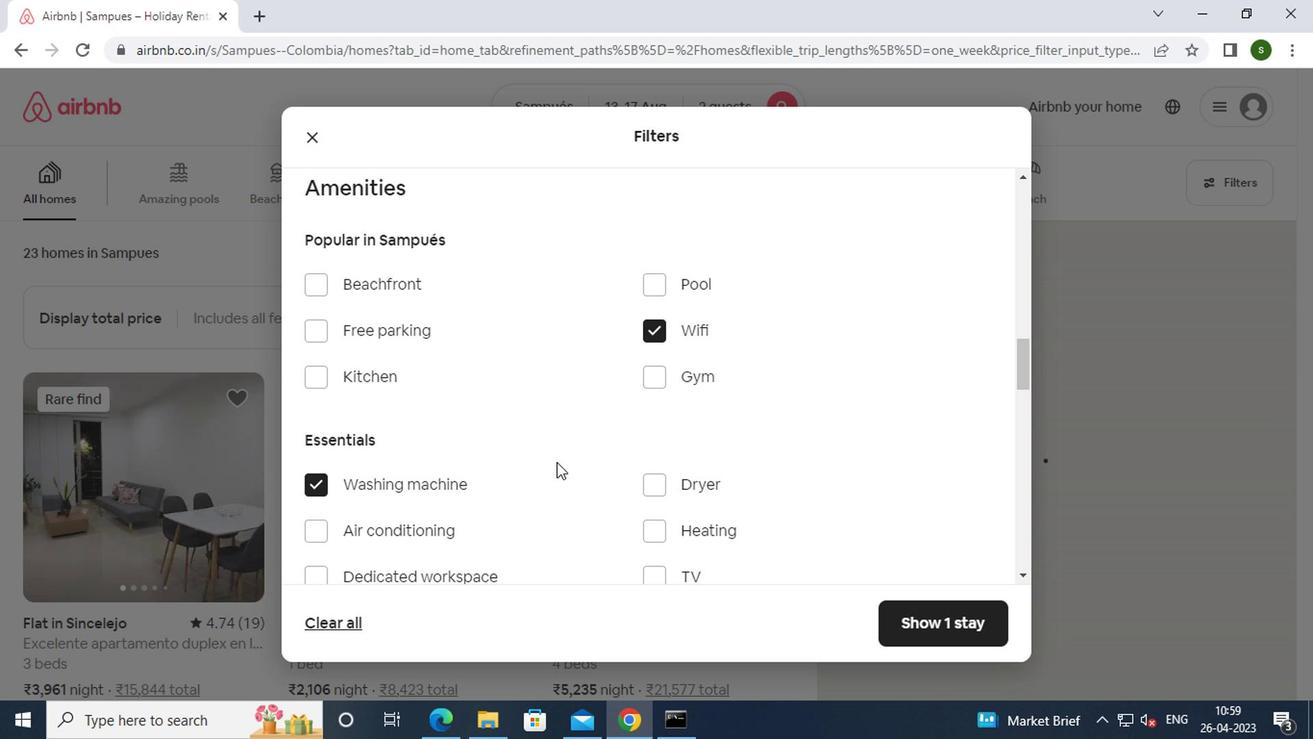 
Action: Mouse scrolled (552, 461) with delta (0, -1)
Screenshot: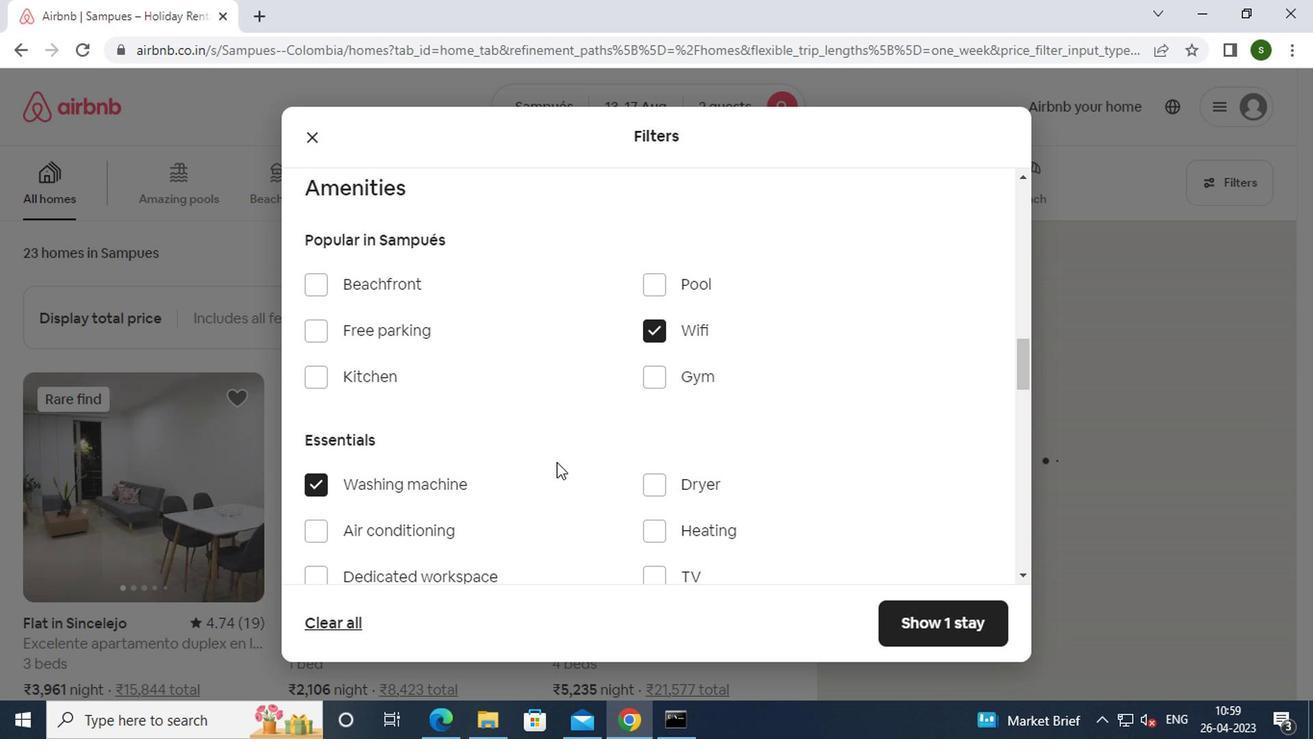 
Action: Mouse moved to (714, 461)
Screenshot: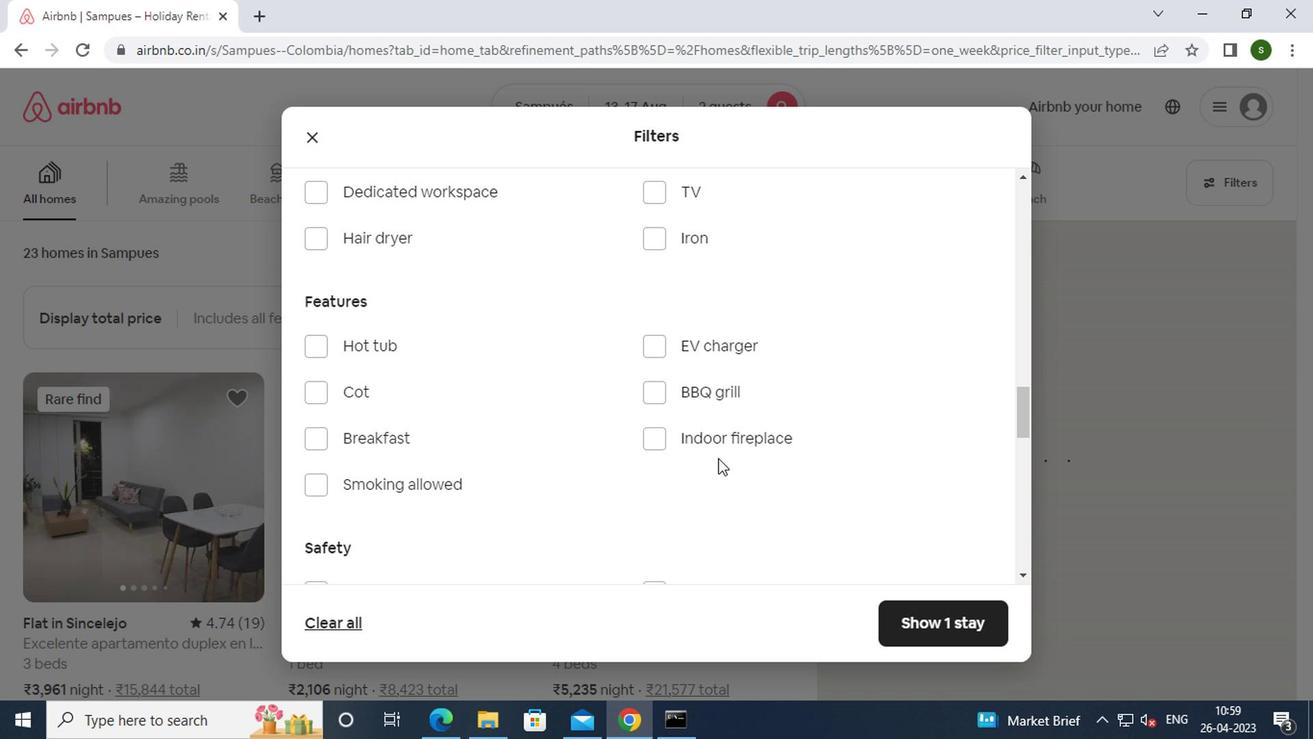 
Action: Mouse scrolled (714, 461) with delta (0, 0)
Screenshot: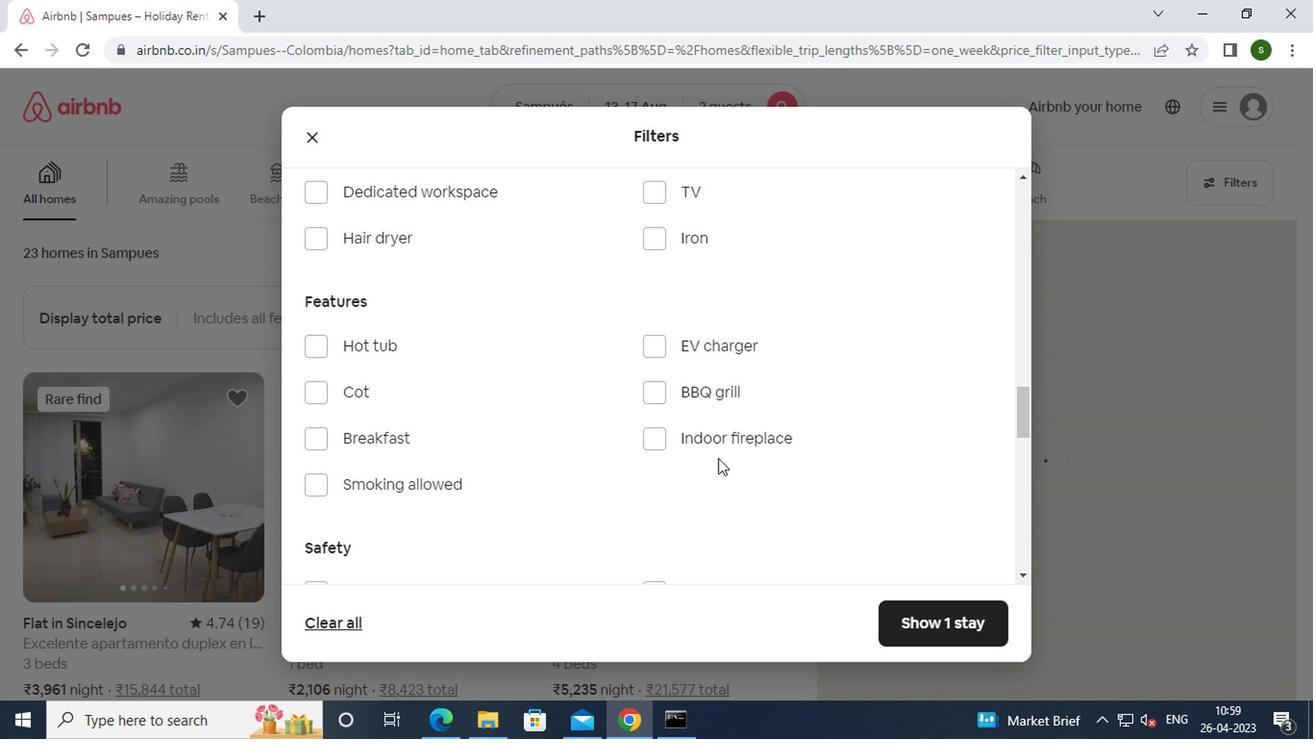 
Action: Mouse moved to (714, 463)
Screenshot: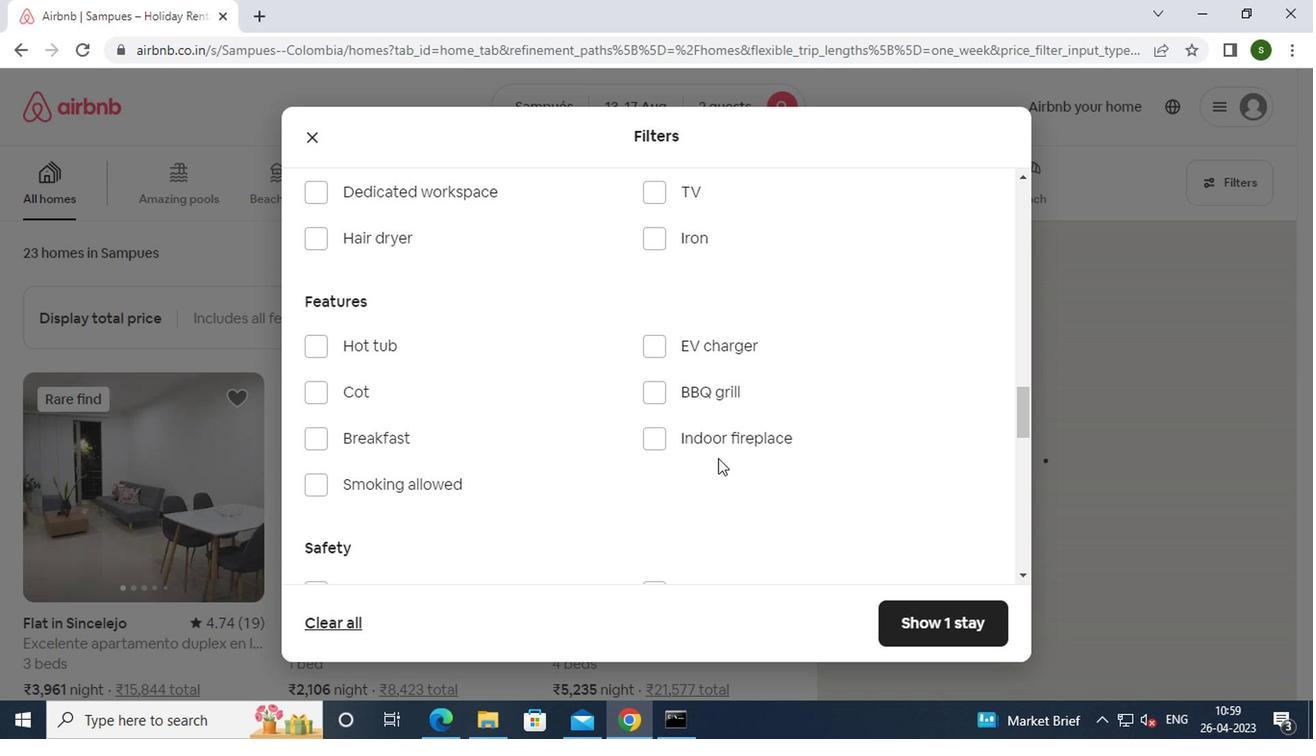 
Action: Mouse scrolled (714, 463) with delta (0, 0)
Screenshot: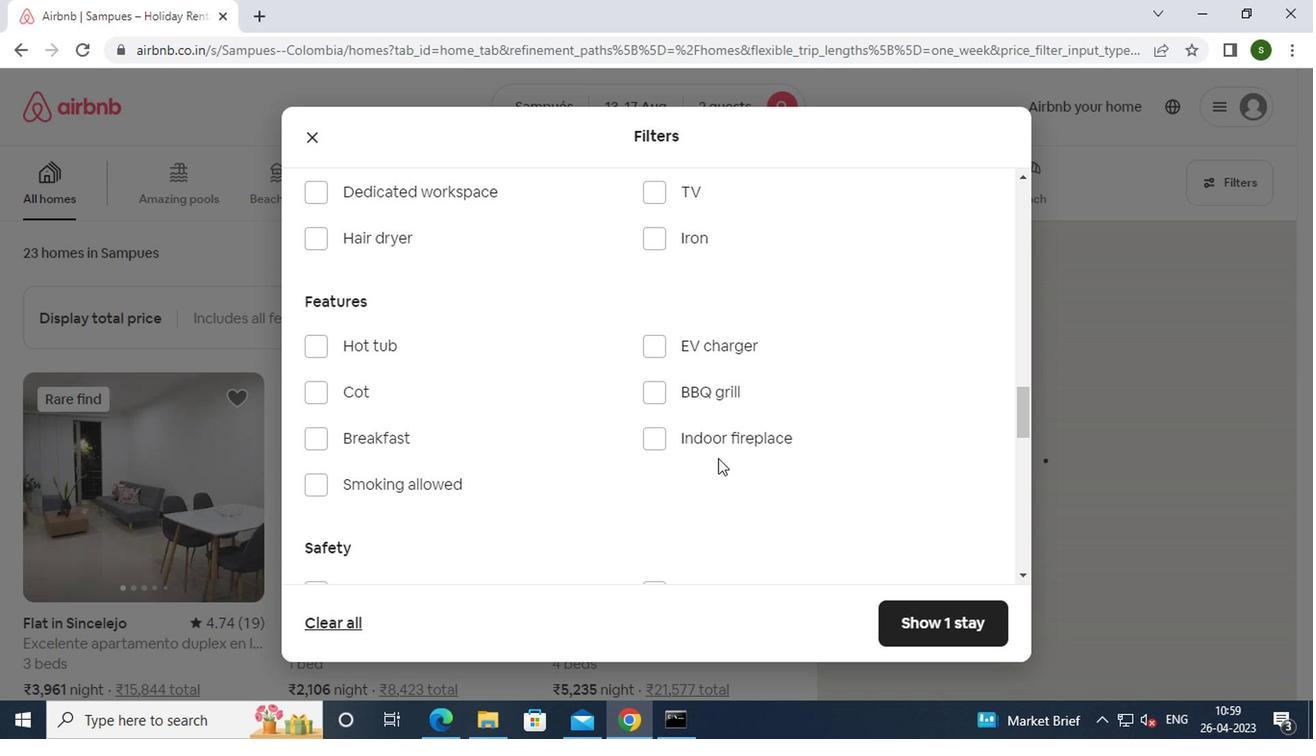 
Action: Mouse scrolled (714, 463) with delta (0, 0)
Screenshot: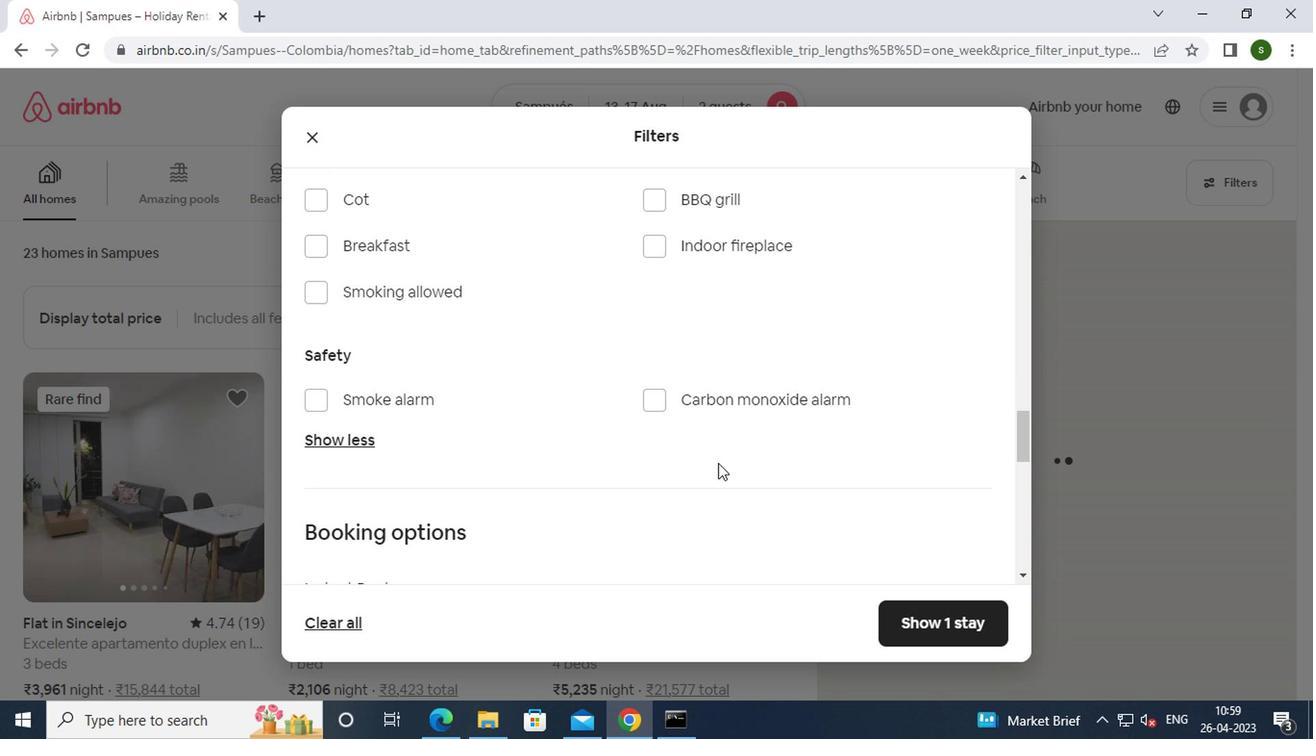 
Action: Mouse scrolled (714, 463) with delta (0, 0)
Screenshot: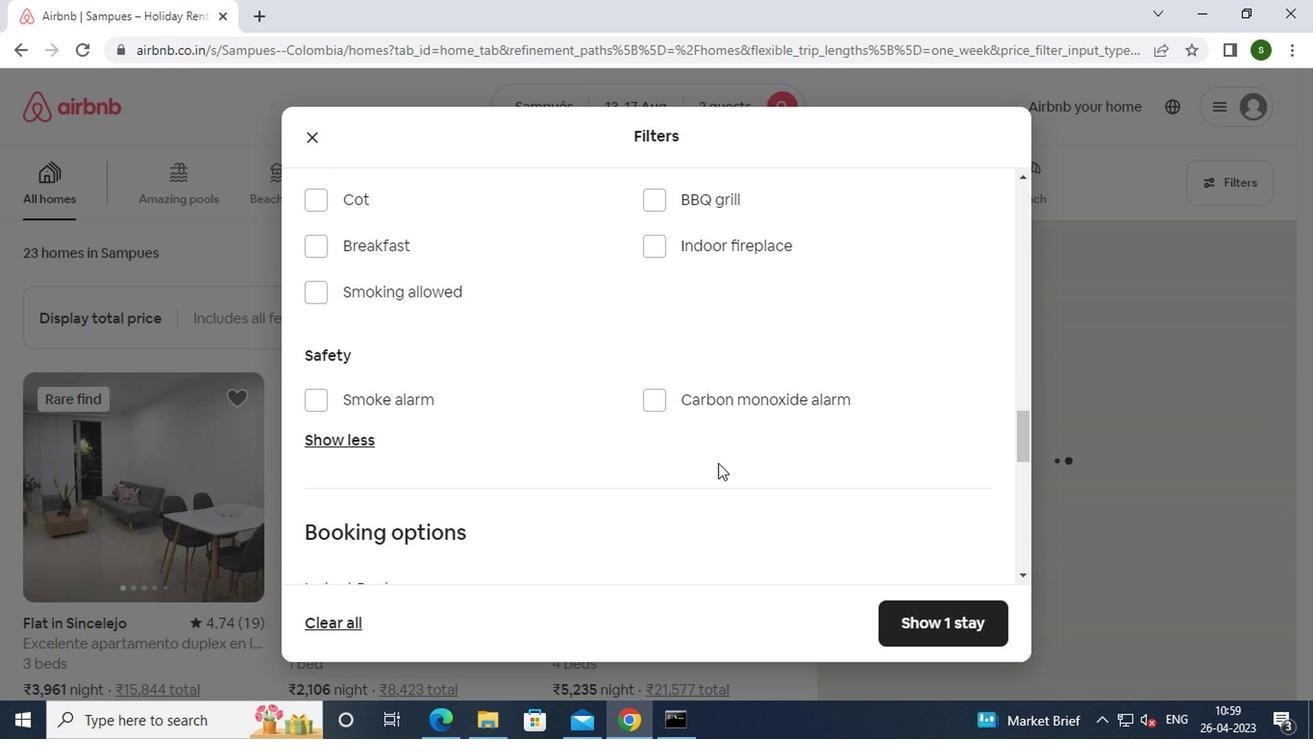 
Action: Mouse scrolled (714, 463) with delta (0, 0)
Screenshot: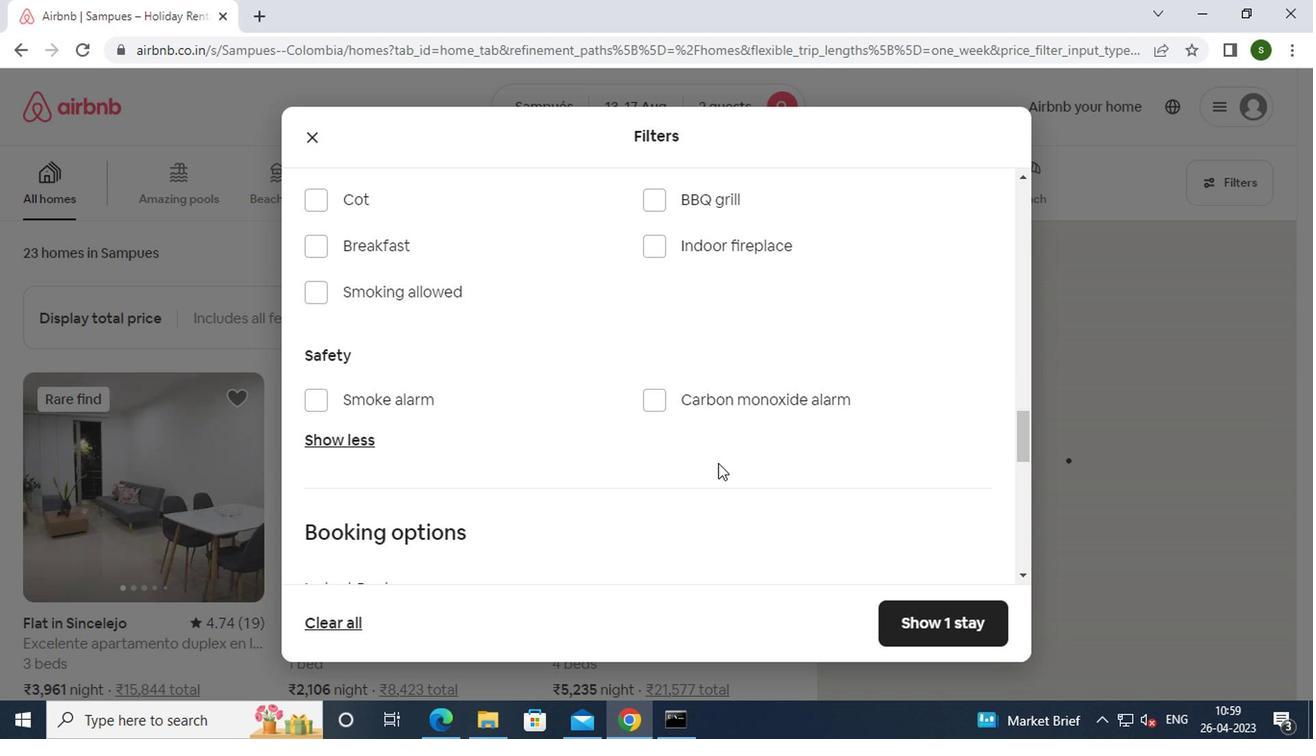 
Action: Mouse moved to (955, 377)
Screenshot: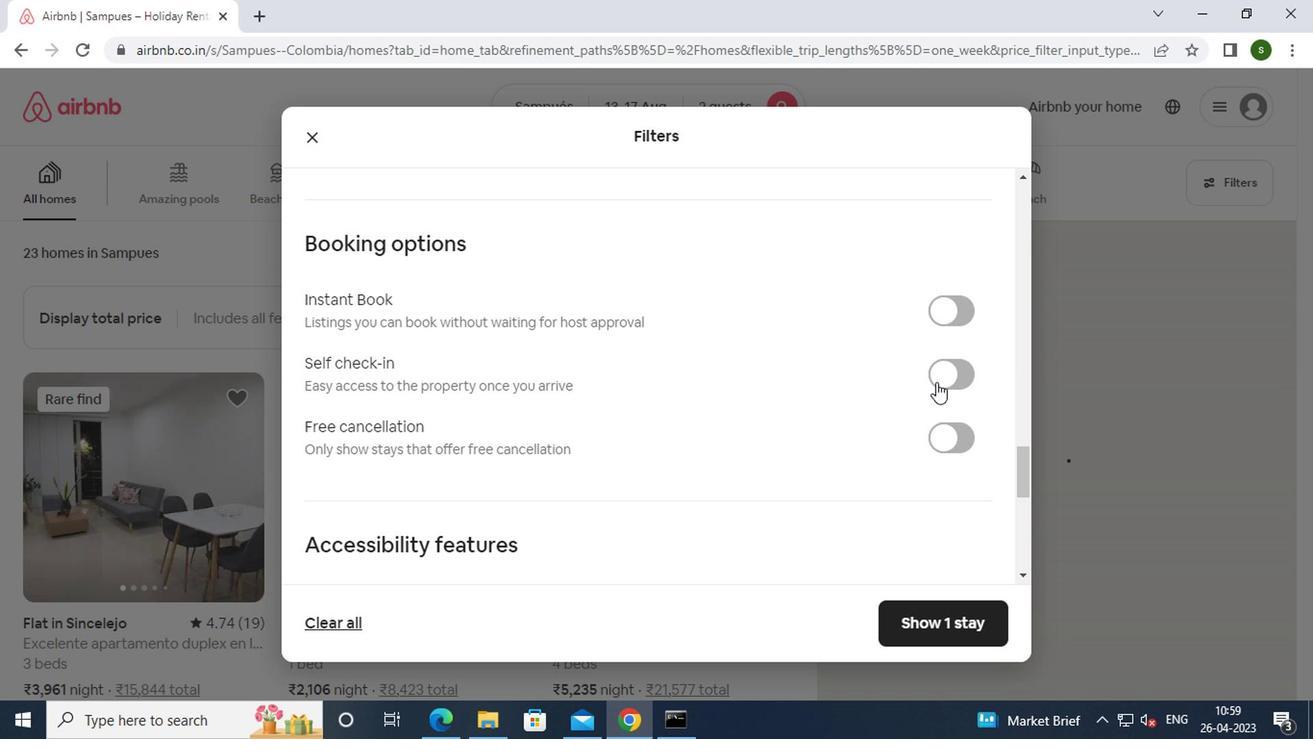 
Action: Mouse pressed left at (955, 377)
Screenshot: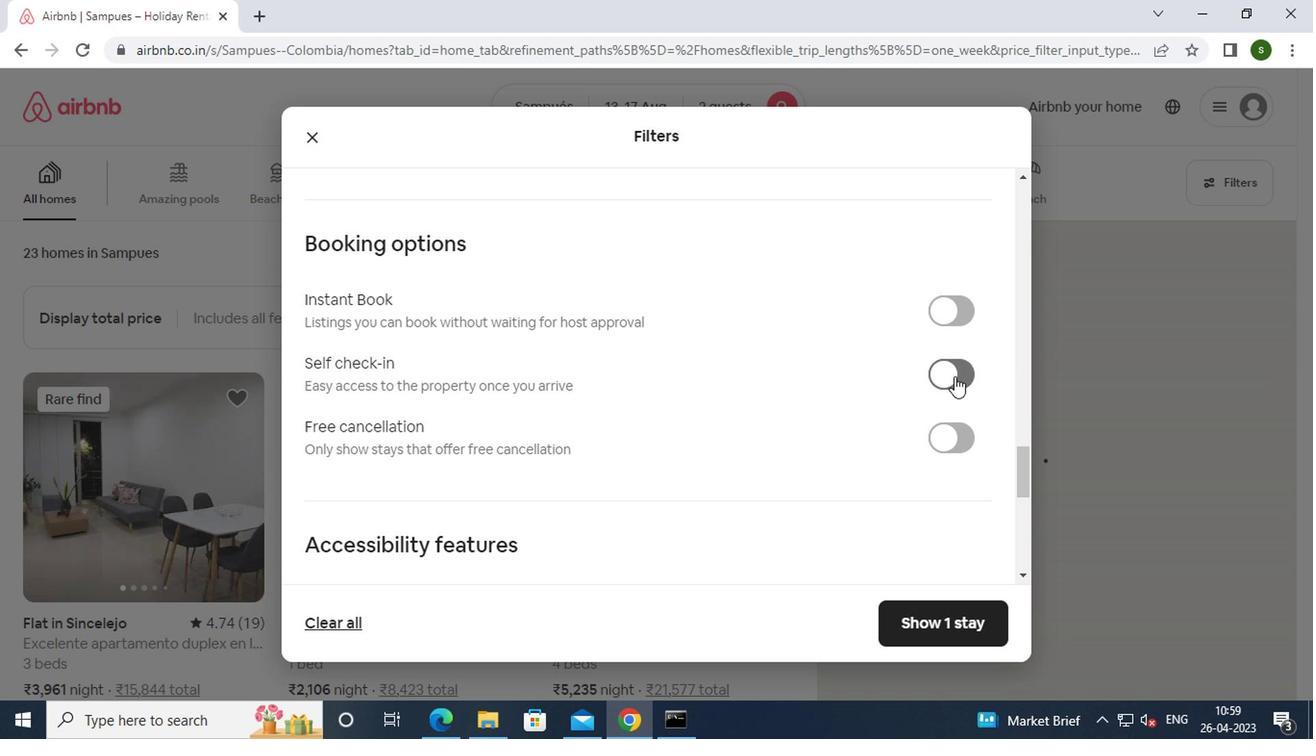 
Action: Mouse moved to (681, 399)
Screenshot: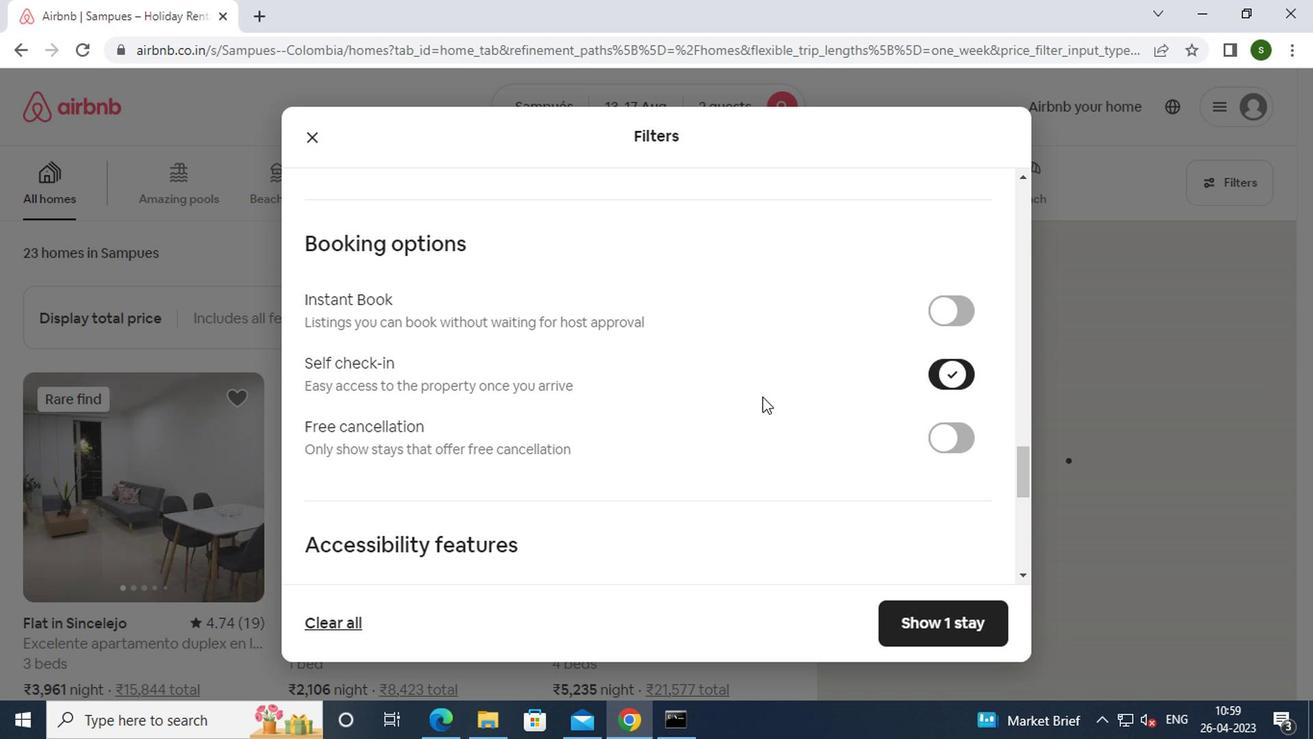 
Action: Mouse scrolled (681, 398) with delta (0, 0)
Screenshot: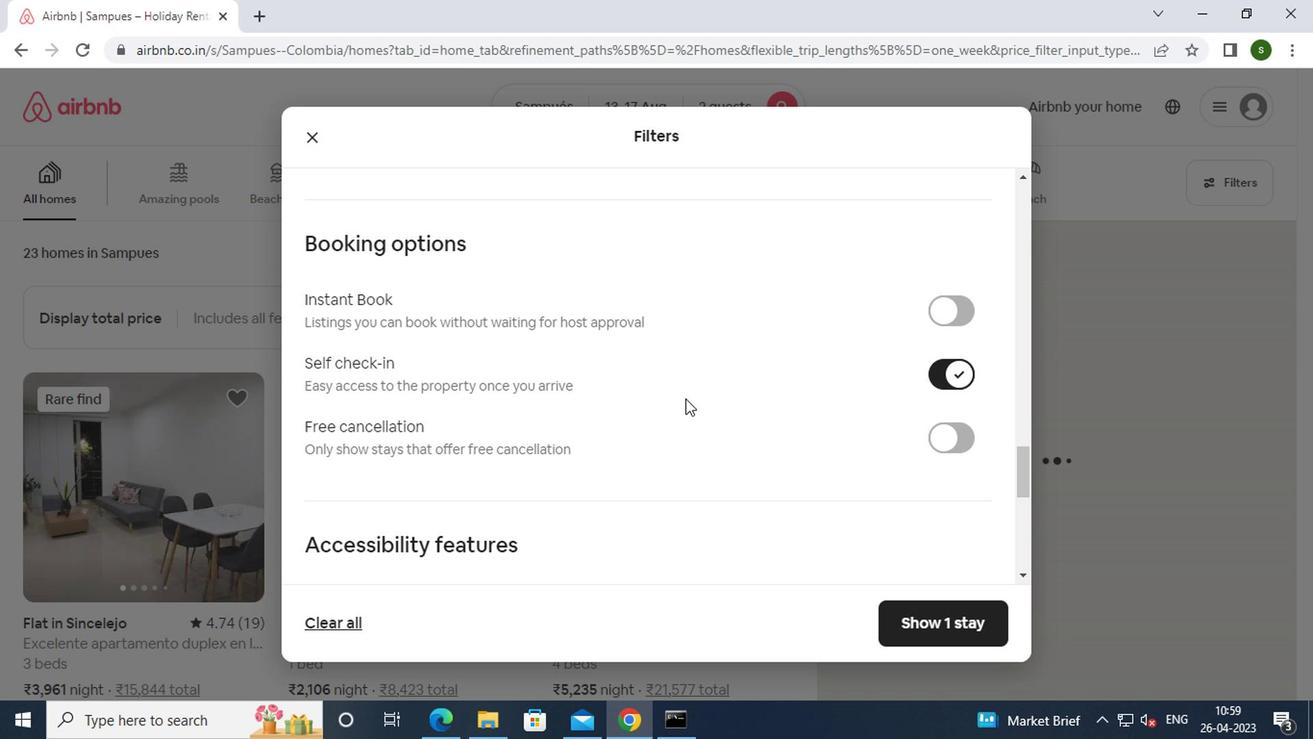 
Action: Mouse scrolled (681, 398) with delta (0, 0)
Screenshot: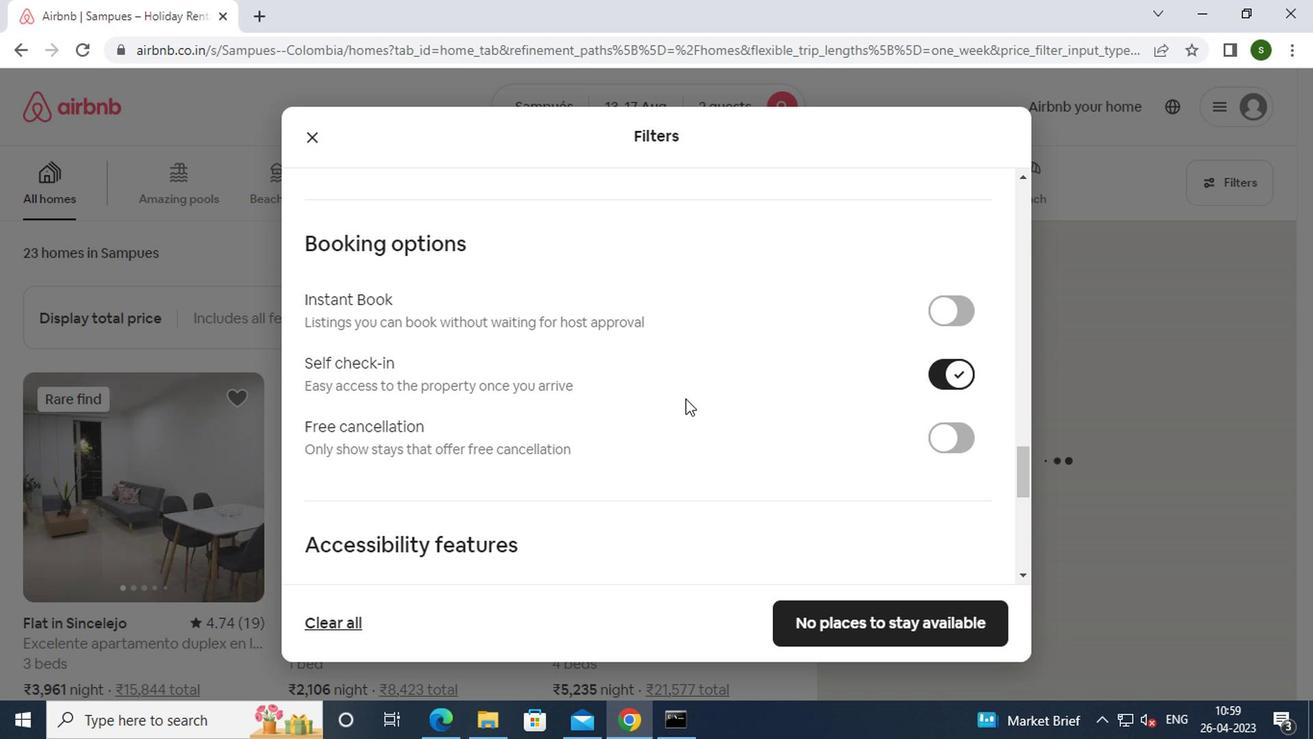 
Action: Mouse scrolled (681, 398) with delta (0, 0)
Screenshot: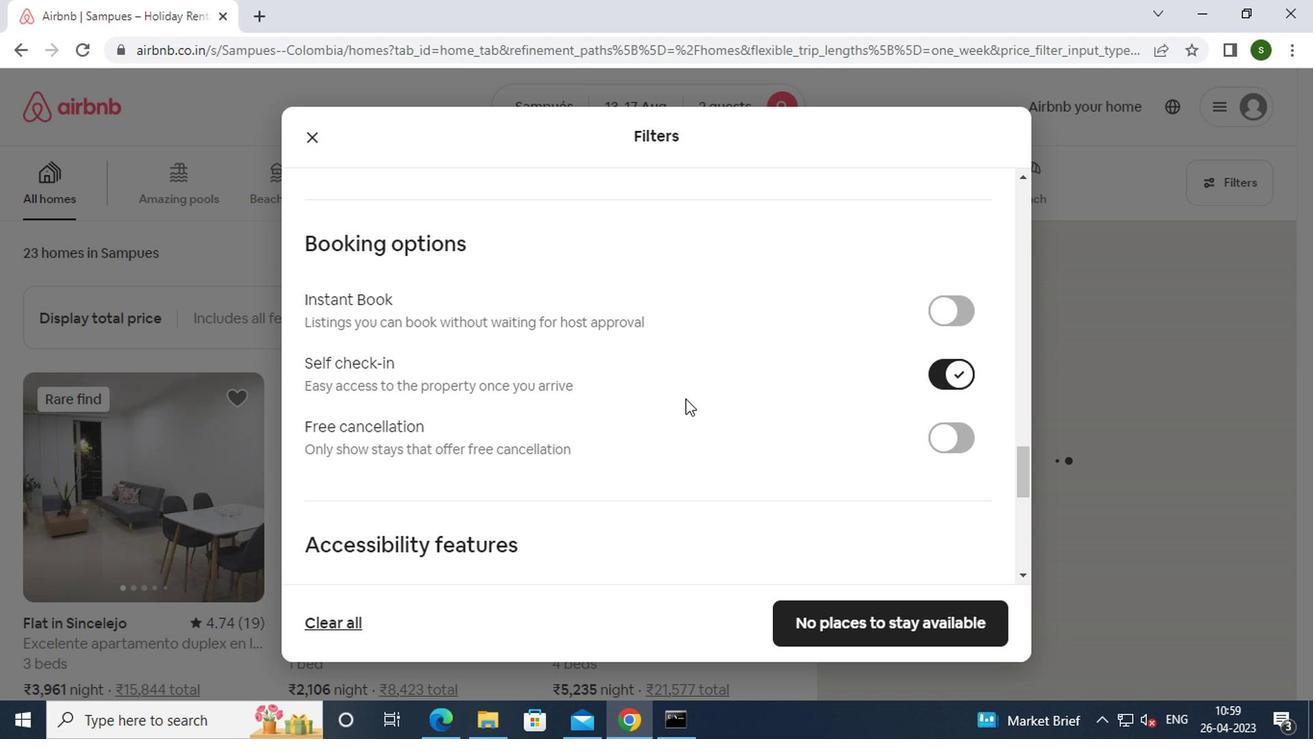 
Action: Mouse scrolled (681, 398) with delta (0, 0)
Screenshot: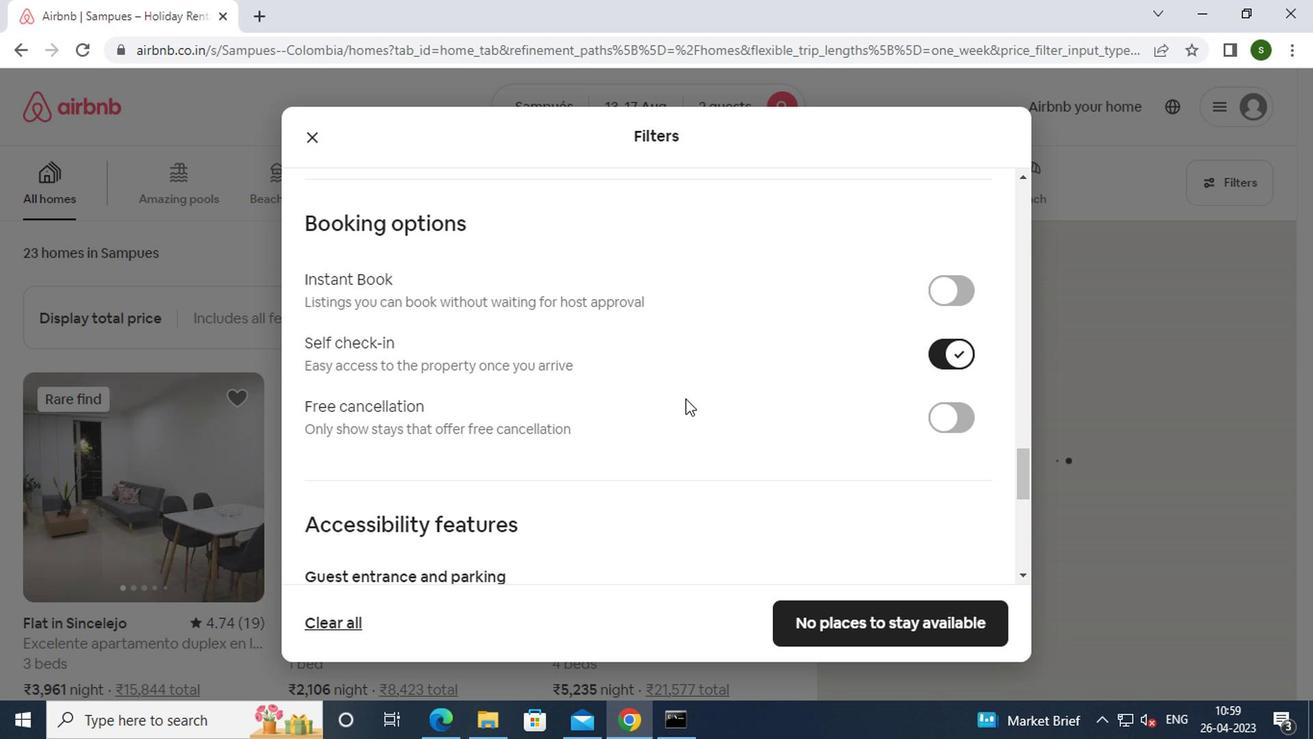 
Action: Mouse scrolled (681, 398) with delta (0, 0)
Screenshot: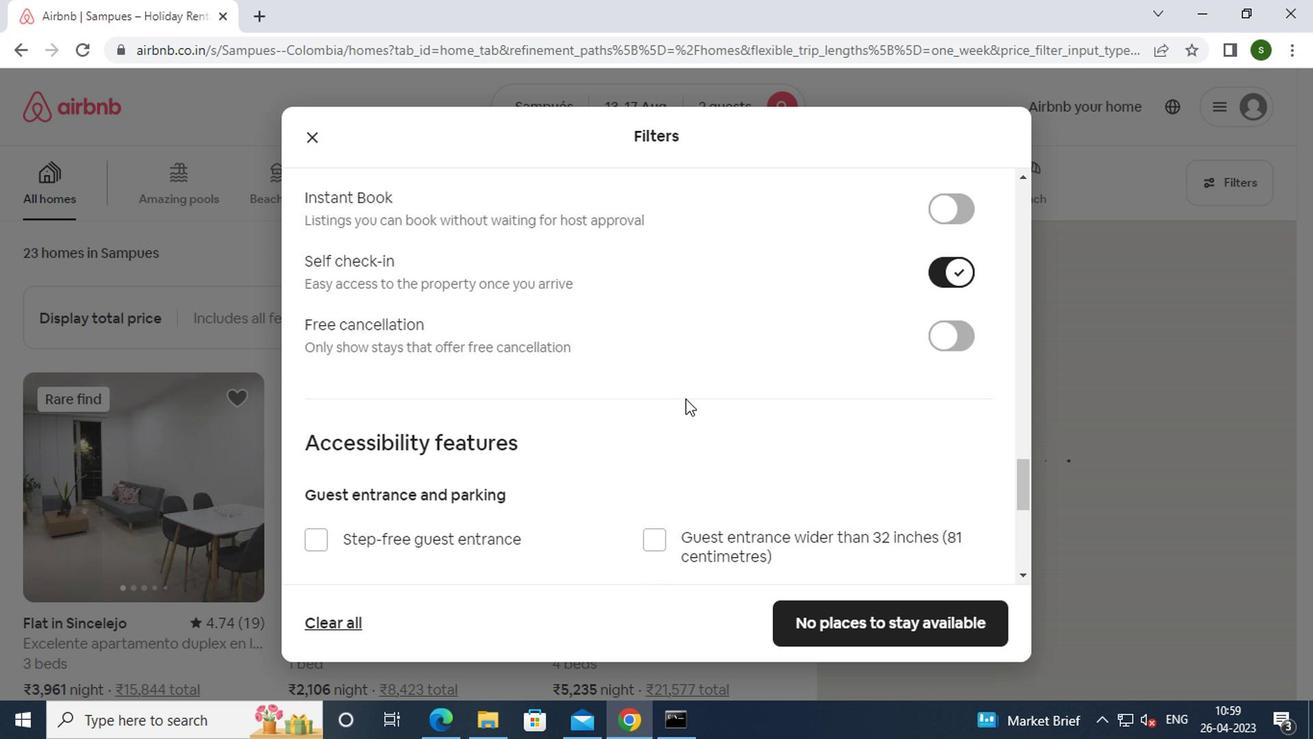 
Action: Mouse scrolled (681, 398) with delta (0, 0)
Screenshot: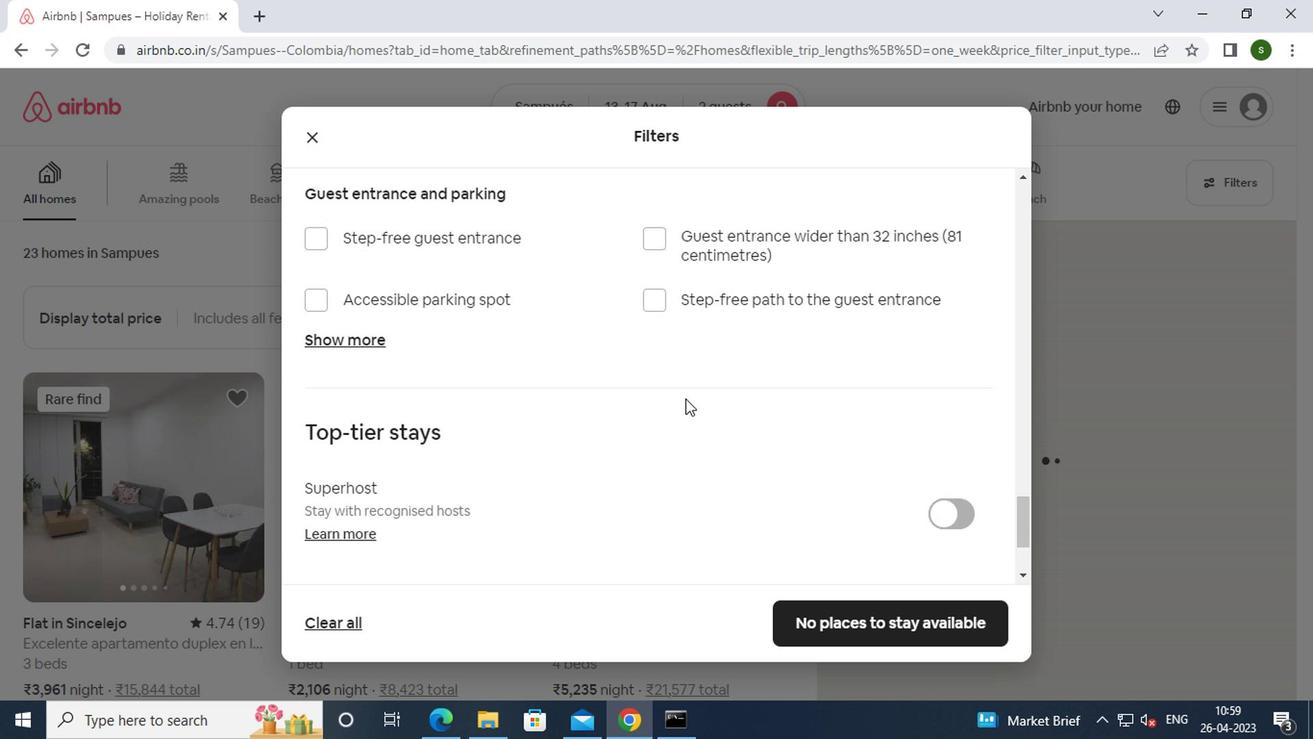 
Action: Mouse scrolled (681, 398) with delta (0, 0)
Screenshot: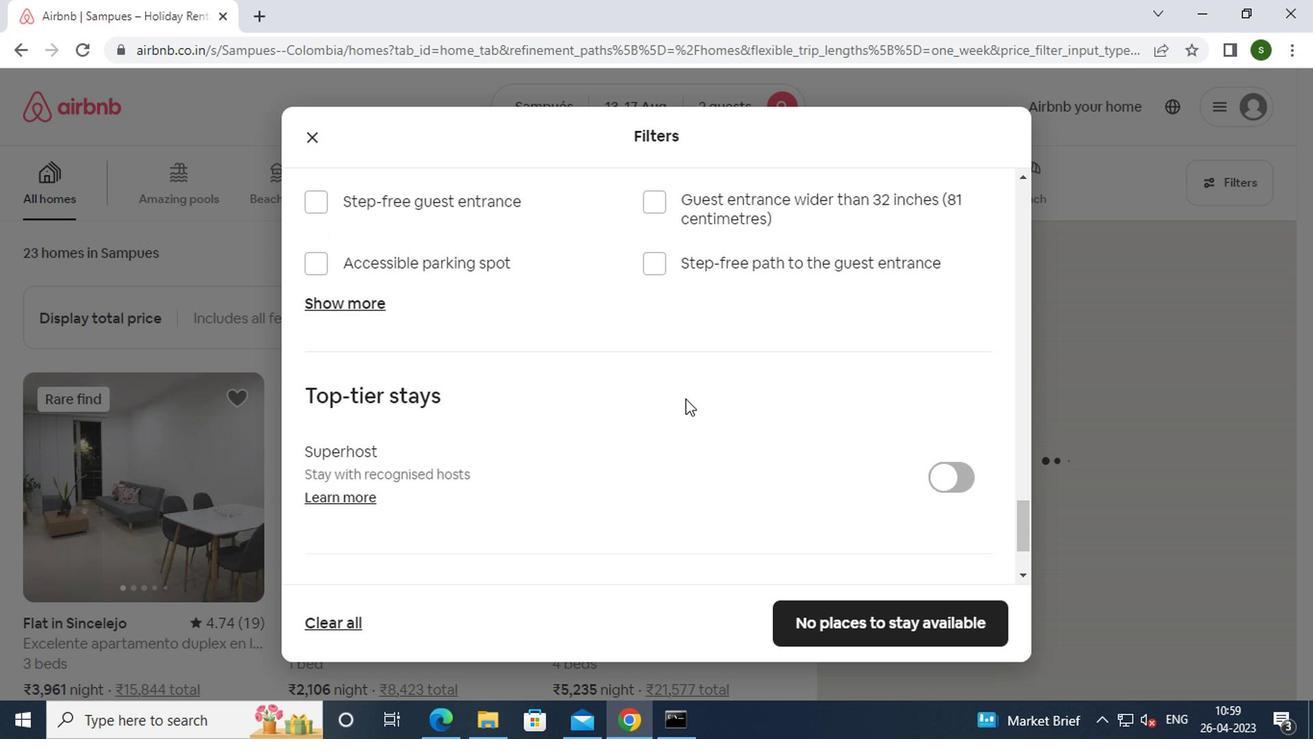 
Action: Mouse scrolled (681, 398) with delta (0, 0)
Screenshot: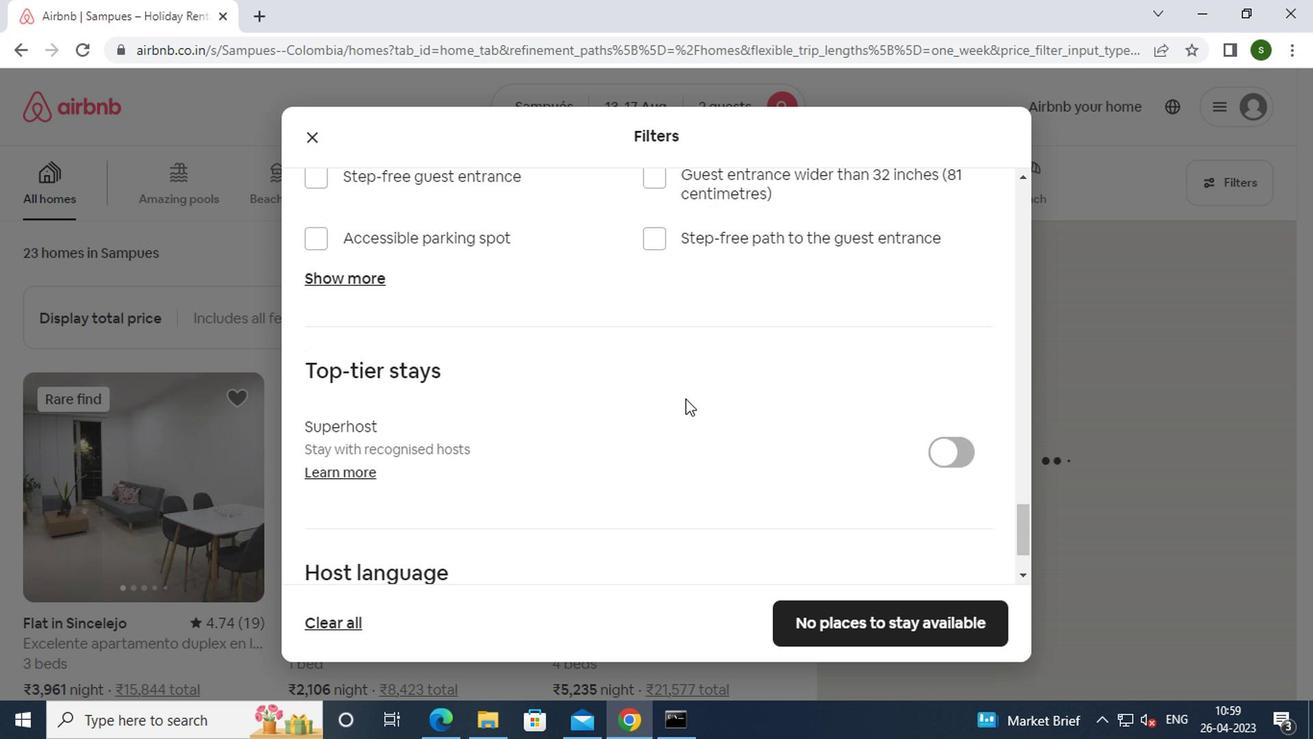 
Action: Mouse scrolled (681, 398) with delta (0, 0)
Screenshot: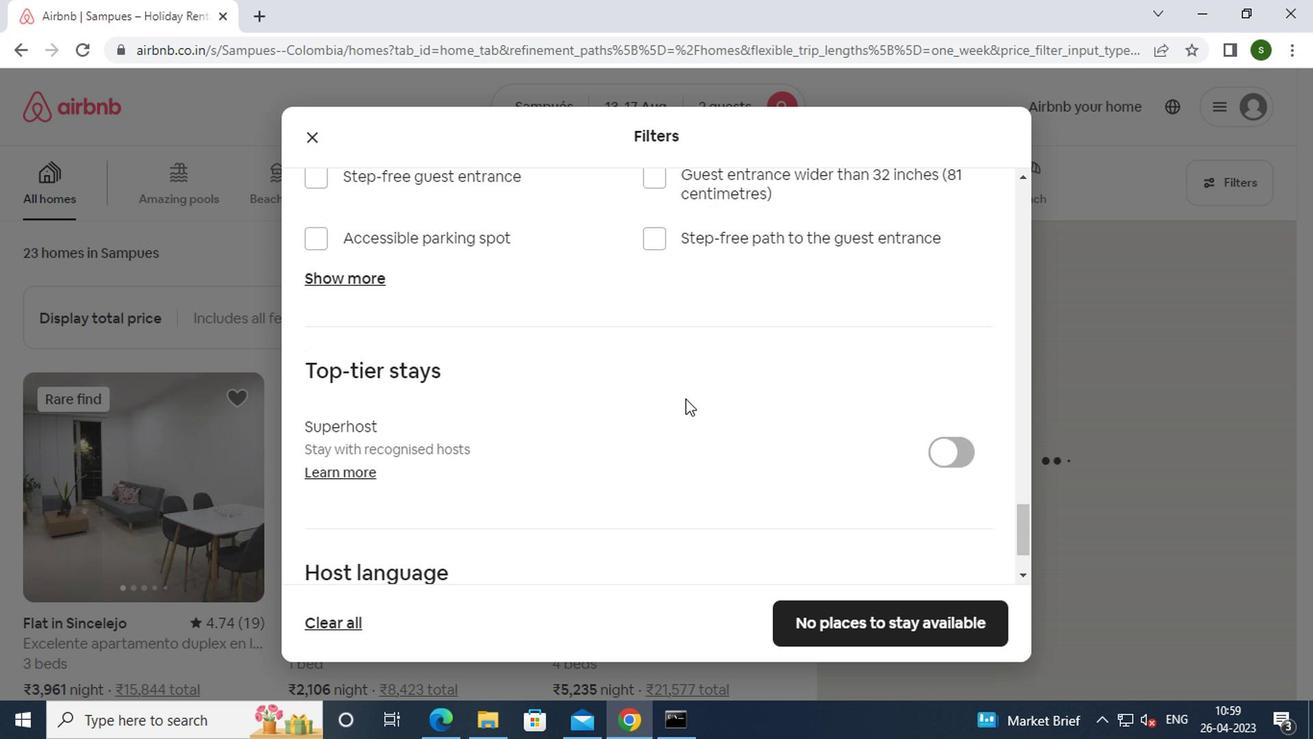 
Action: Mouse scrolled (681, 398) with delta (0, 0)
Screenshot: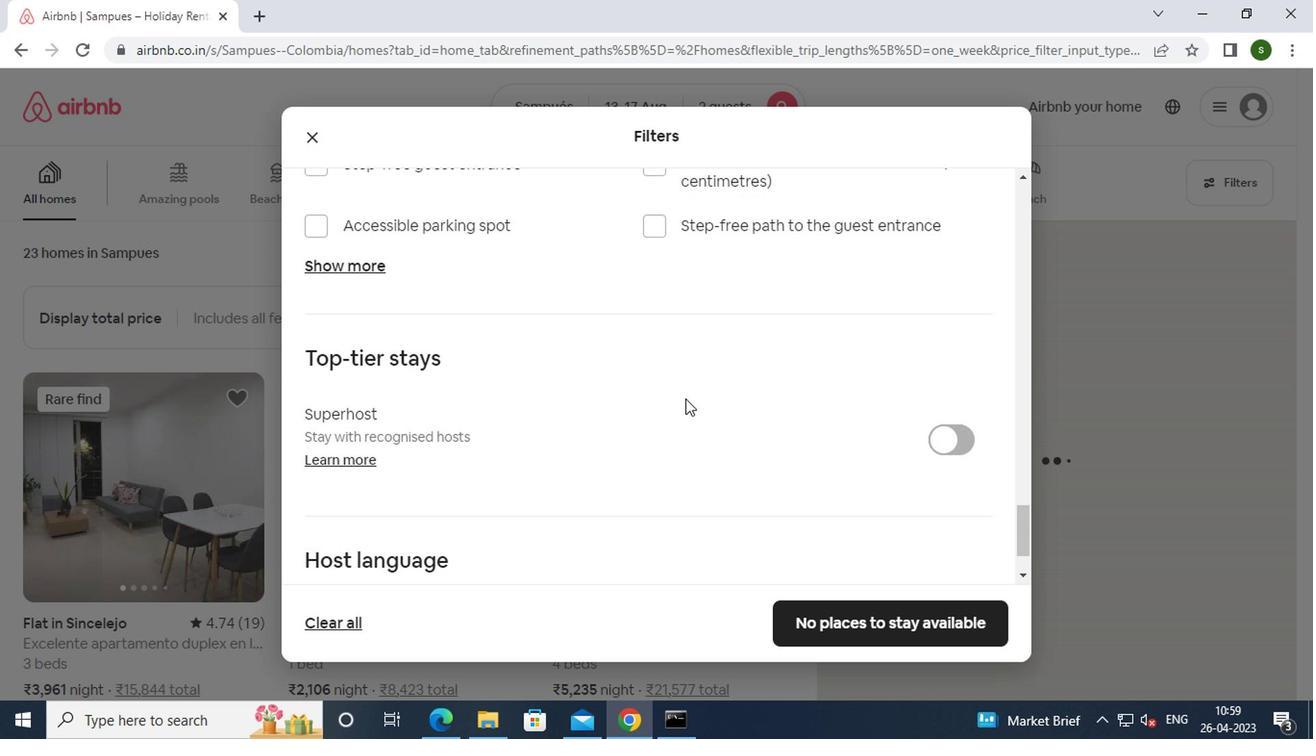 
Action: Mouse moved to (363, 529)
Screenshot: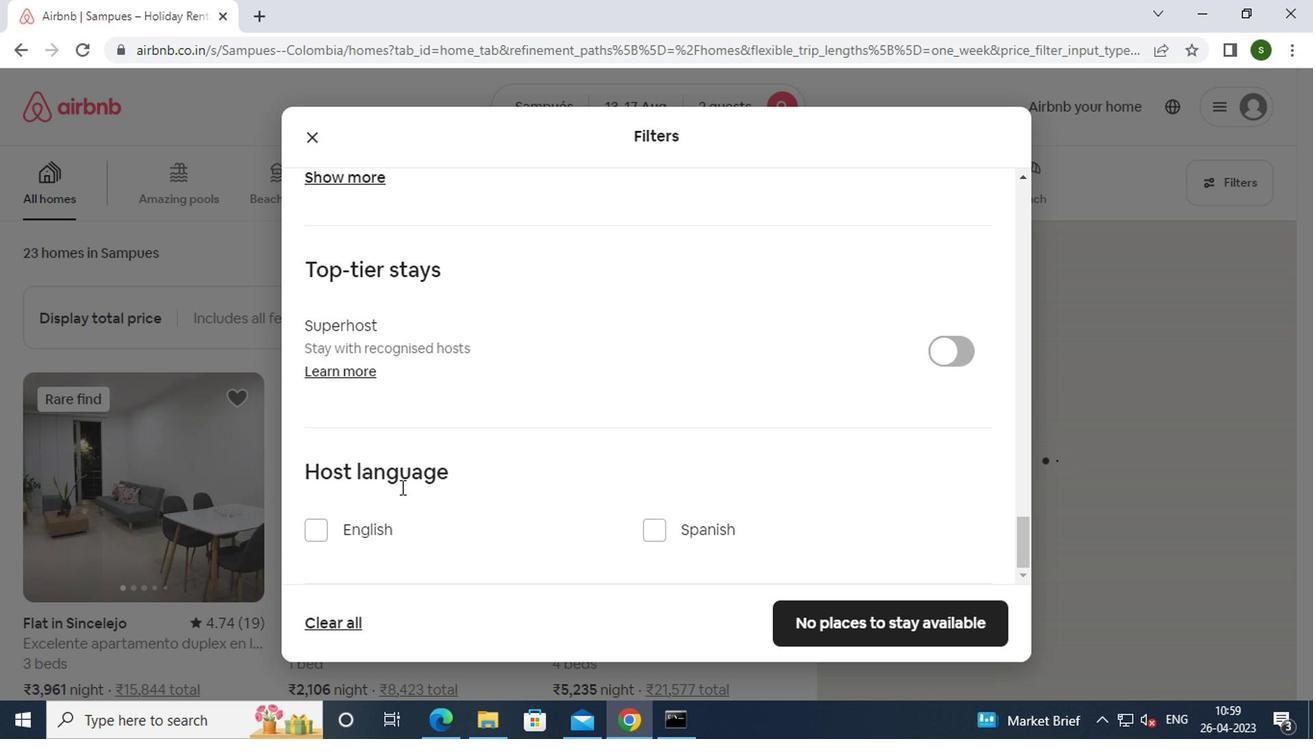 
Action: Mouse pressed left at (363, 529)
Screenshot: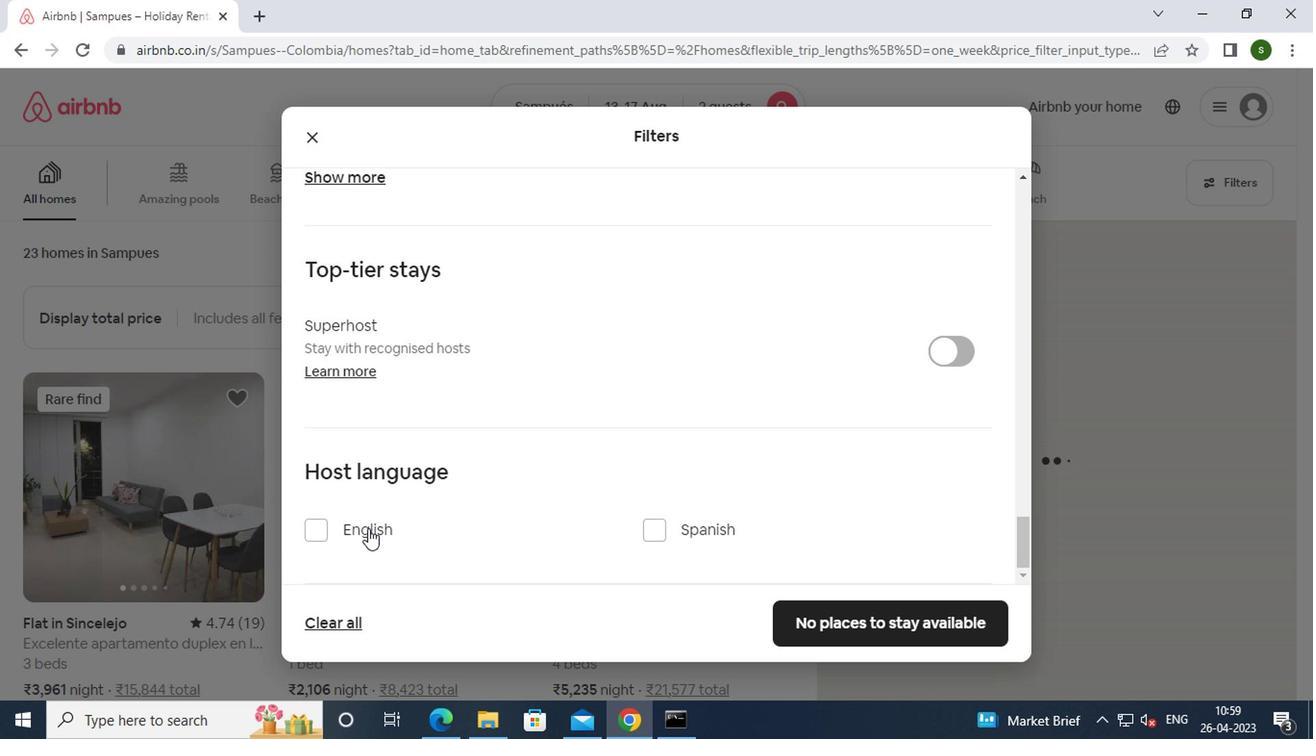 
Action: Mouse moved to (823, 619)
Screenshot: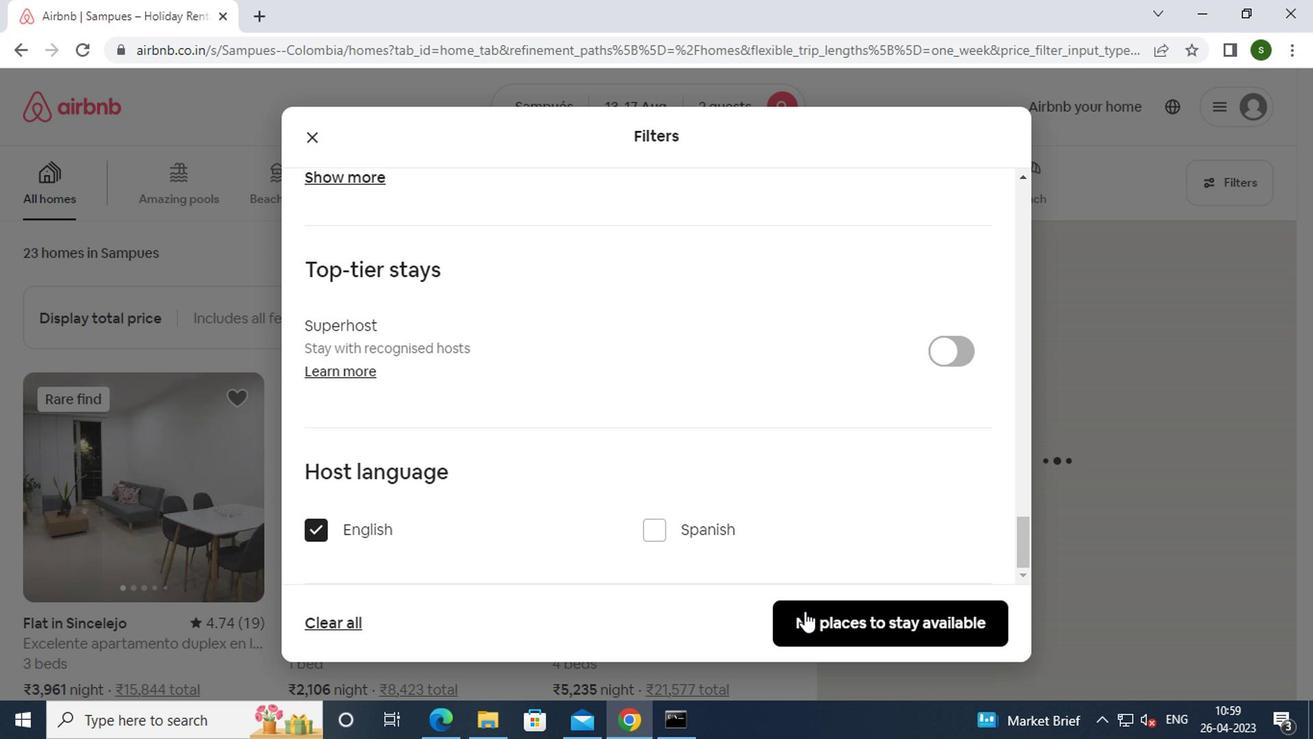 
Action: Mouse pressed left at (823, 619)
Screenshot: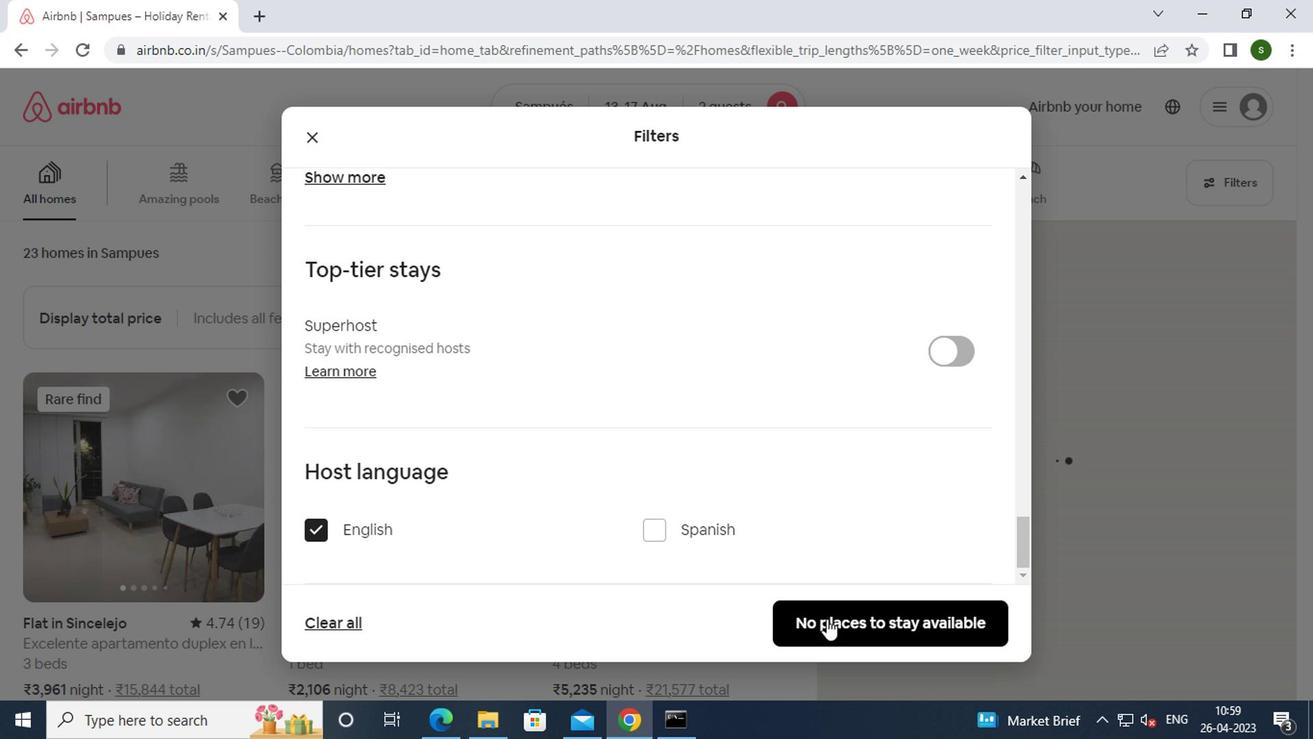 
Action: Mouse moved to (532, 500)
Screenshot: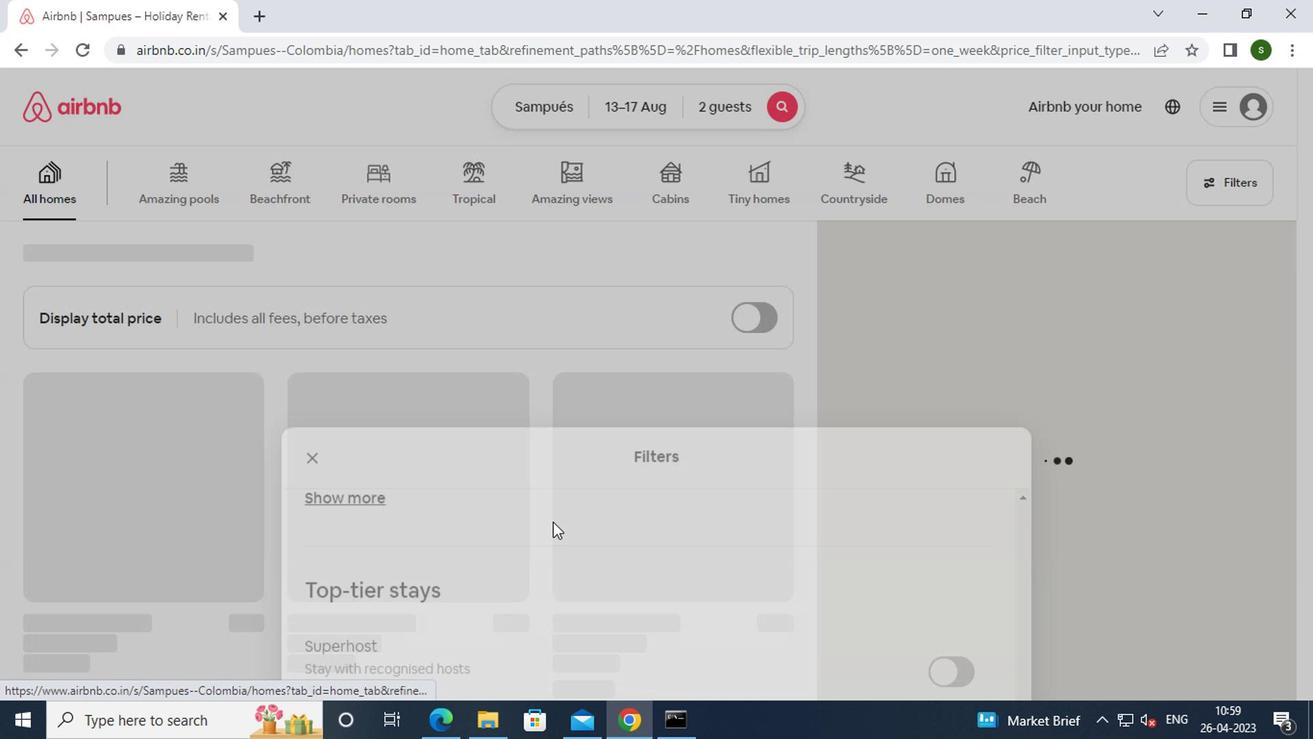 
